Task: Apply the "Repeat" command to create a rhythmic stutter effect on a percussion track.
Action: Mouse moved to (108, 18)
Screenshot: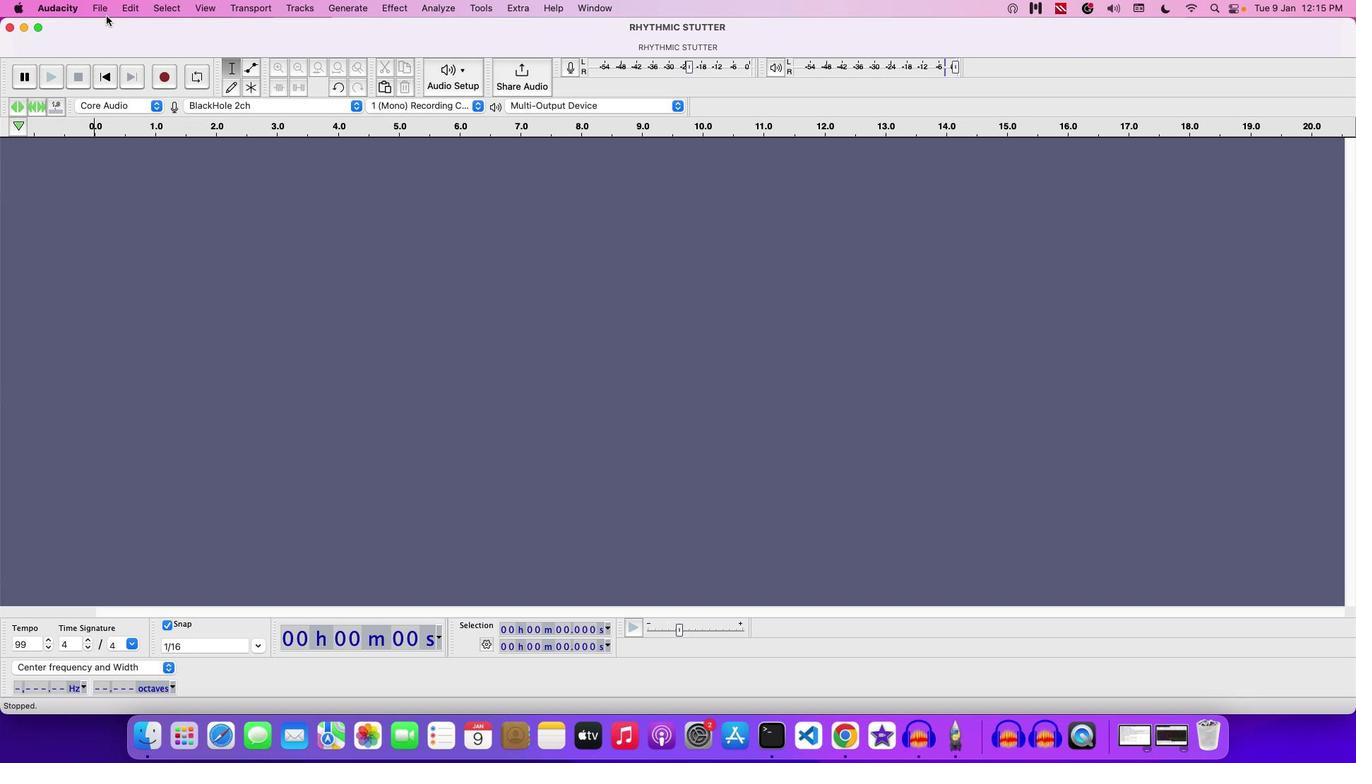 
Action: Mouse pressed left at (108, 18)
Screenshot: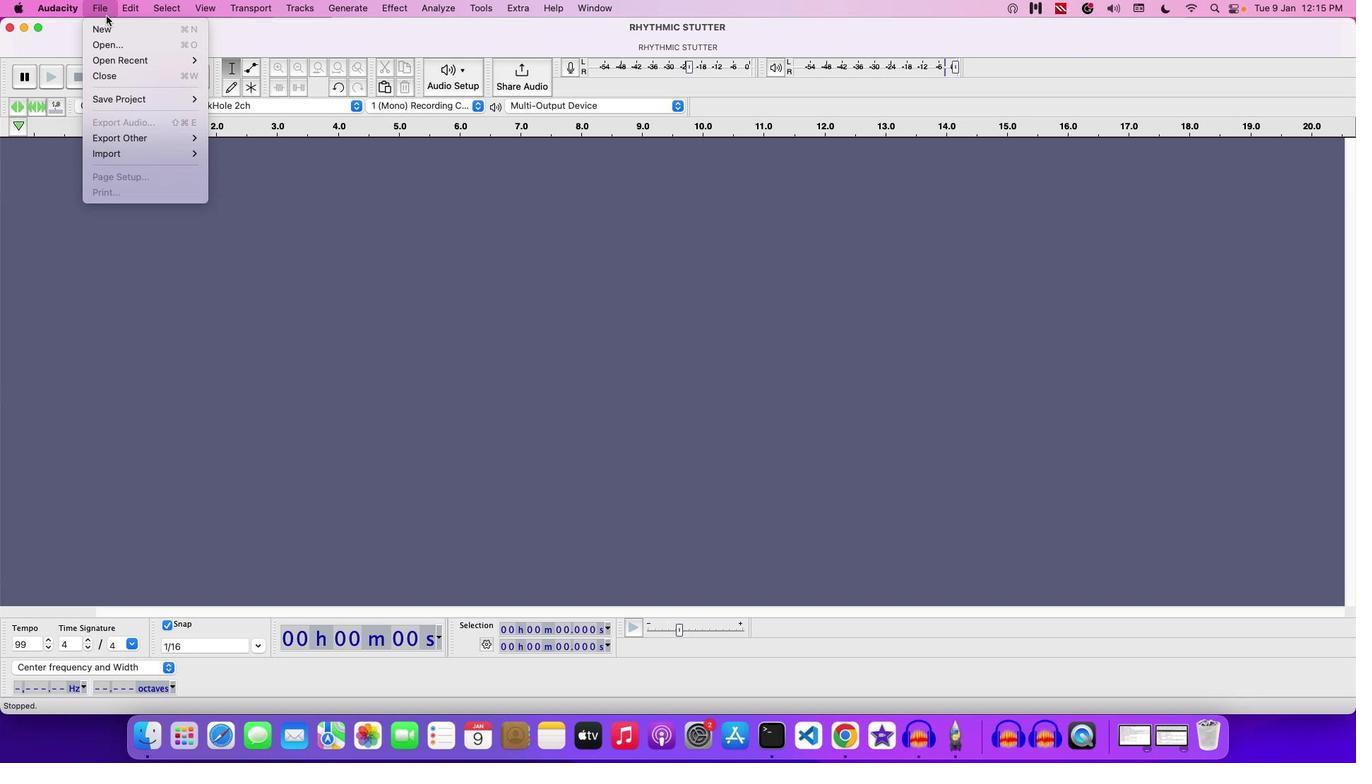 
Action: Mouse moved to (124, 52)
Screenshot: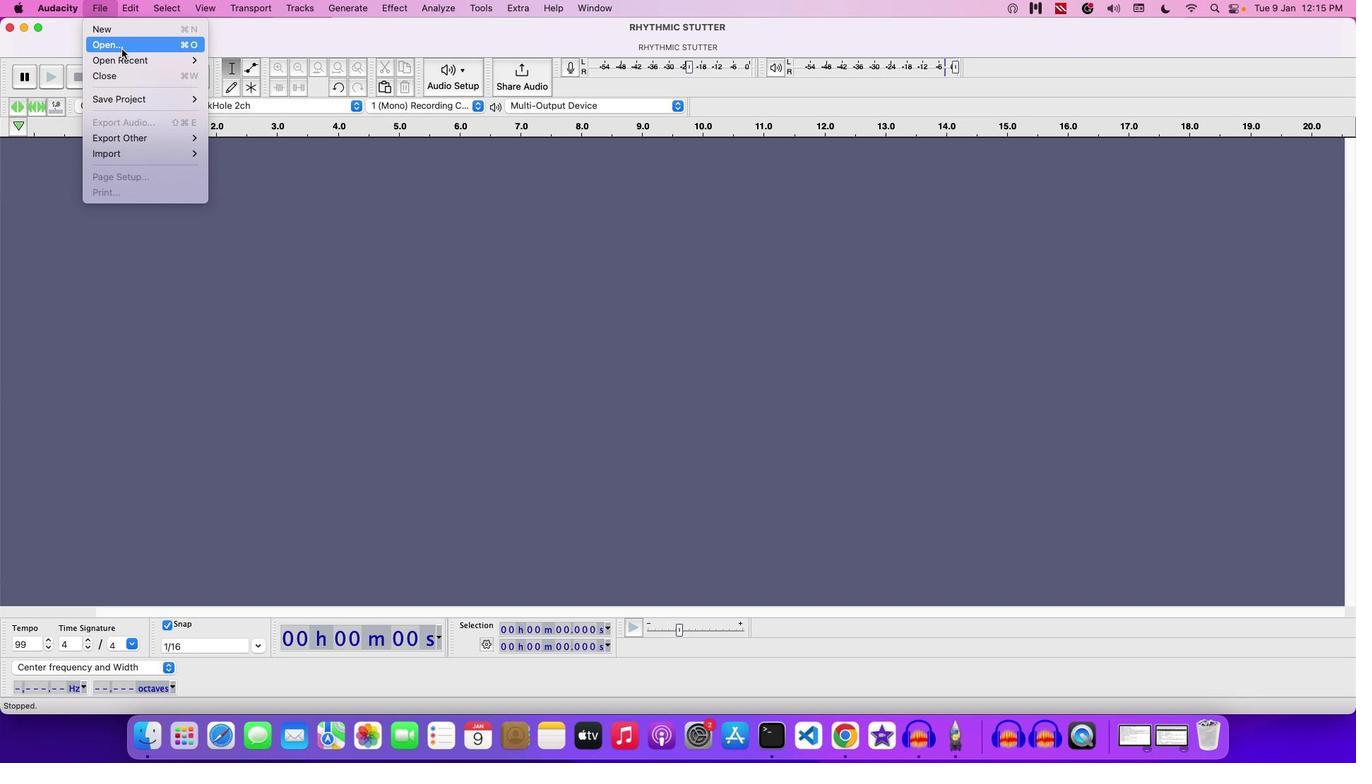 
Action: Mouse pressed left at (124, 52)
Screenshot: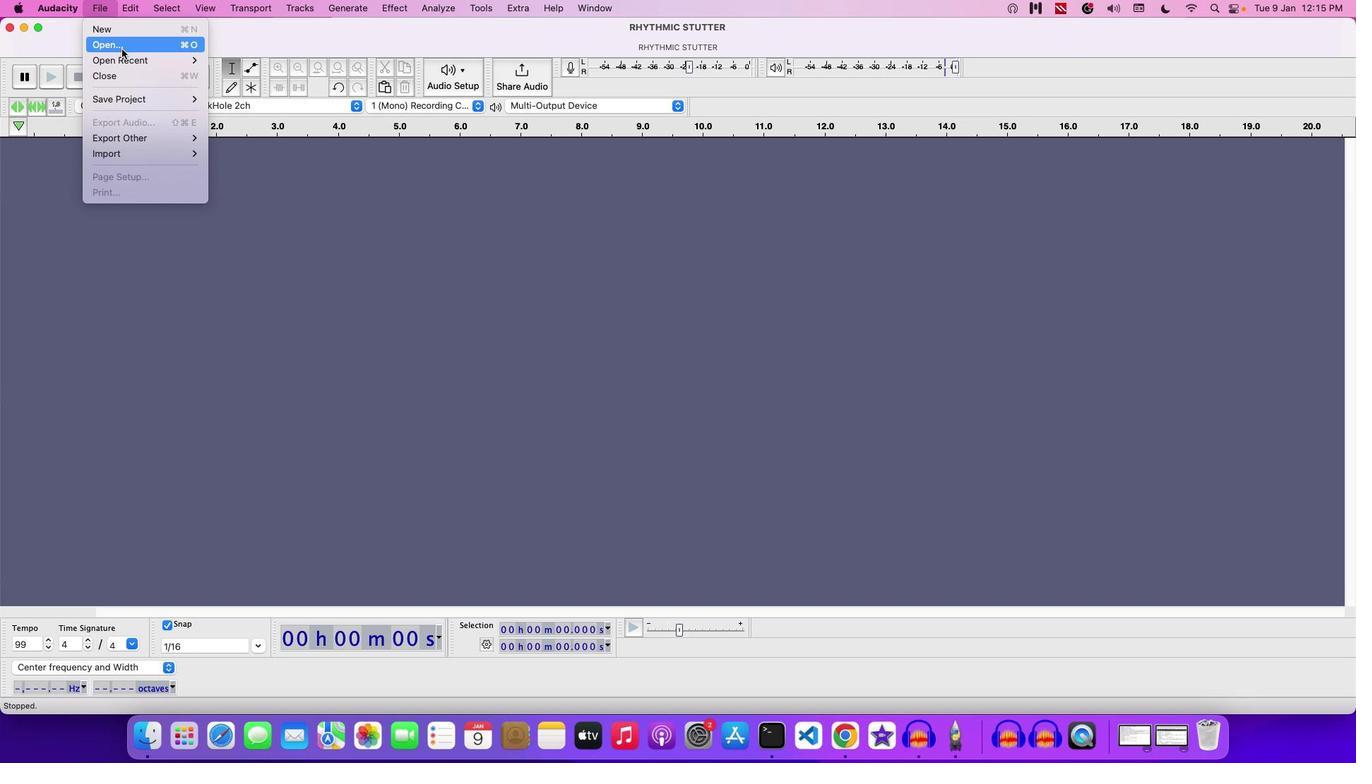 
Action: Mouse moved to (712, 146)
Screenshot: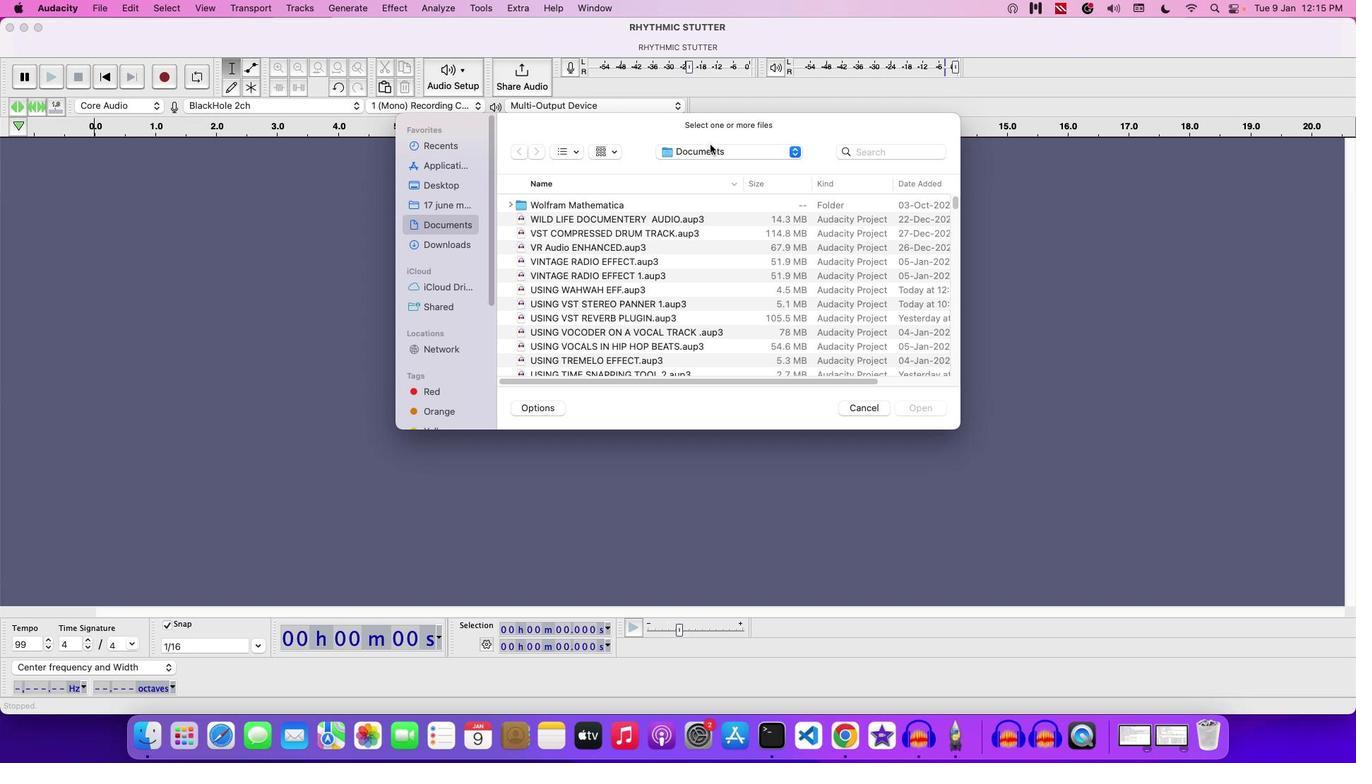 
Action: Mouse pressed left at (712, 146)
Screenshot: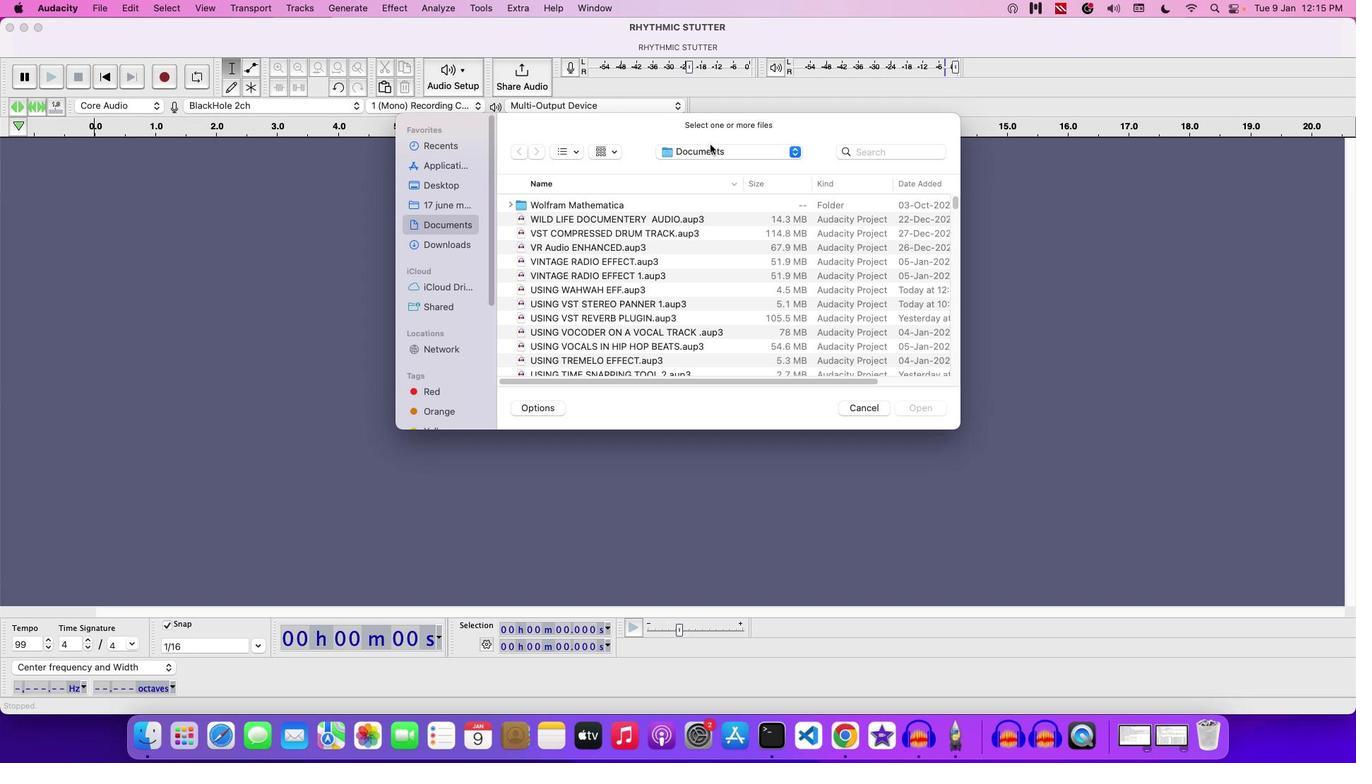 
Action: Mouse moved to (710, 158)
Screenshot: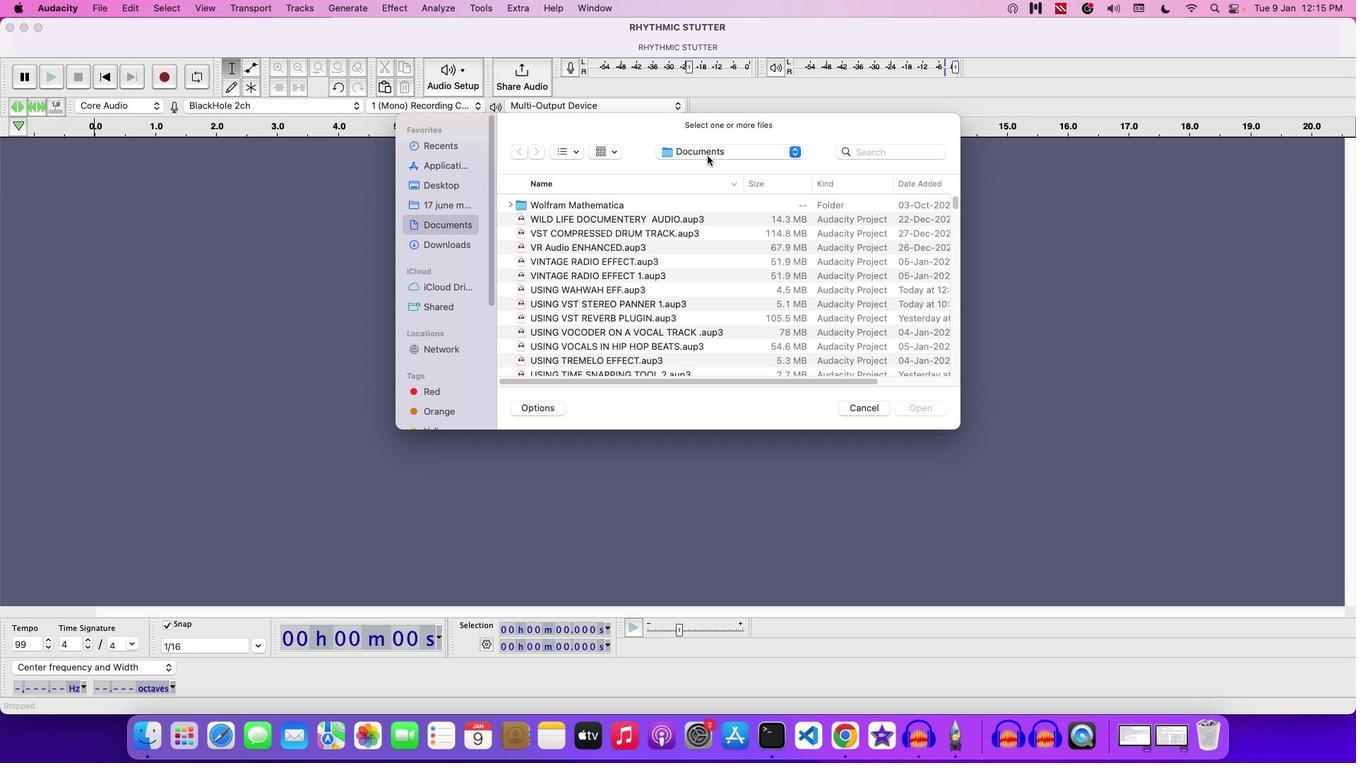 
Action: Mouse pressed left at (710, 158)
Screenshot: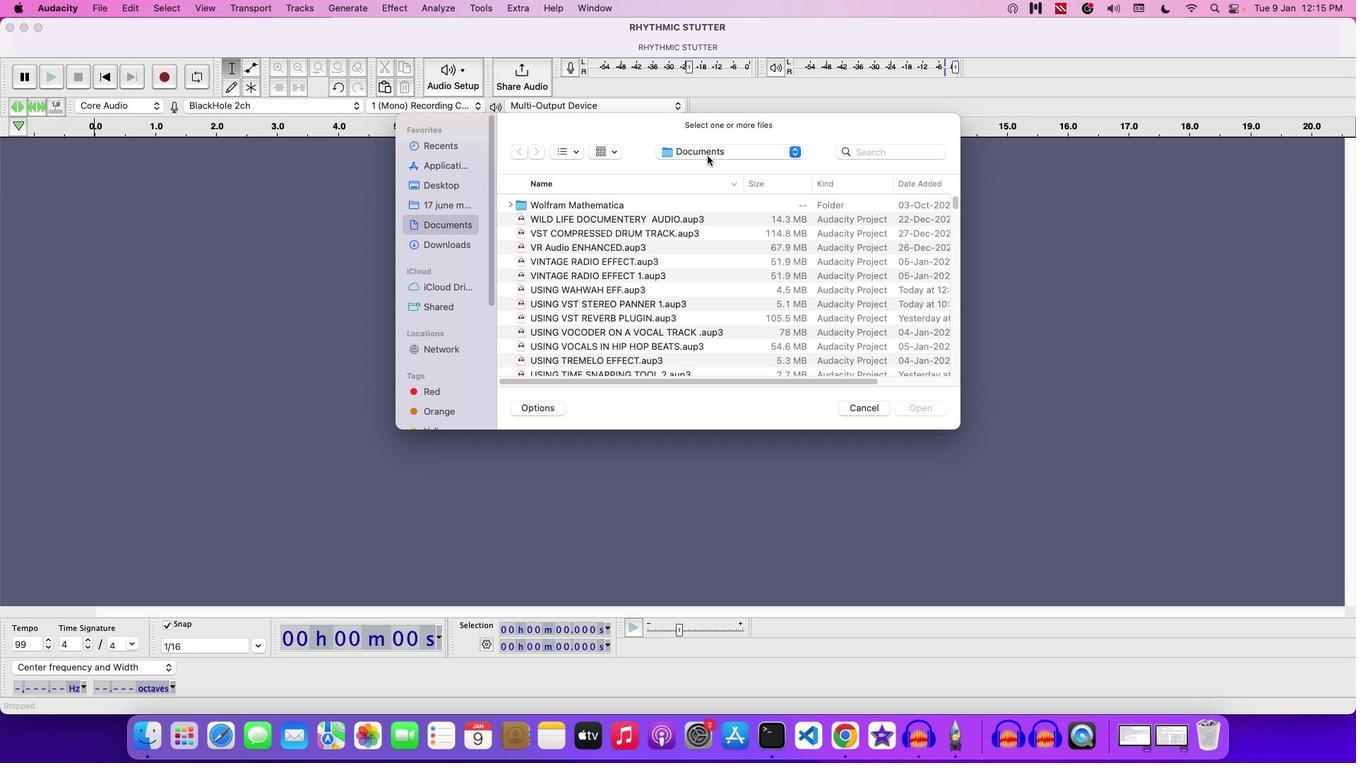 
Action: Mouse moved to (712, 263)
Screenshot: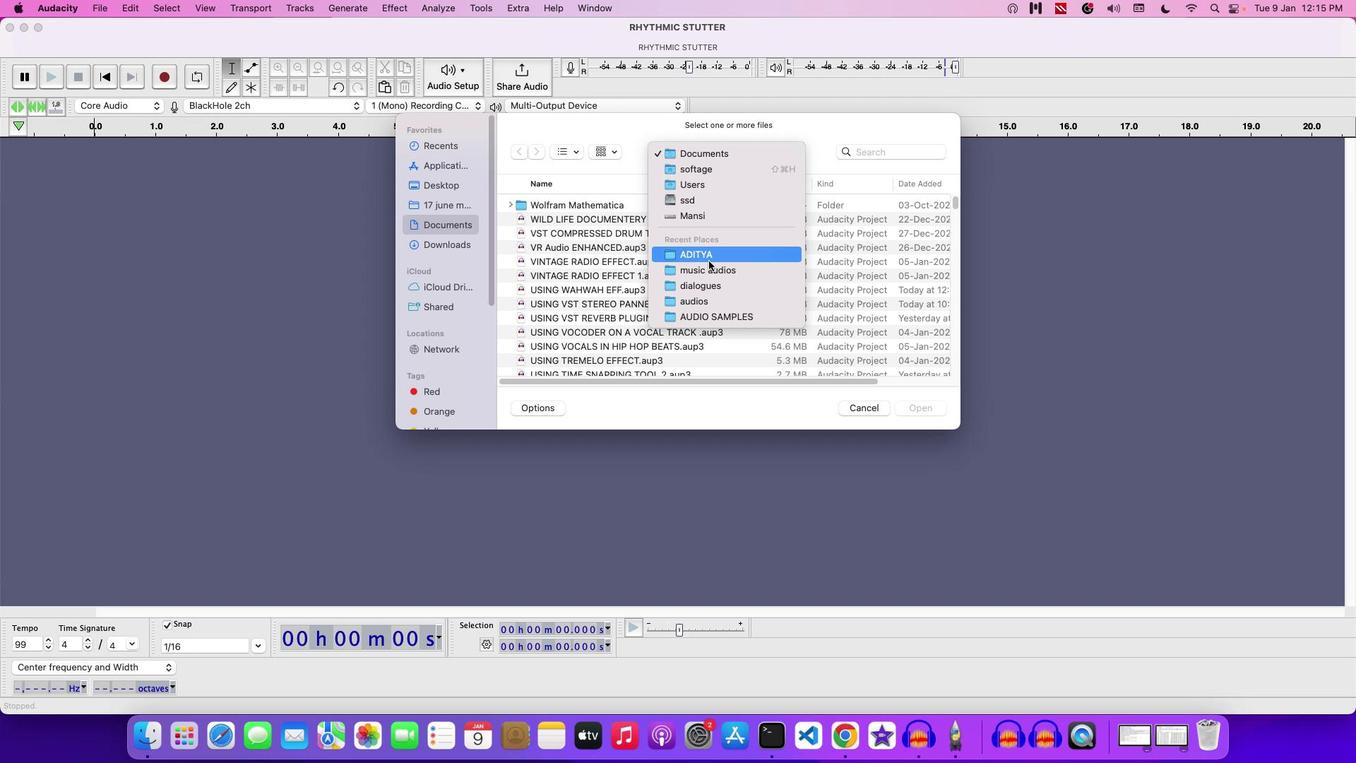 
Action: Mouse pressed left at (712, 263)
Screenshot: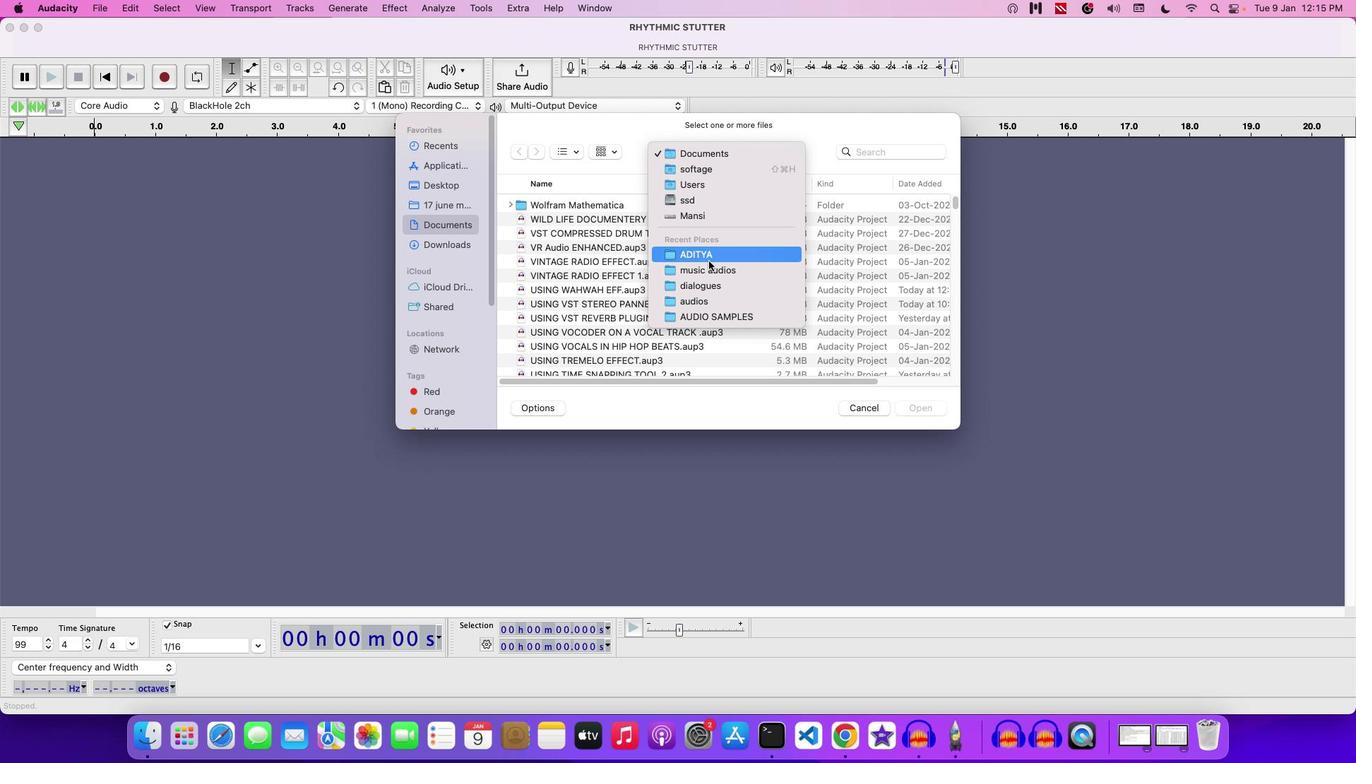 
Action: Mouse moved to (654, 305)
Screenshot: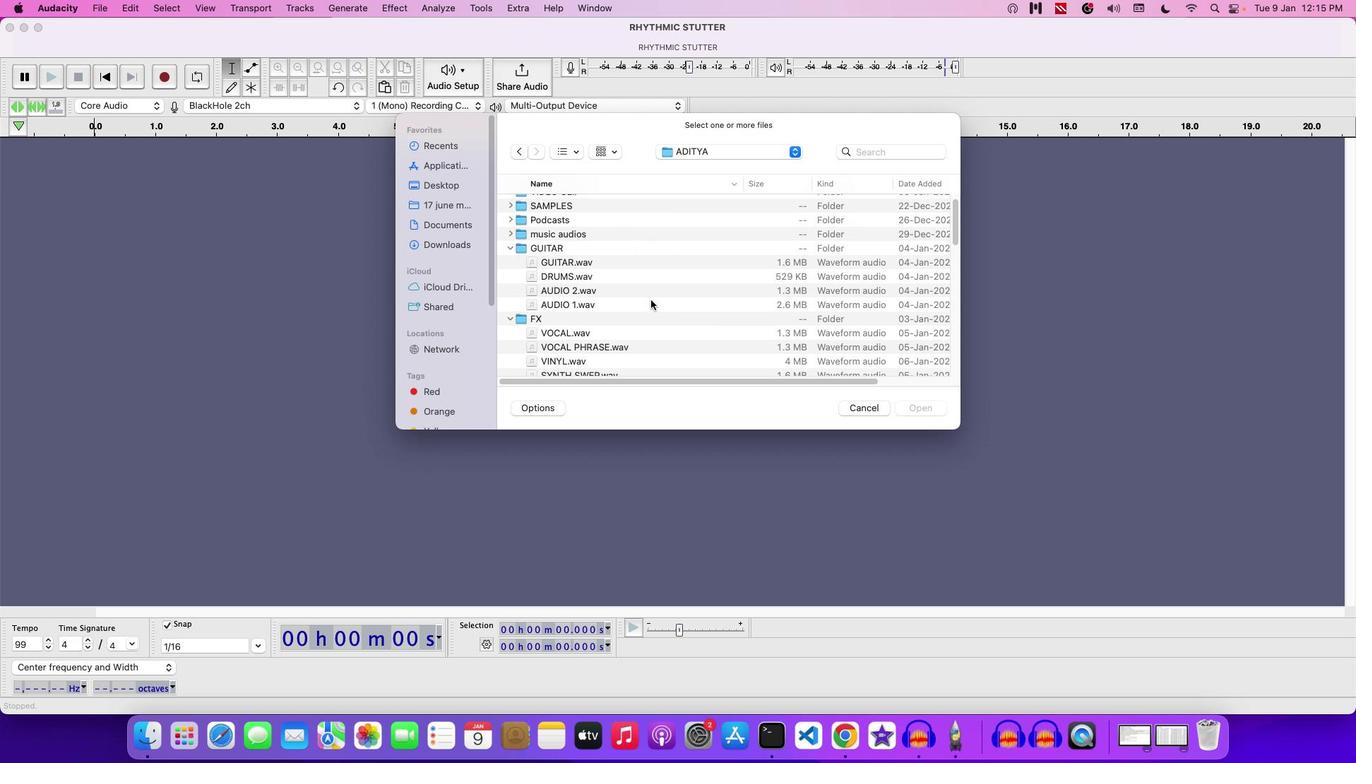 
Action: Mouse scrolled (654, 305) with delta (2, 2)
Screenshot: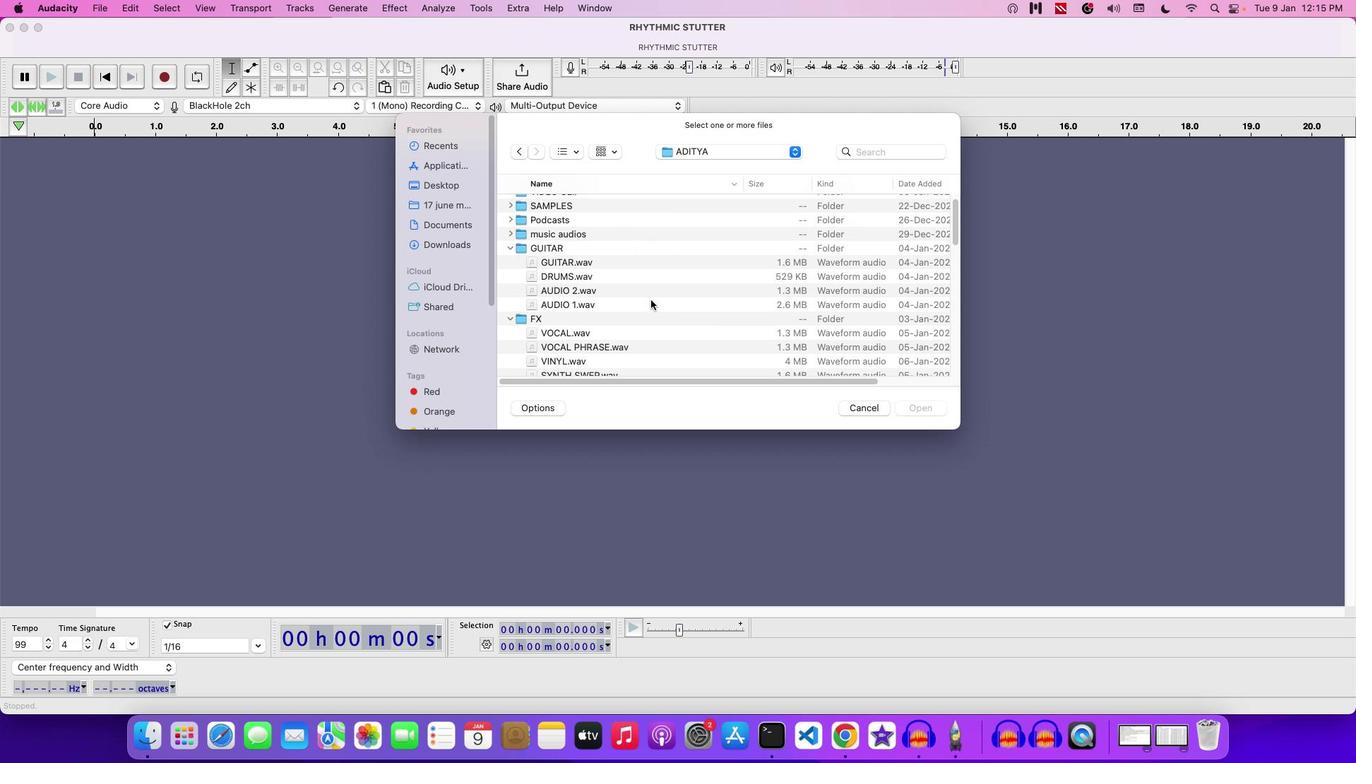 
Action: Mouse moved to (654, 303)
Screenshot: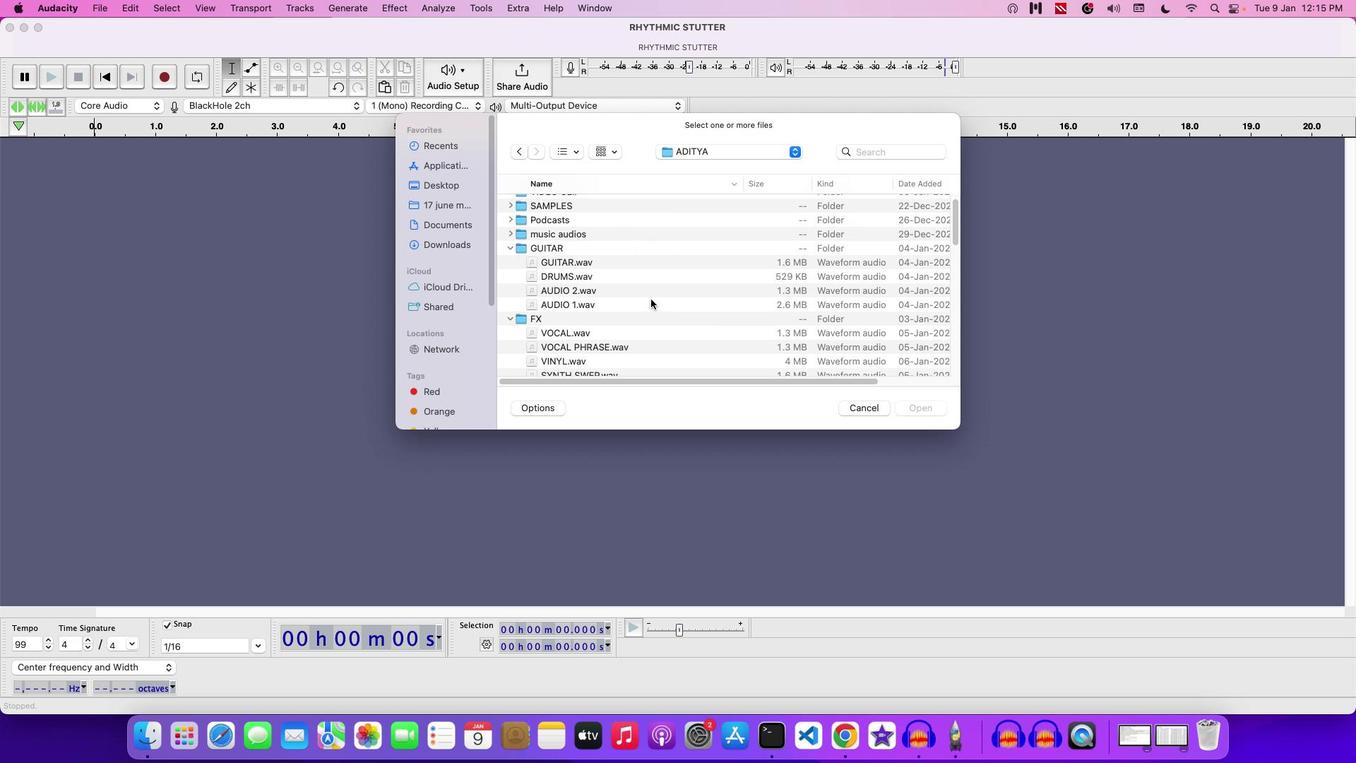 
Action: Mouse scrolled (654, 303) with delta (2, 2)
Screenshot: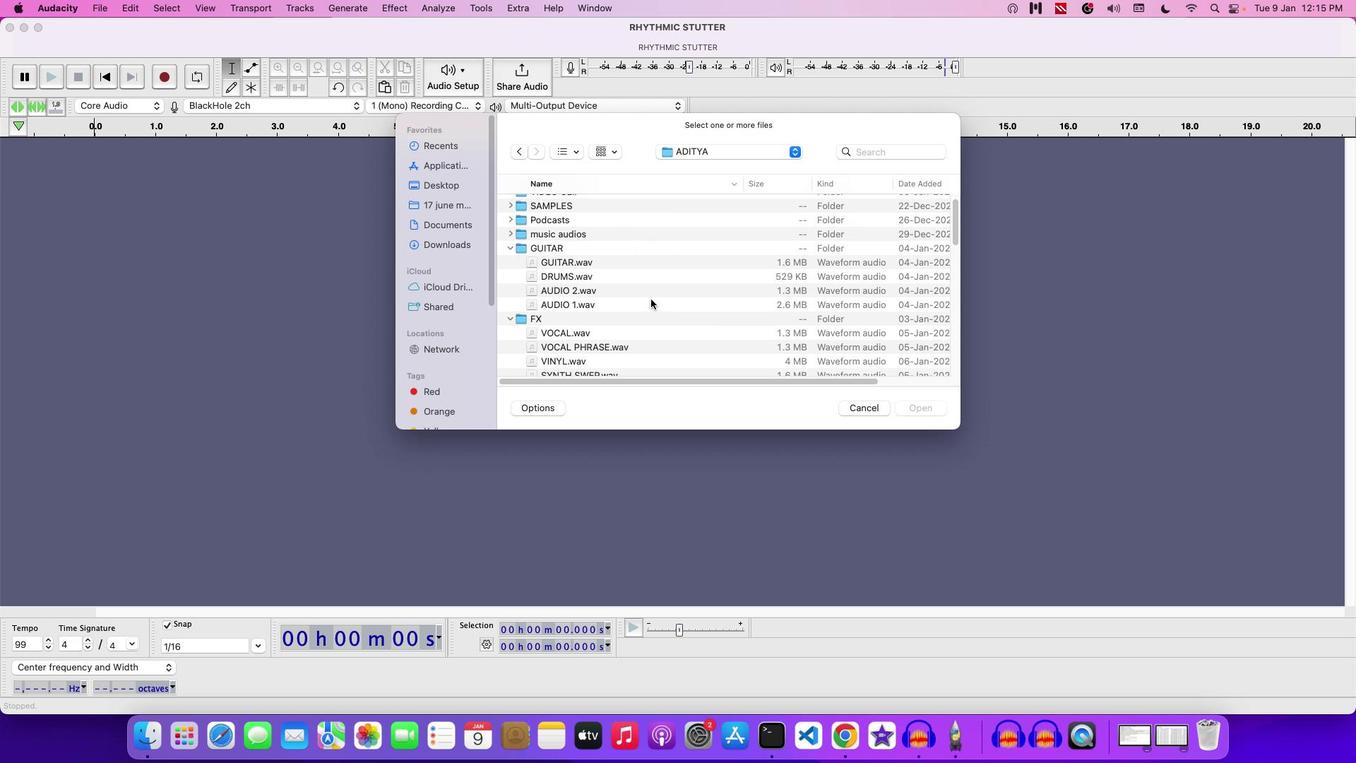 
Action: Mouse moved to (654, 302)
Screenshot: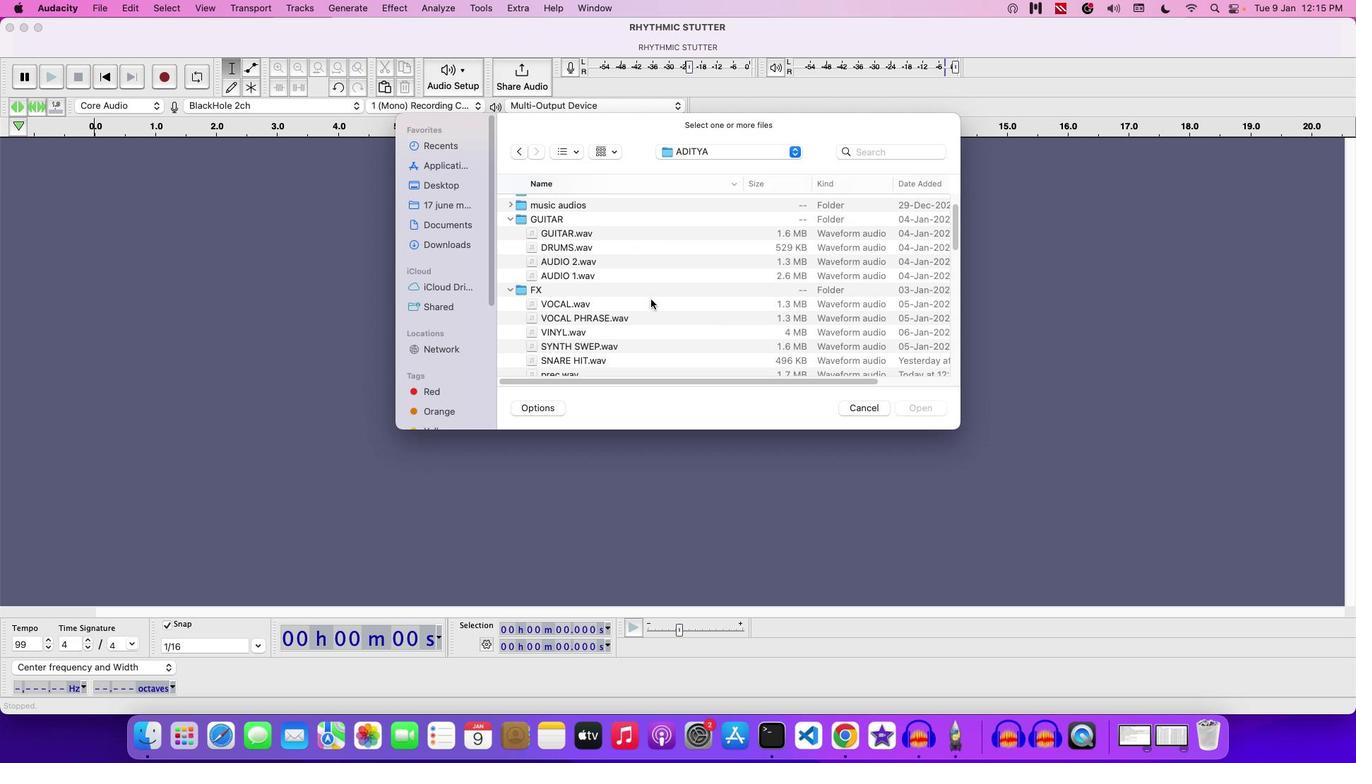 
Action: Mouse scrolled (654, 302) with delta (2, 1)
Screenshot: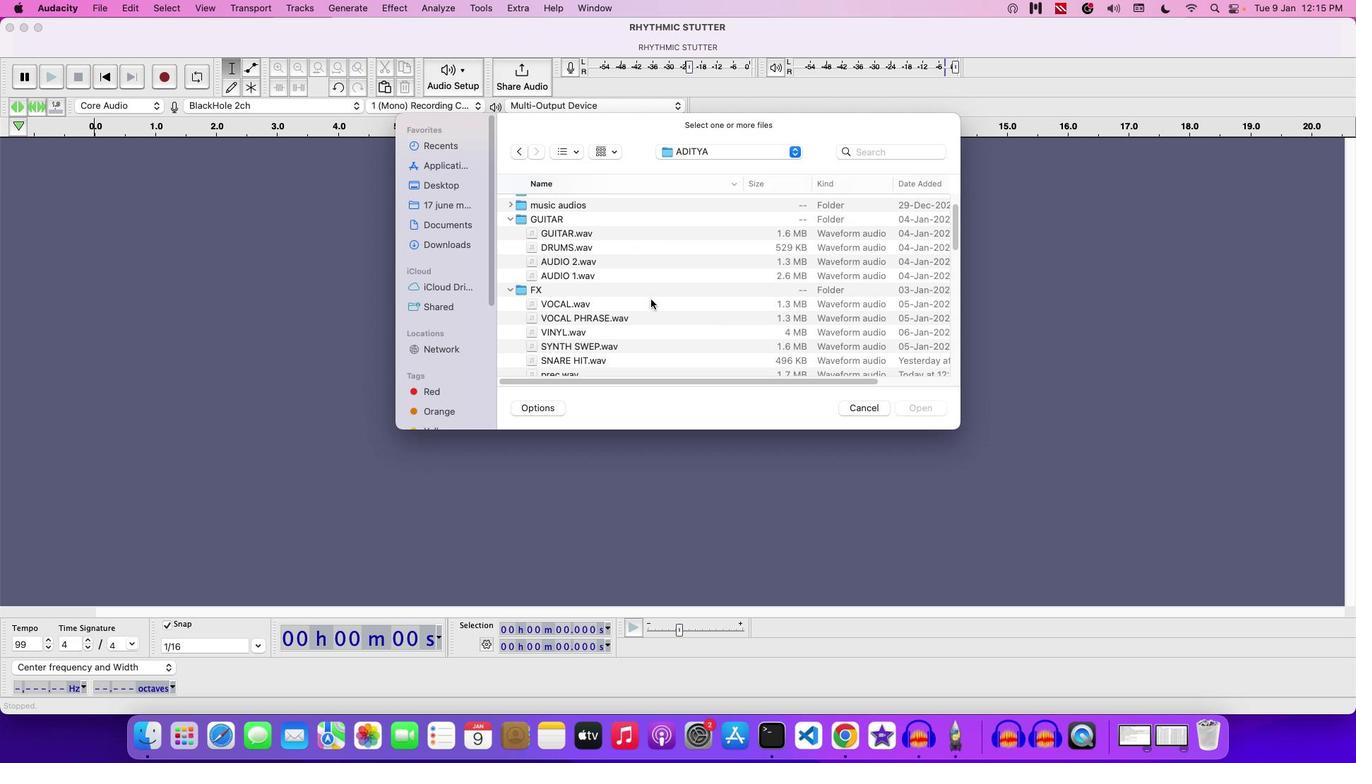 
Action: Mouse scrolled (654, 302) with delta (2, 1)
Screenshot: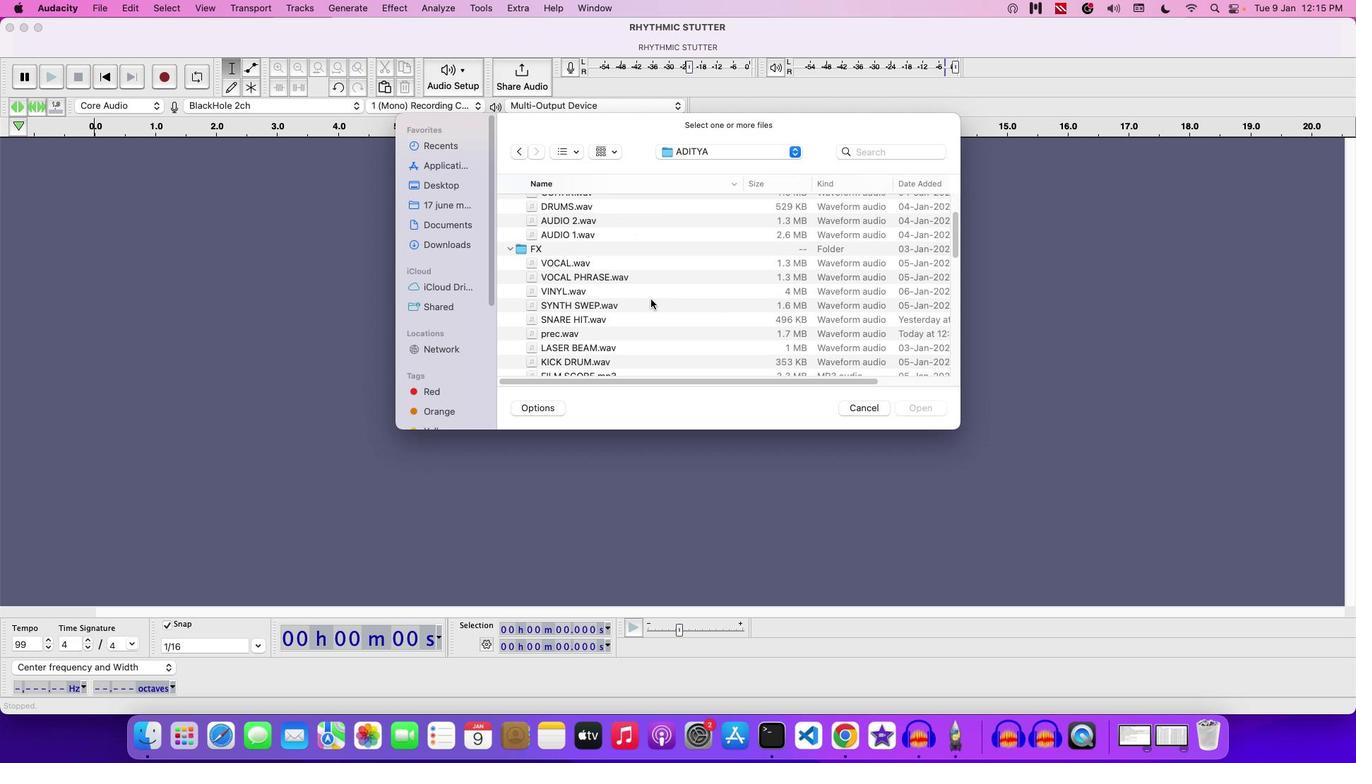 
Action: Mouse moved to (655, 300)
Screenshot: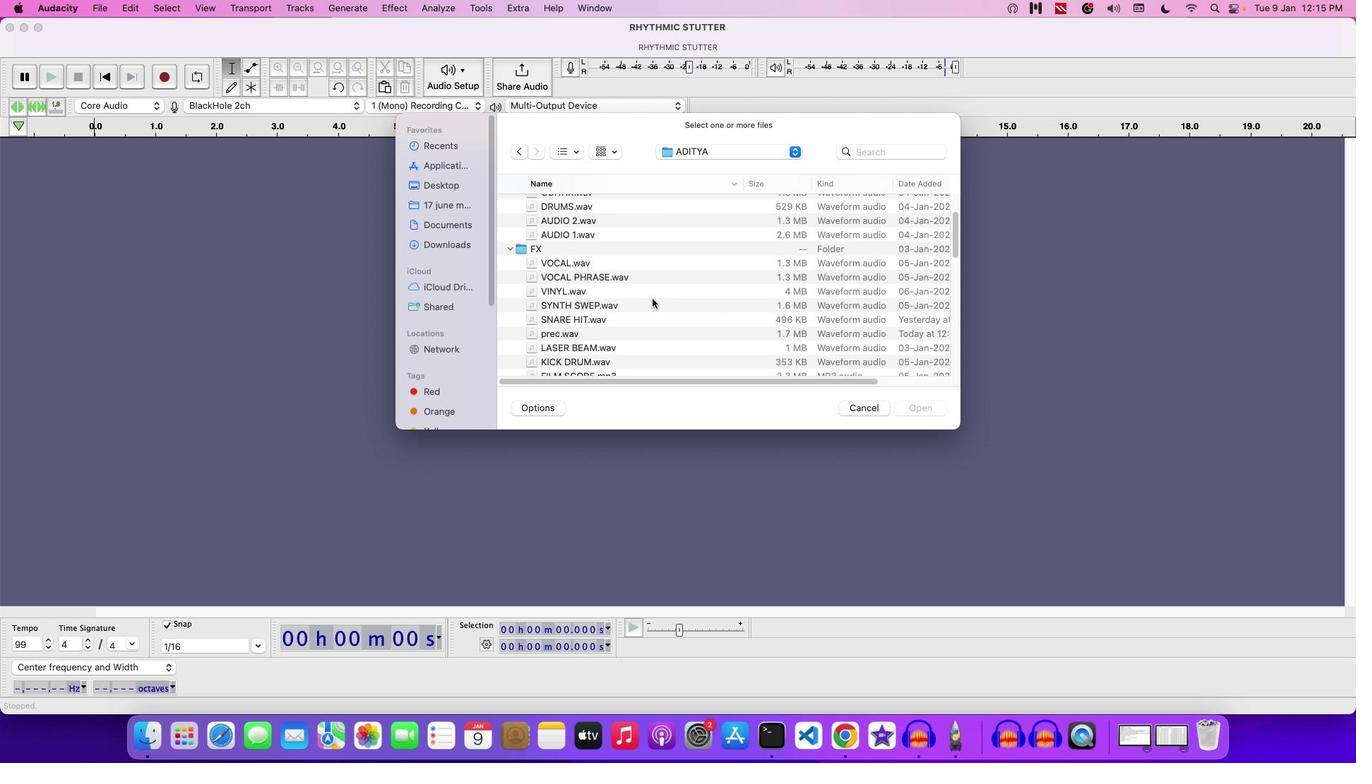 
Action: Mouse scrolled (655, 300) with delta (2, 2)
Screenshot: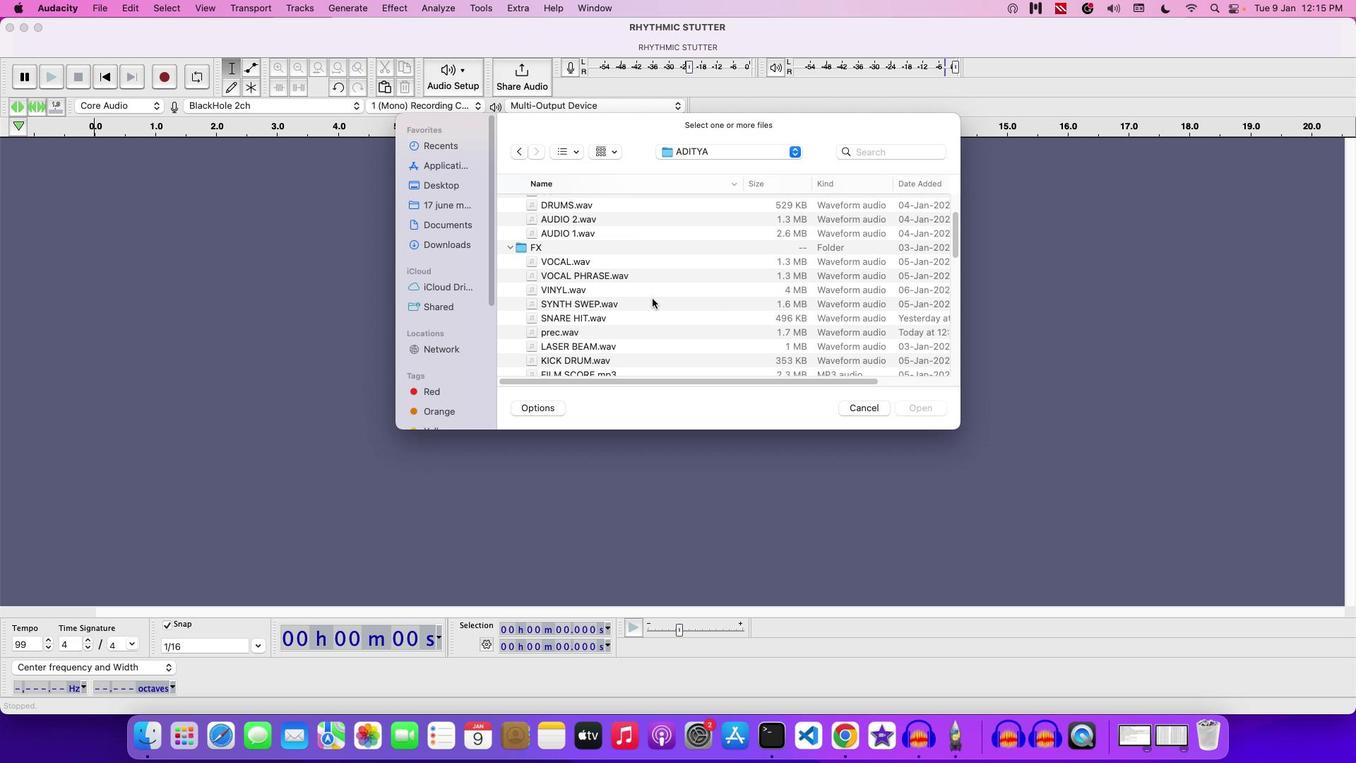
Action: Mouse scrolled (655, 300) with delta (2, 2)
Screenshot: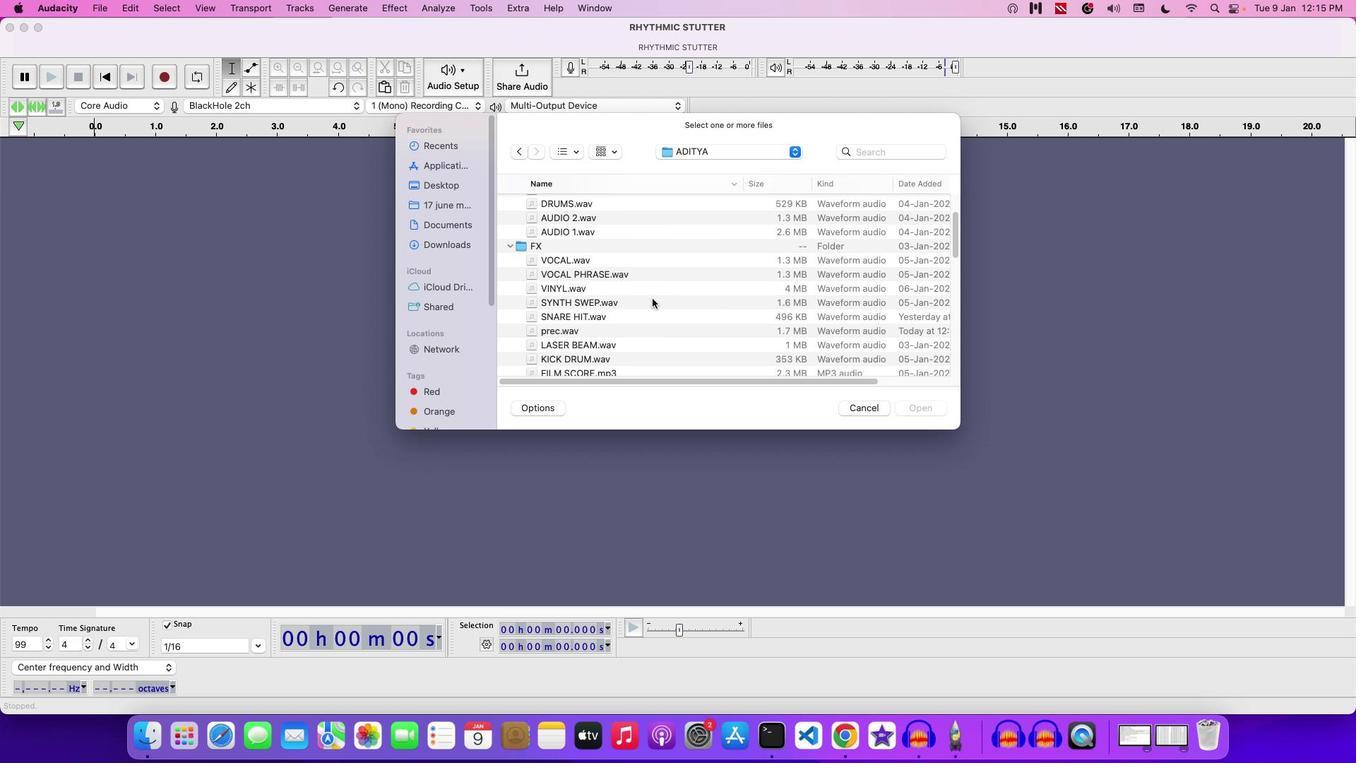 
Action: Mouse scrolled (655, 300) with delta (2, 2)
Screenshot: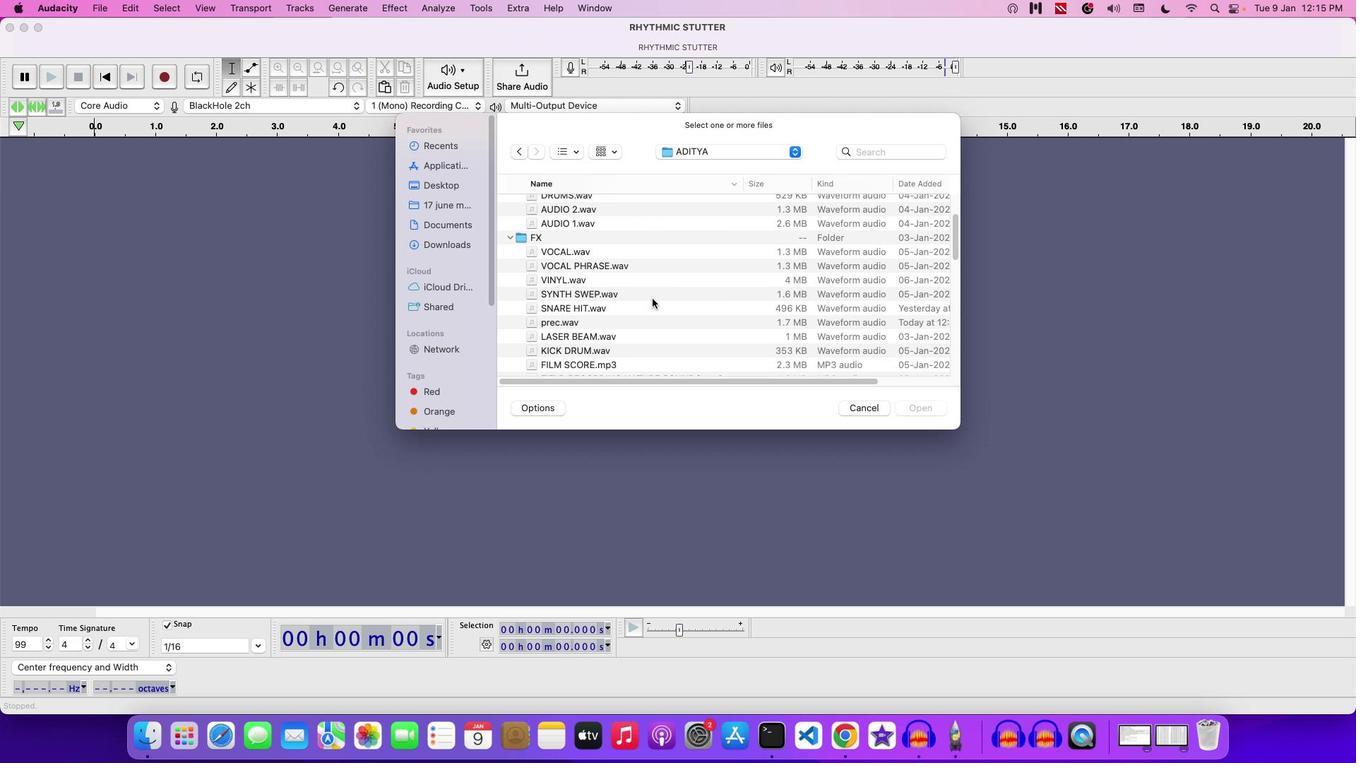 
Action: Mouse scrolled (655, 300) with delta (2, 2)
Screenshot: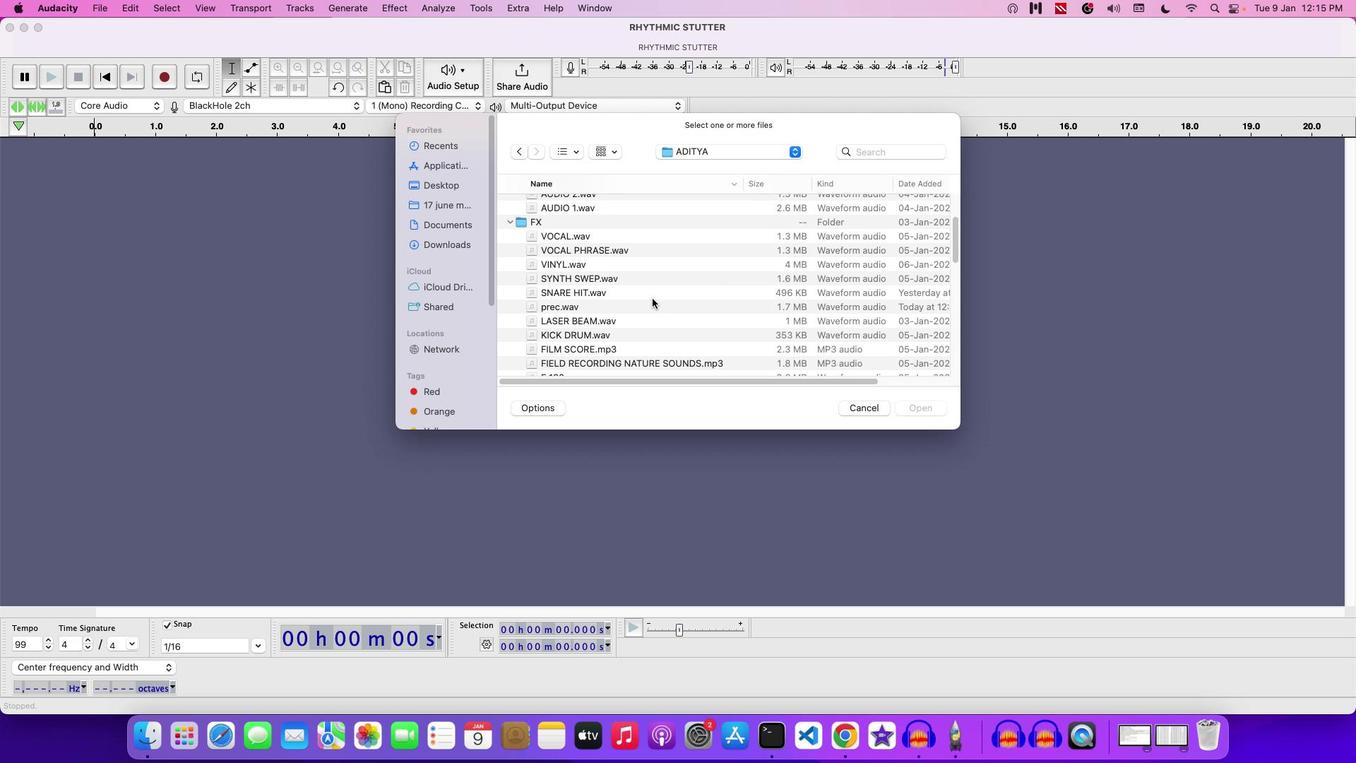 
Action: Mouse scrolled (655, 300) with delta (2, 2)
Screenshot: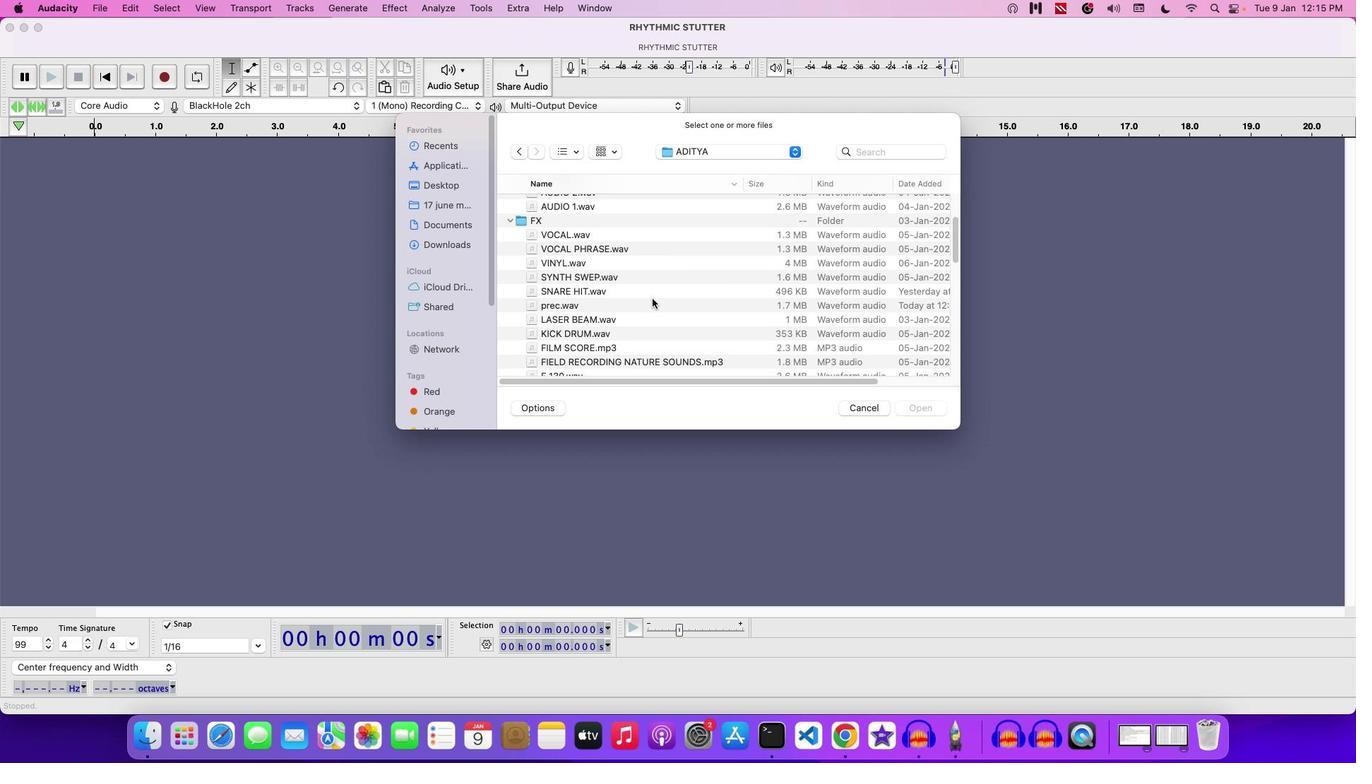
Action: Mouse scrolled (655, 300) with delta (2, 2)
Screenshot: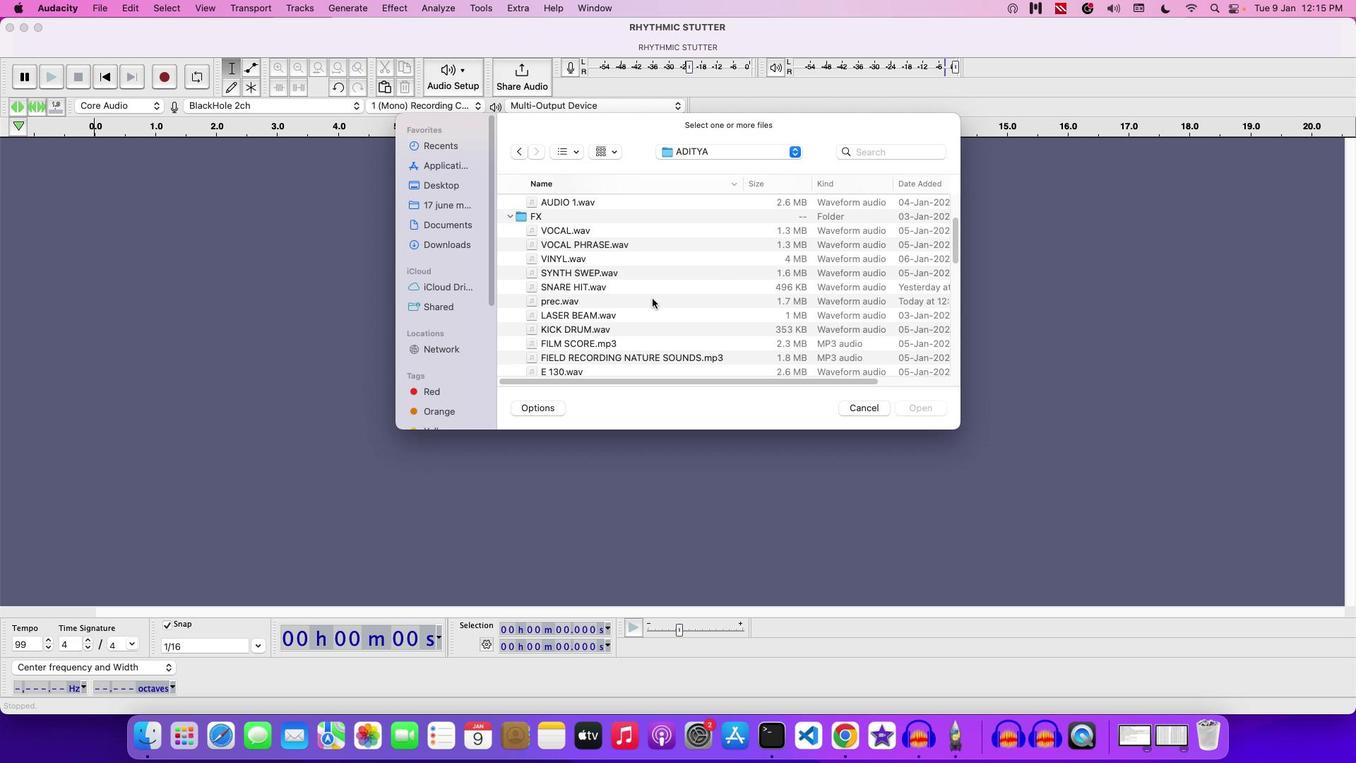 
Action: Mouse moved to (647, 303)
Screenshot: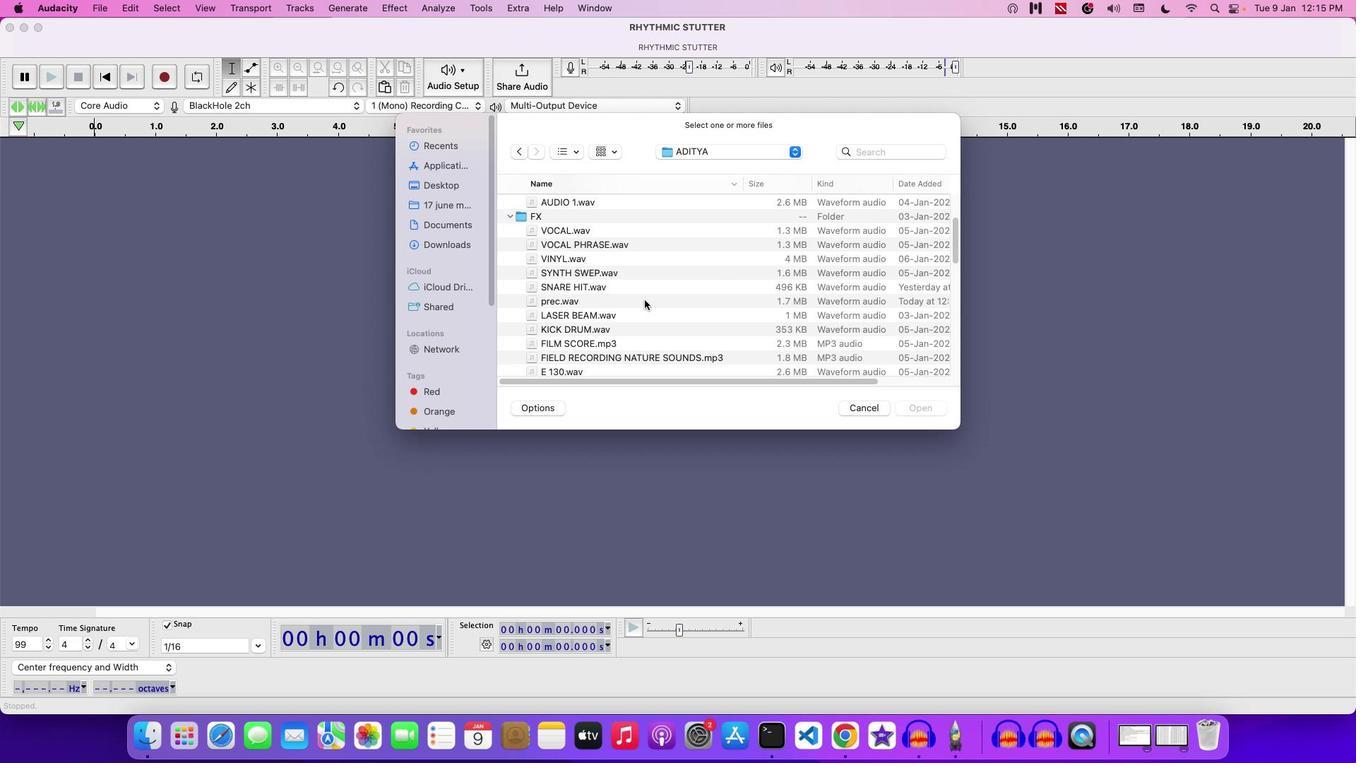 
Action: Mouse pressed left at (647, 303)
Screenshot: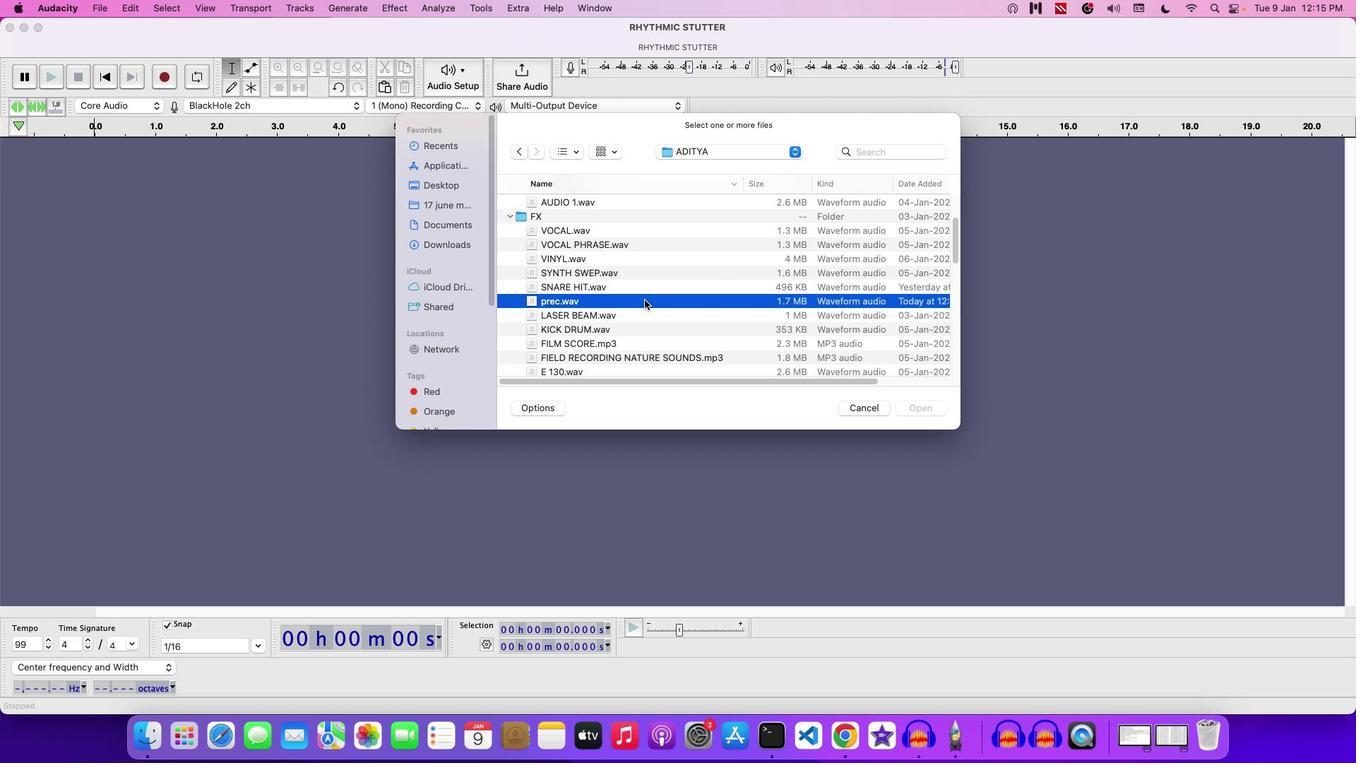 
Action: Mouse moved to (670, 302)
Screenshot: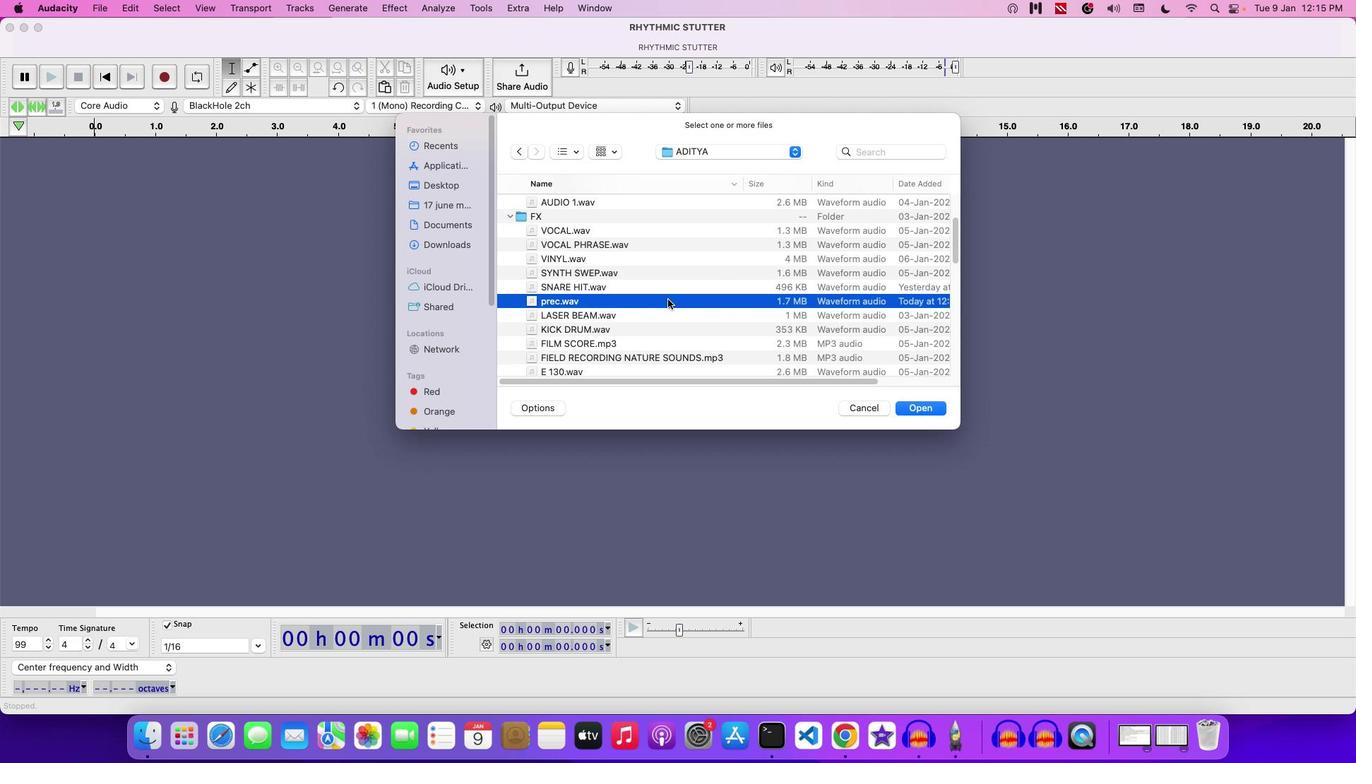 
Action: Mouse pressed left at (670, 302)
Screenshot: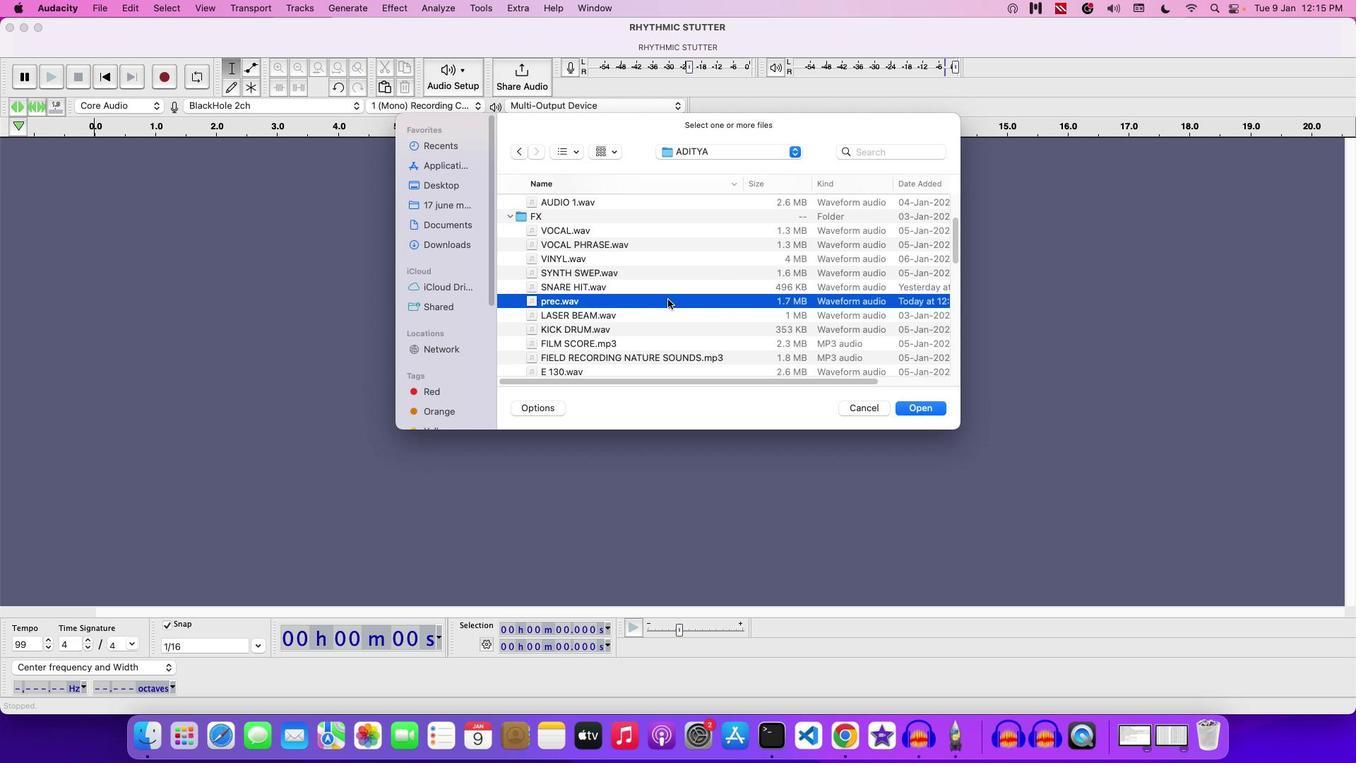 
Action: Mouse moved to (874, 411)
Screenshot: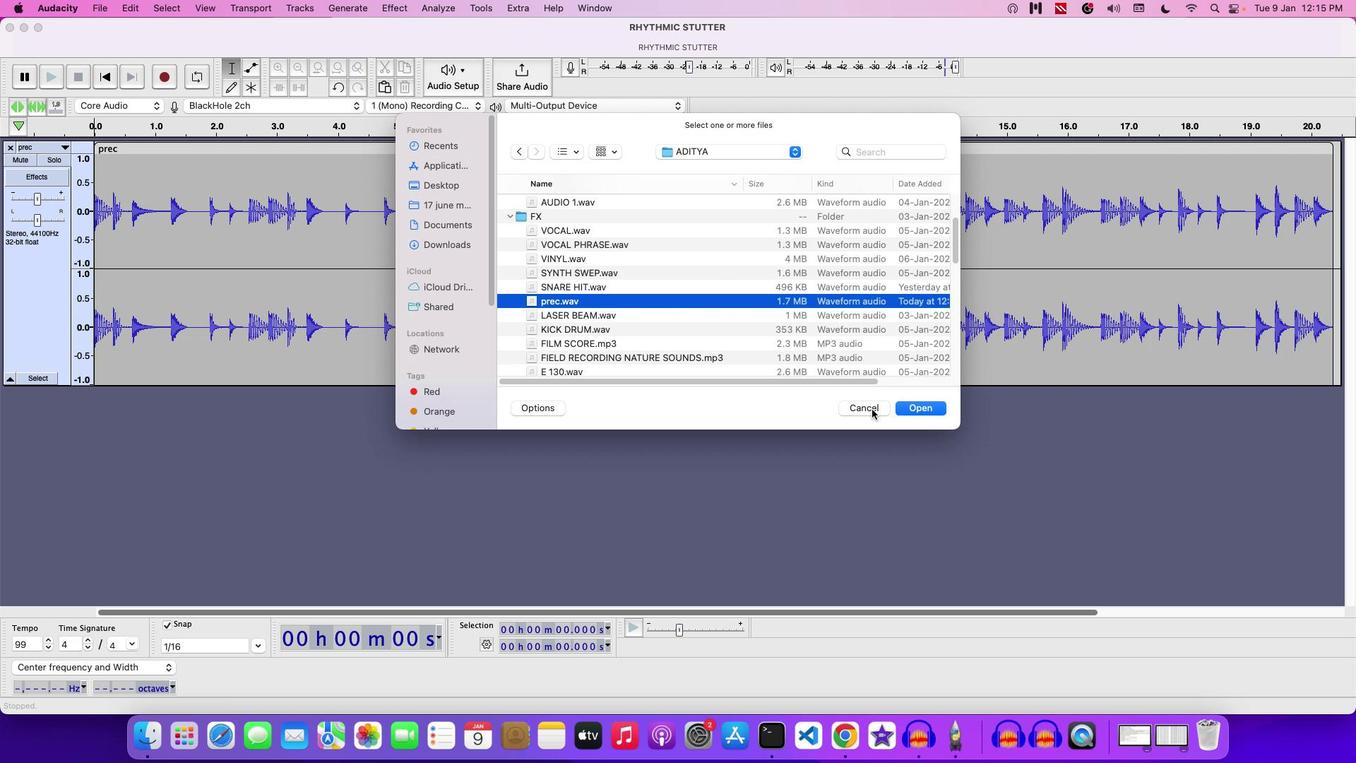 
Action: Mouse pressed left at (874, 411)
Screenshot: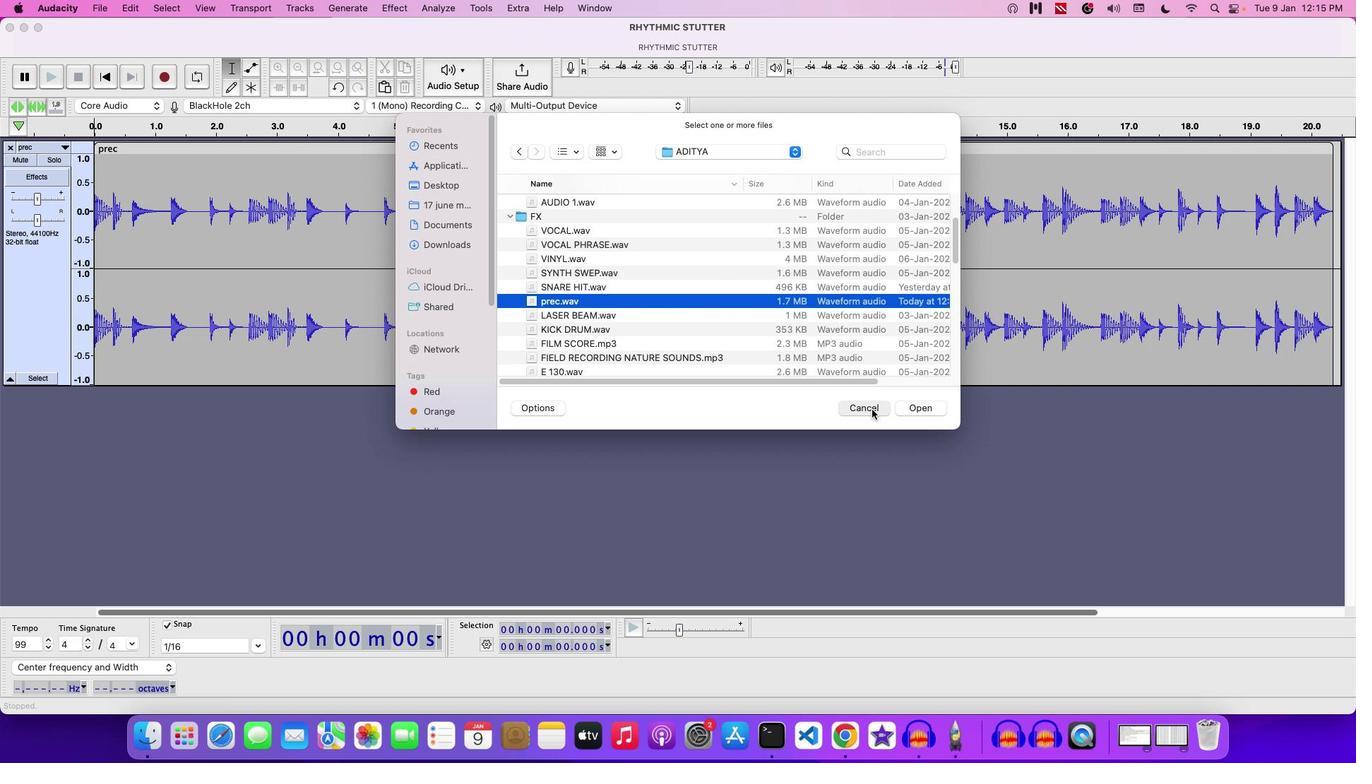 
Action: Mouse moved to (50, 75)
Screenshot: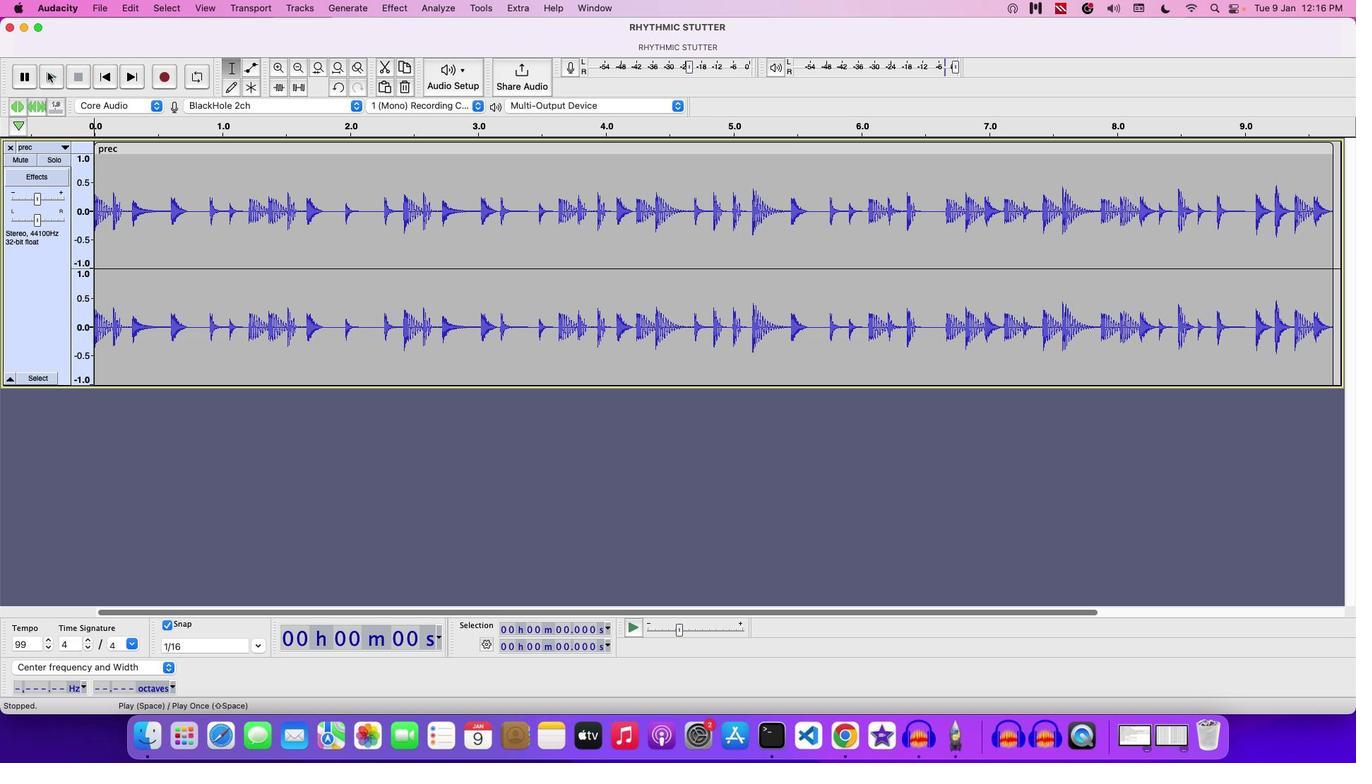 
Action: Mouse pressed left at (50, 75)
Screenshot: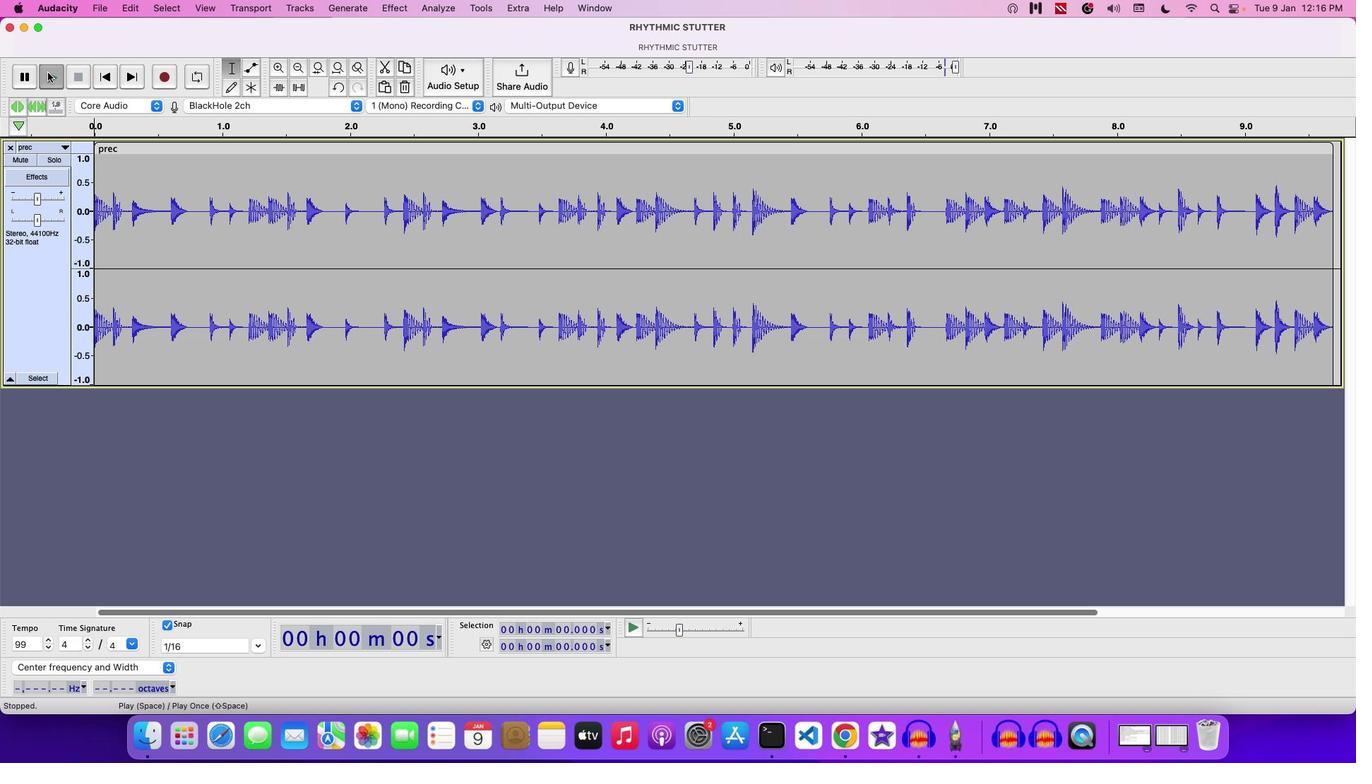 
Action: Mouse moved to (42, 200)
Screenshot: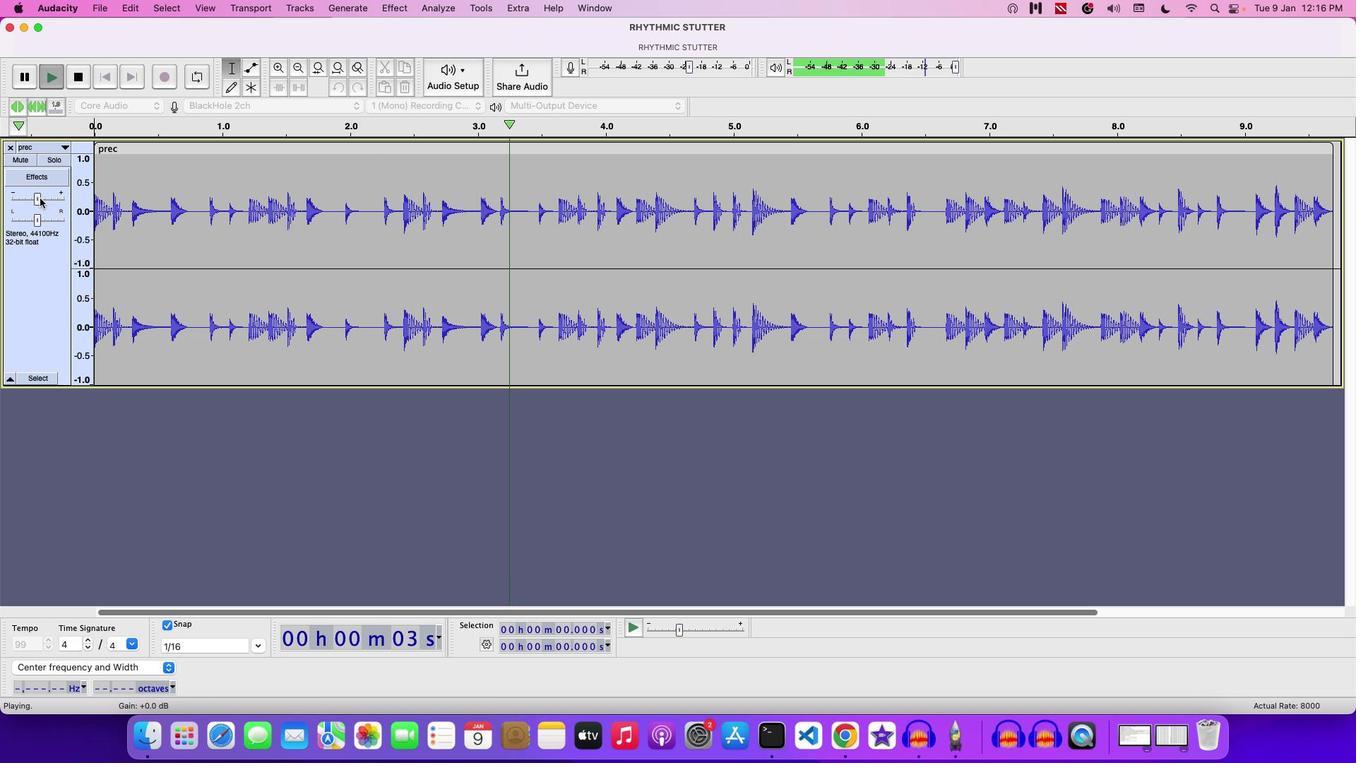 
Action: Mouse pressed left at (42, 200)
Screenshot: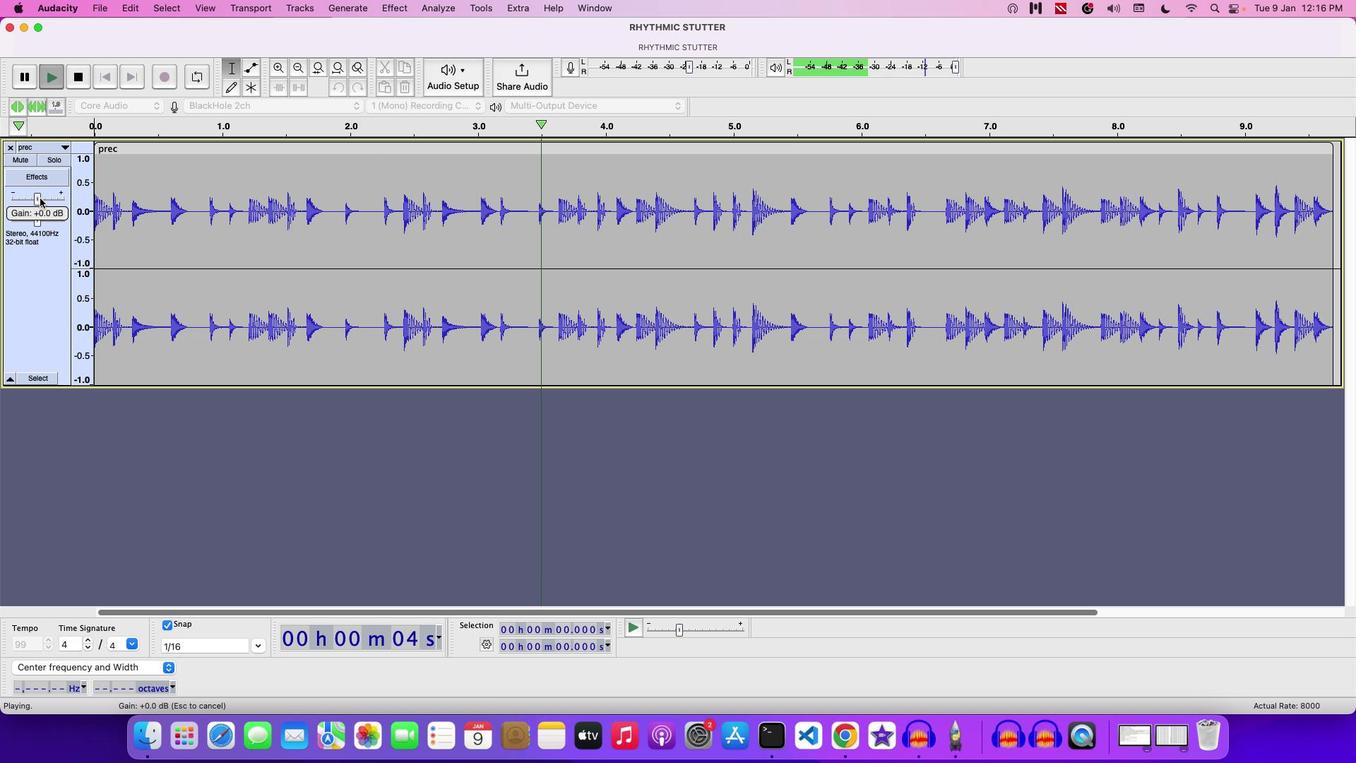 
Action: Mouse moved to (948, 235)
Screenshot: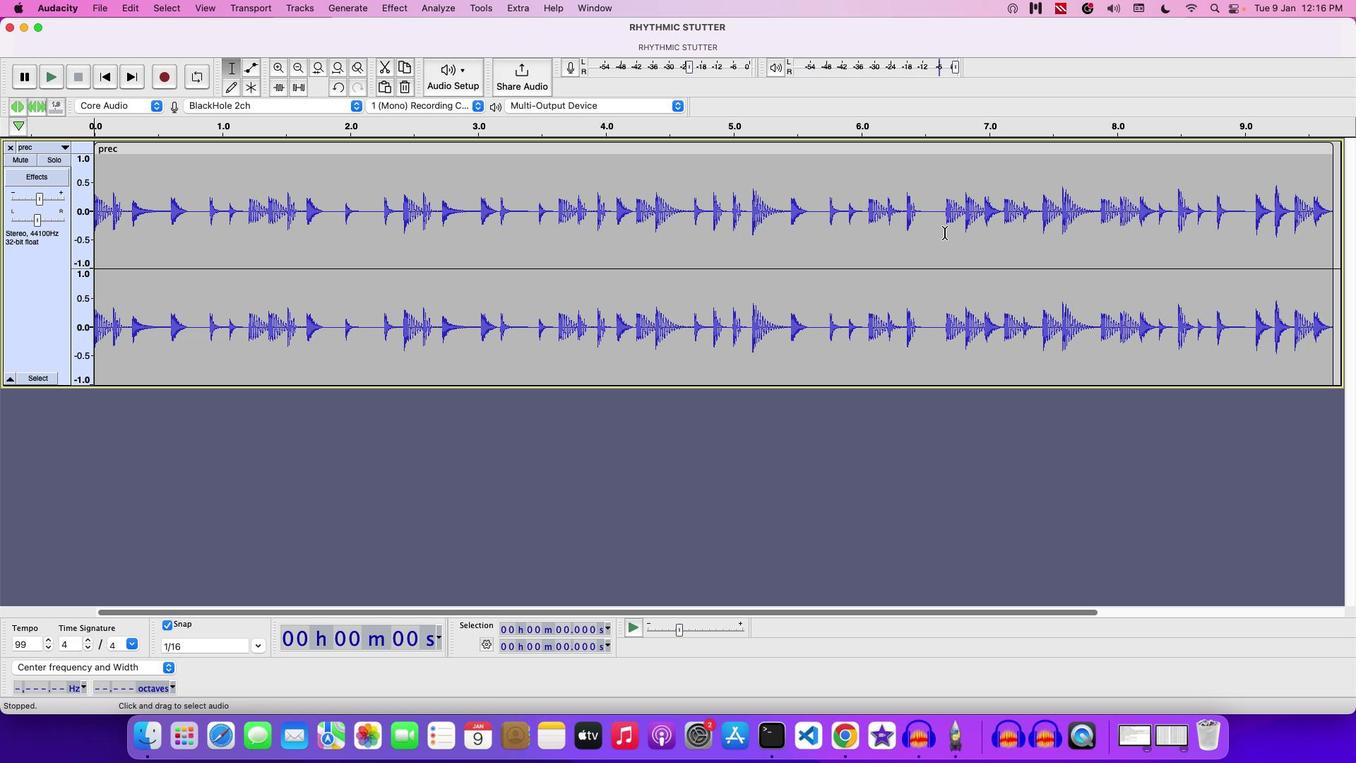 
Action: Mouse pressed left at (948, 235)
Screenshot: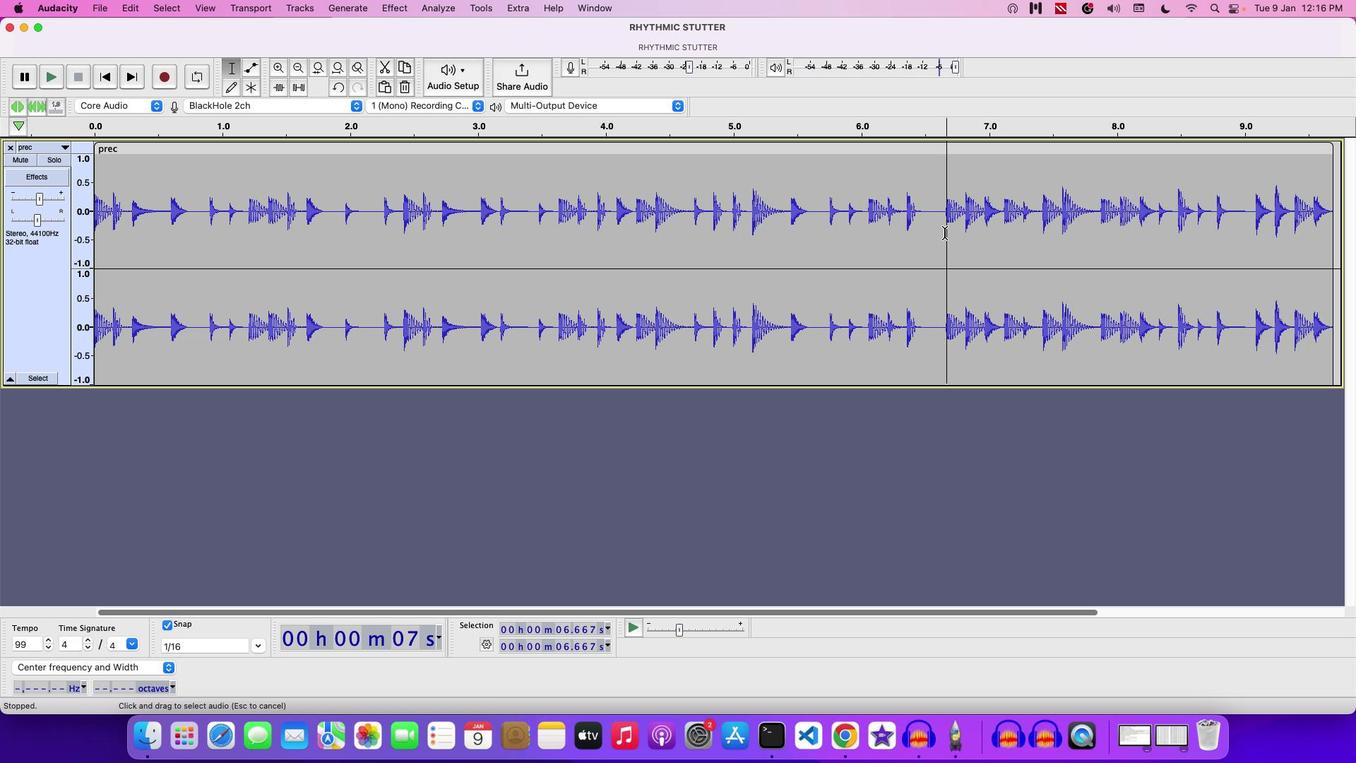 
Action: Mouse moved to (994, 271)
Screenshot: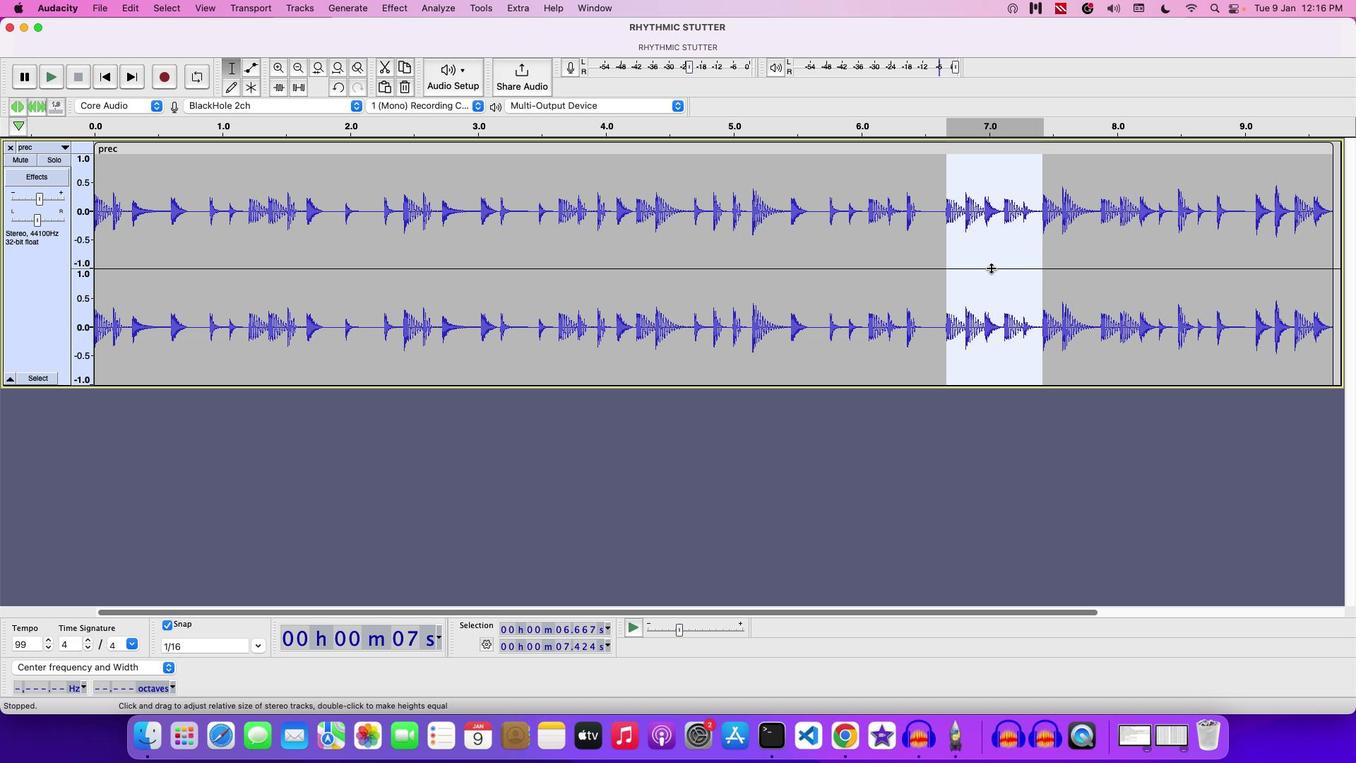 
Action: Key pressed Key.space
Screenshot: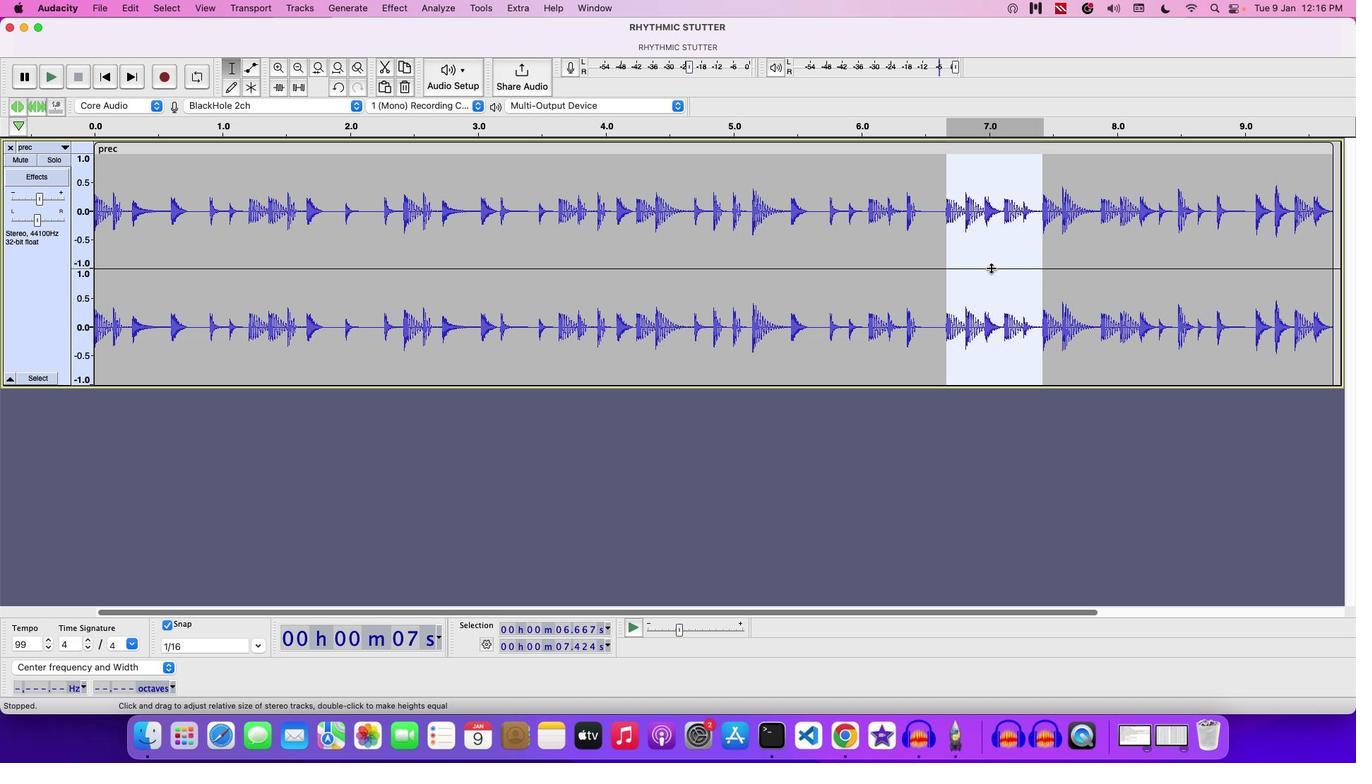 
Action: Mouse moved to (994, 271)
Screenshot: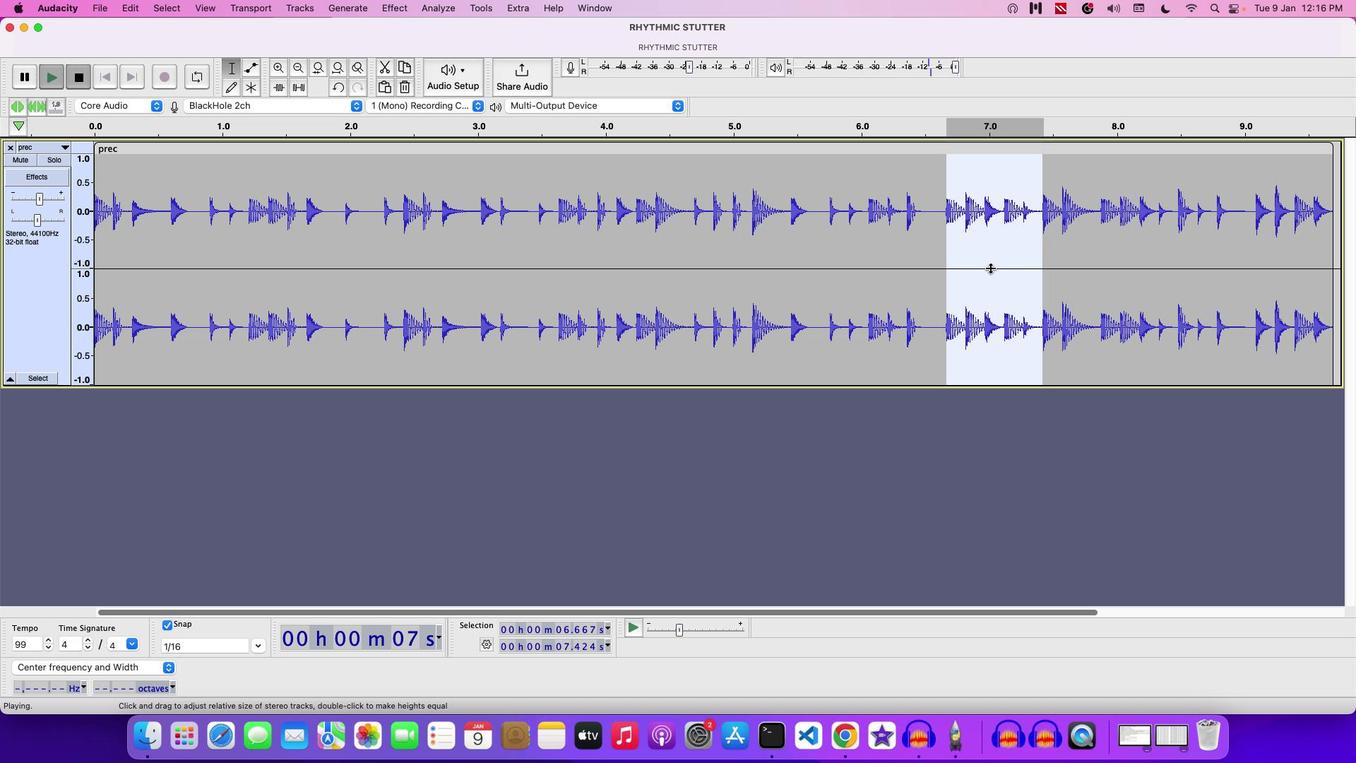 
Action: Key pressed Key.space
Screenshot: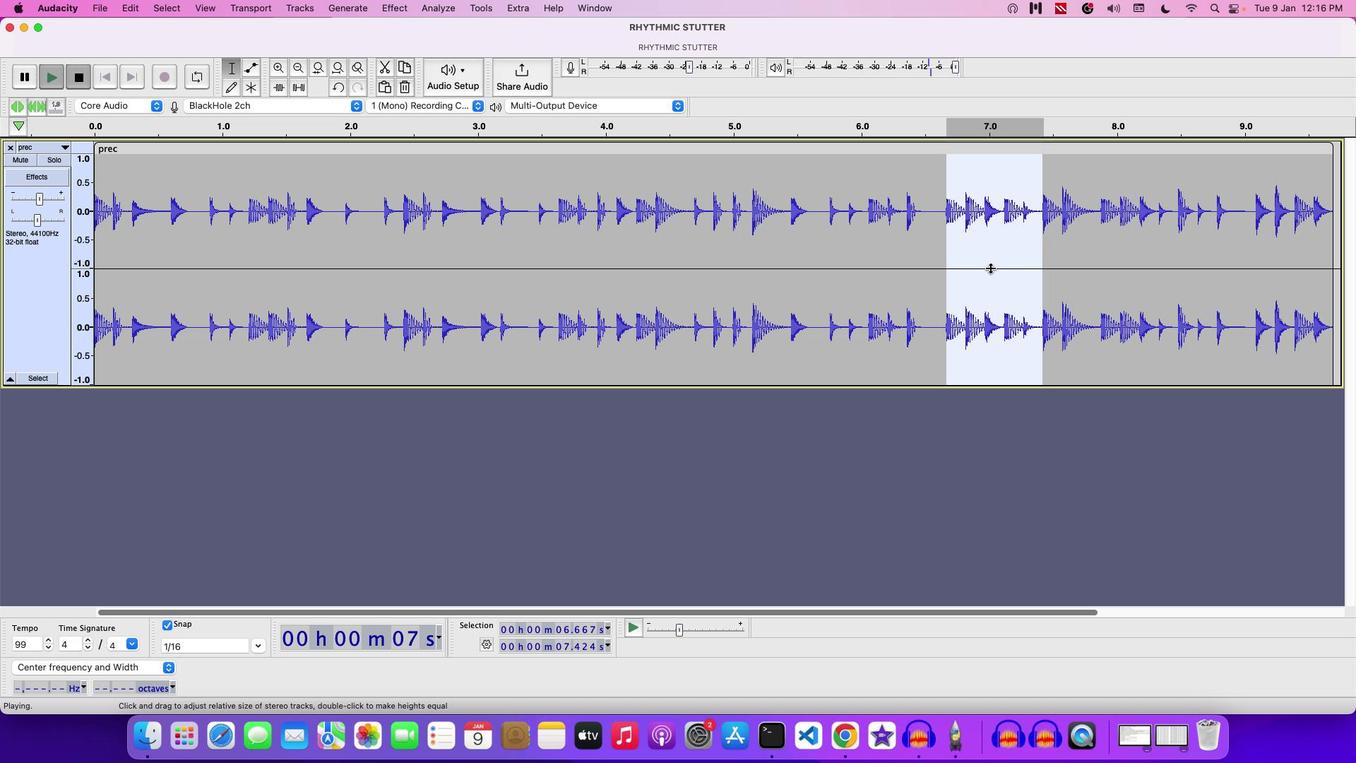 
Action: Mouse moved to (1046, 243)
Screenshot: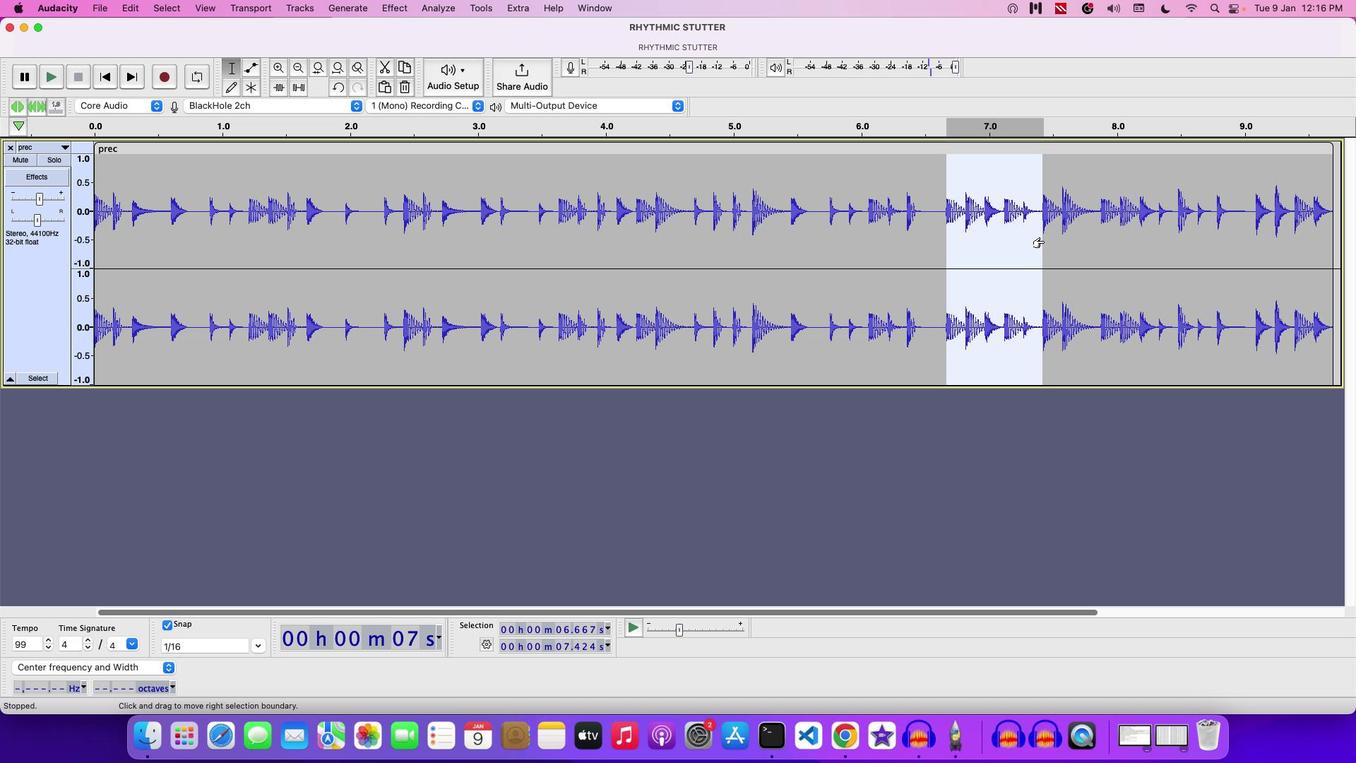 
Action: Mouse pressed left at (1046, 243)
Screenshot: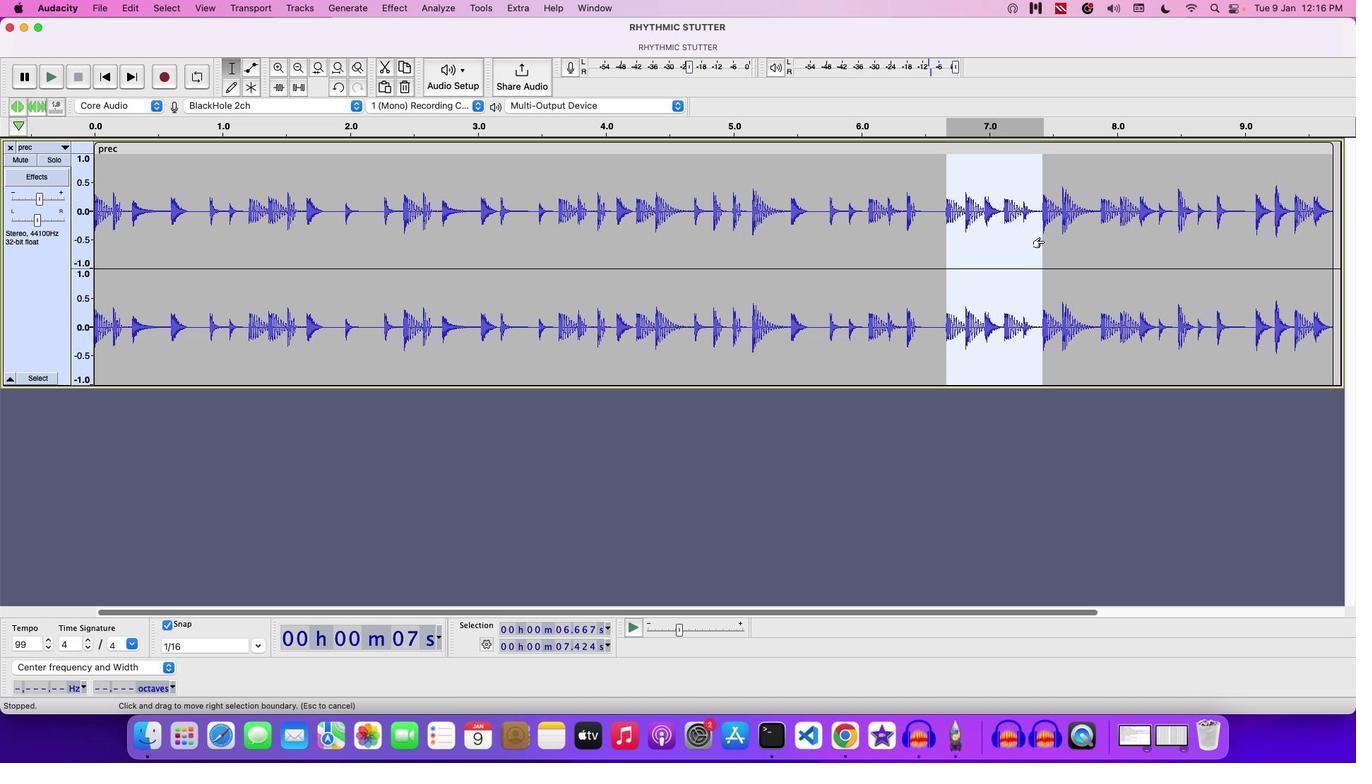 
Action: Mouse moved to (1028, 247)
Screenshot: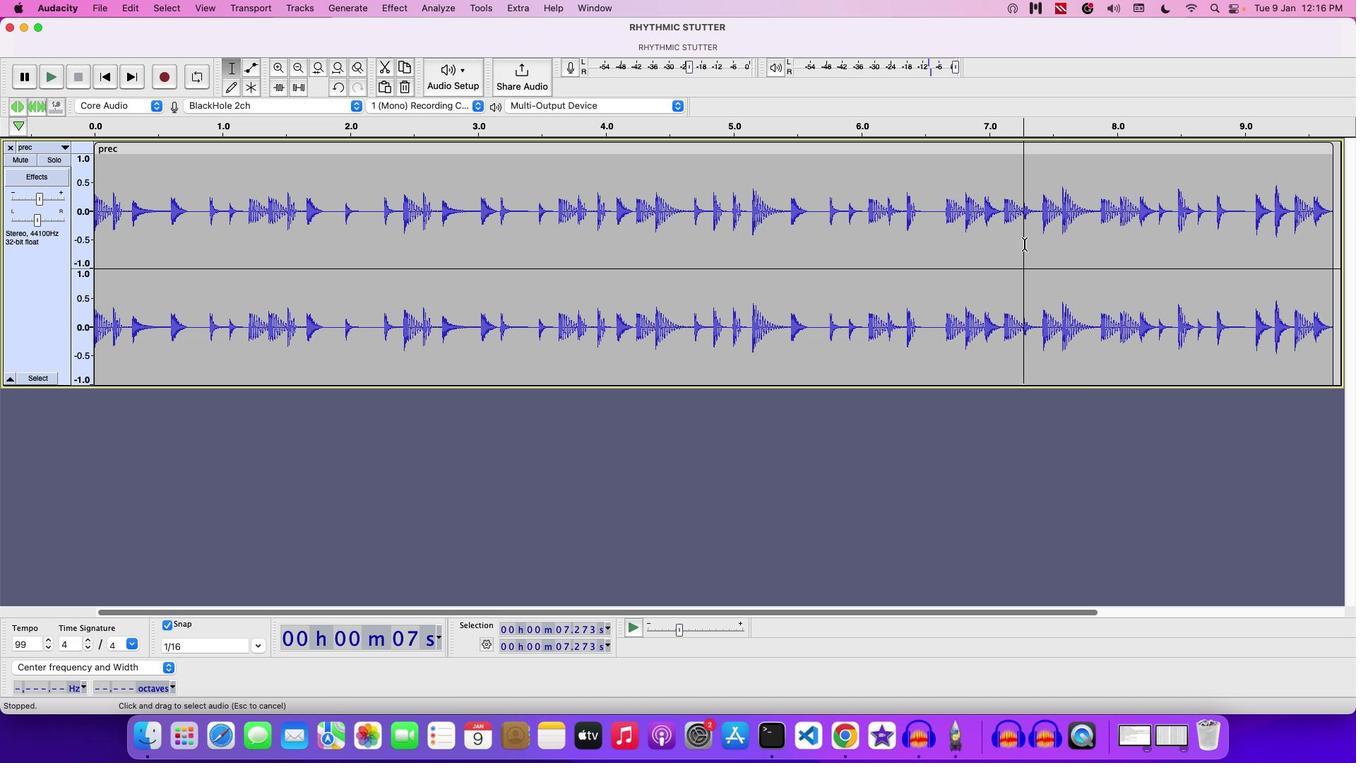 
Action: Mouse pressed left at (1028, 247)
Screenshot: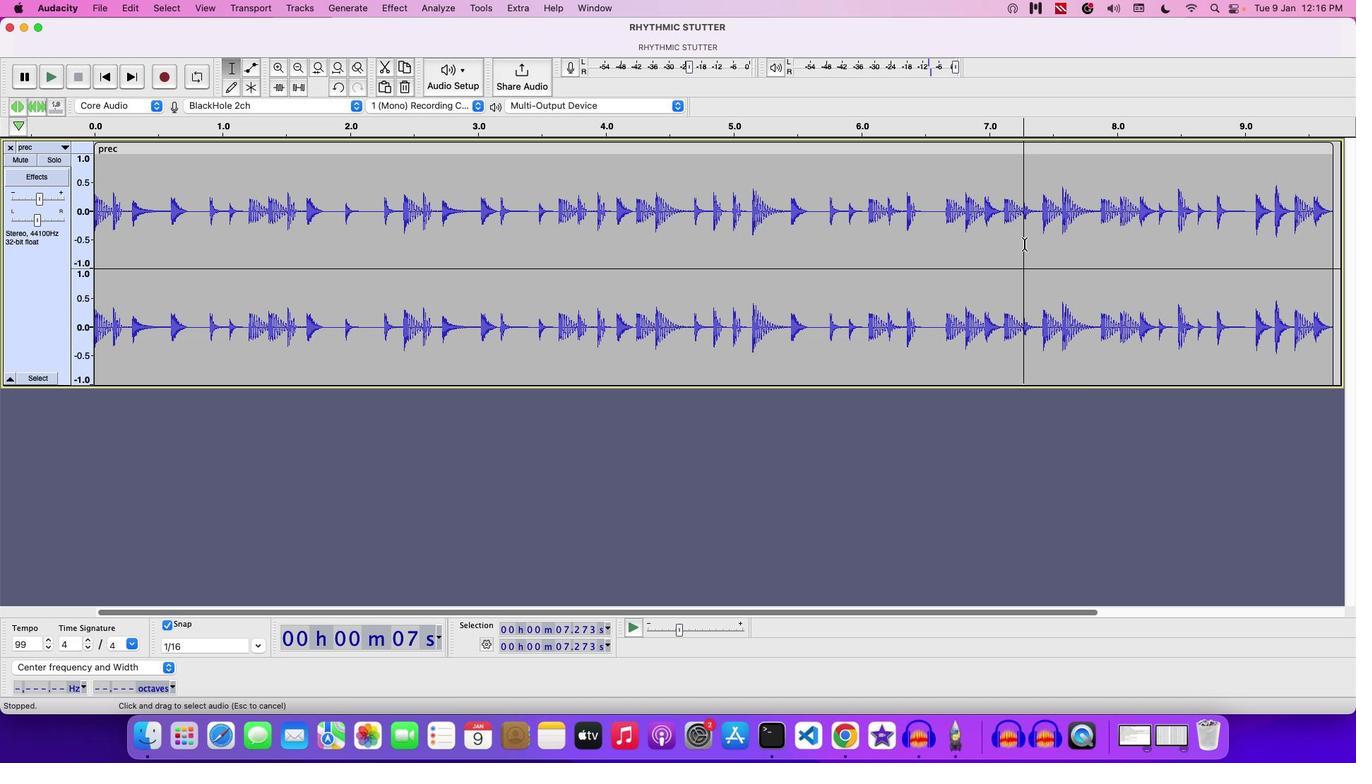 
Action: Mouse moved to (1037, 248)
Screenshot: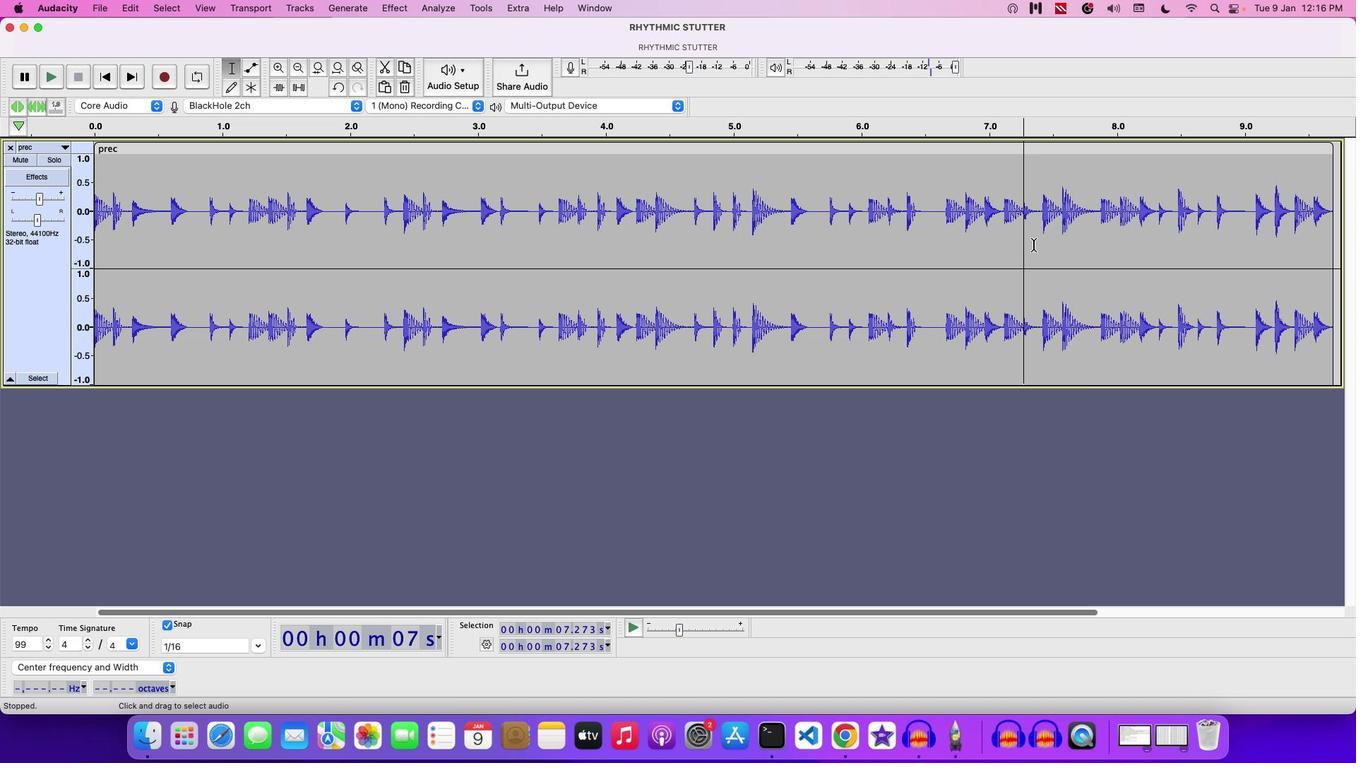 
Action: Mouse pressed left at (1037, 248)
Screenshot: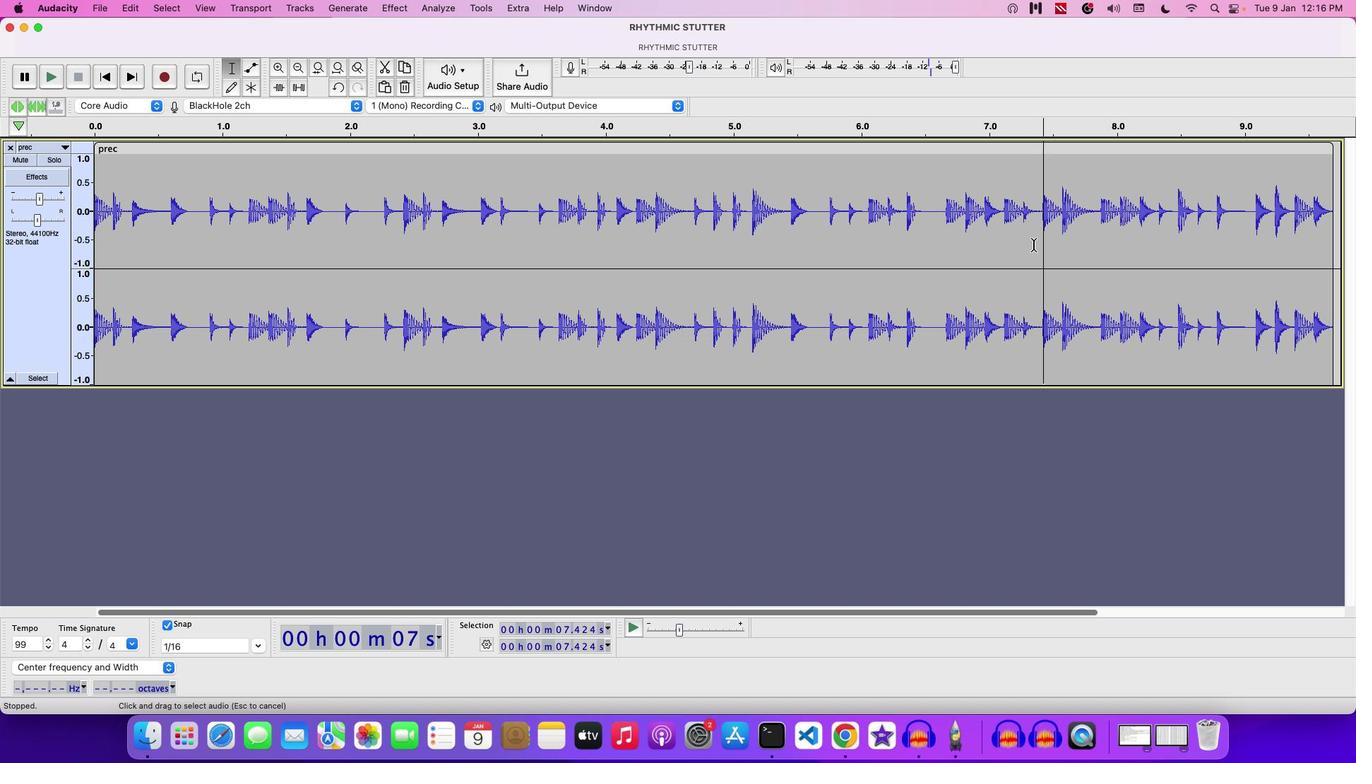 
Action: Mouse moved to (1081, 238)
Screenshot: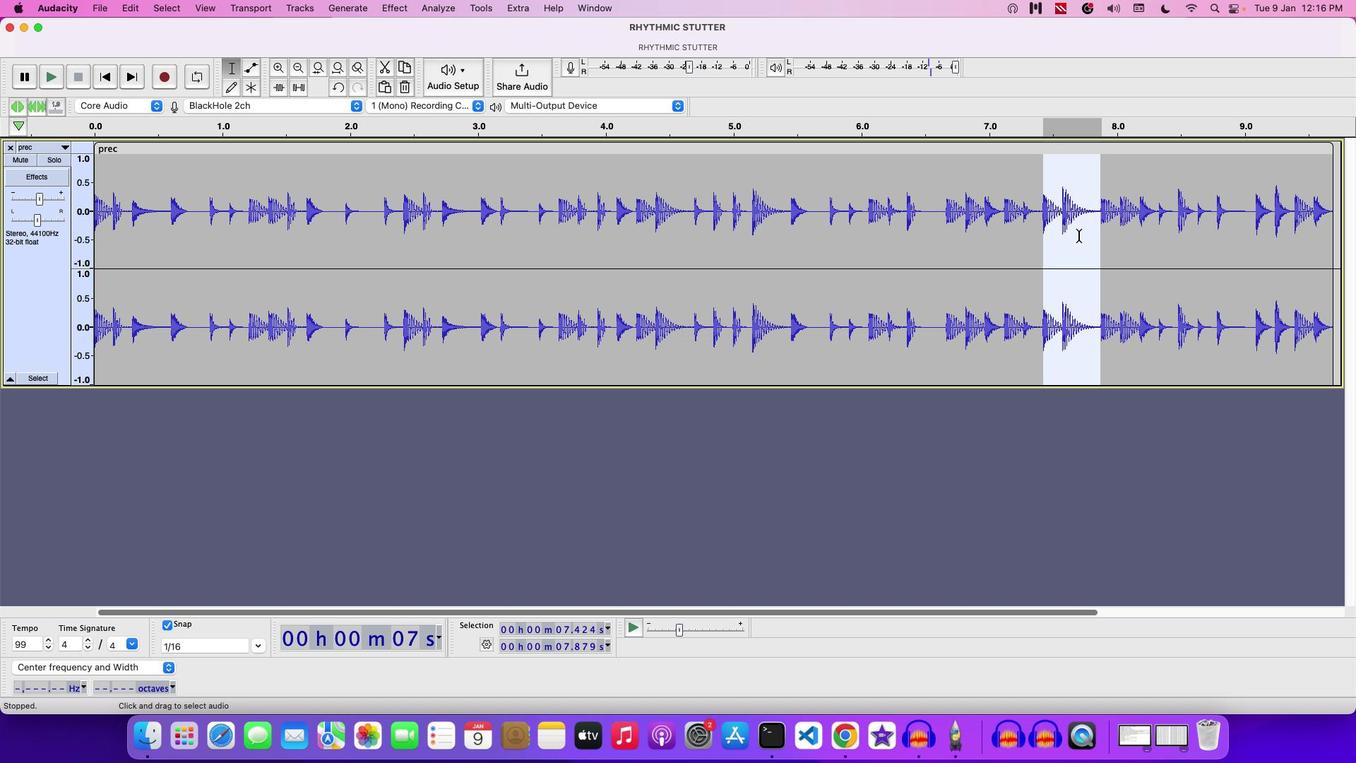 
Action: Key pressed Key.spaceKey.spaceKey.spaceKey.spaceKey.space
Screenshot: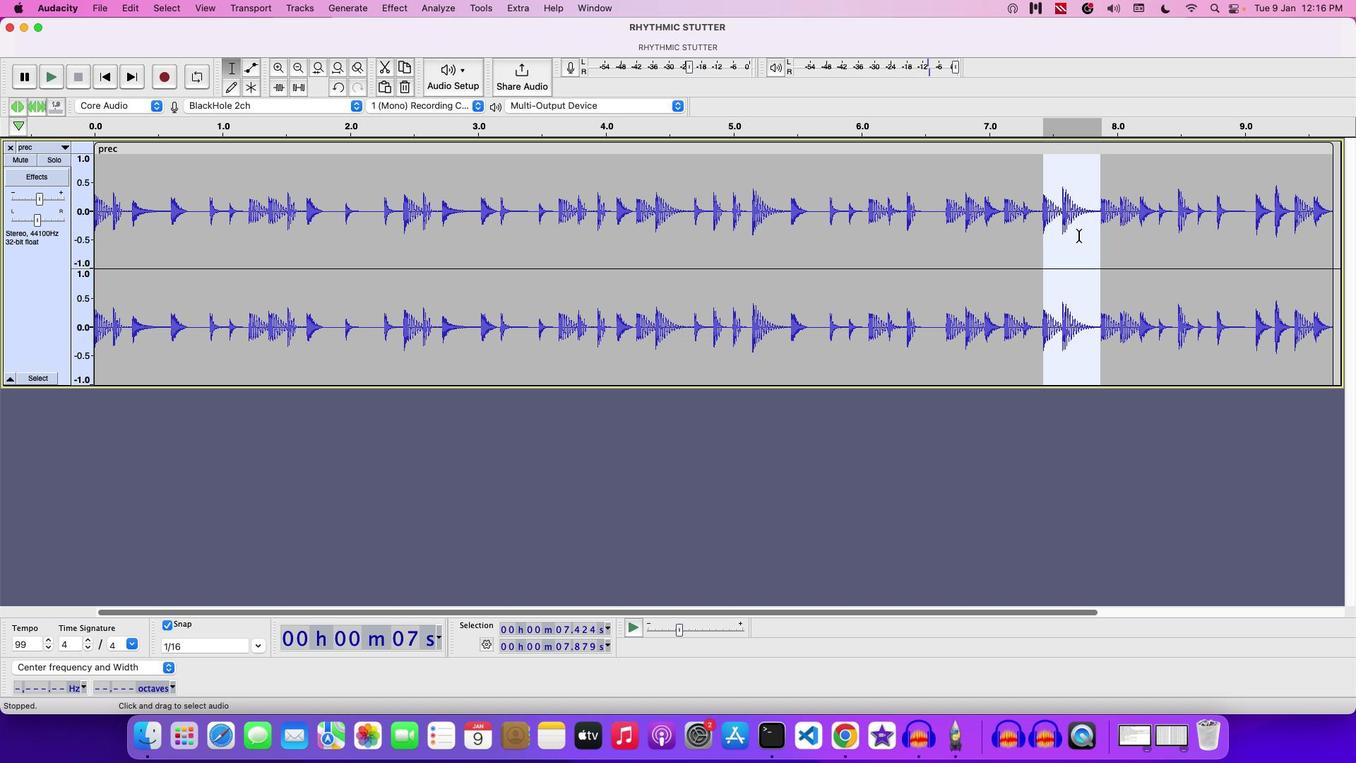 
Action: Mouse moved to (1339, 150)
Screenshot: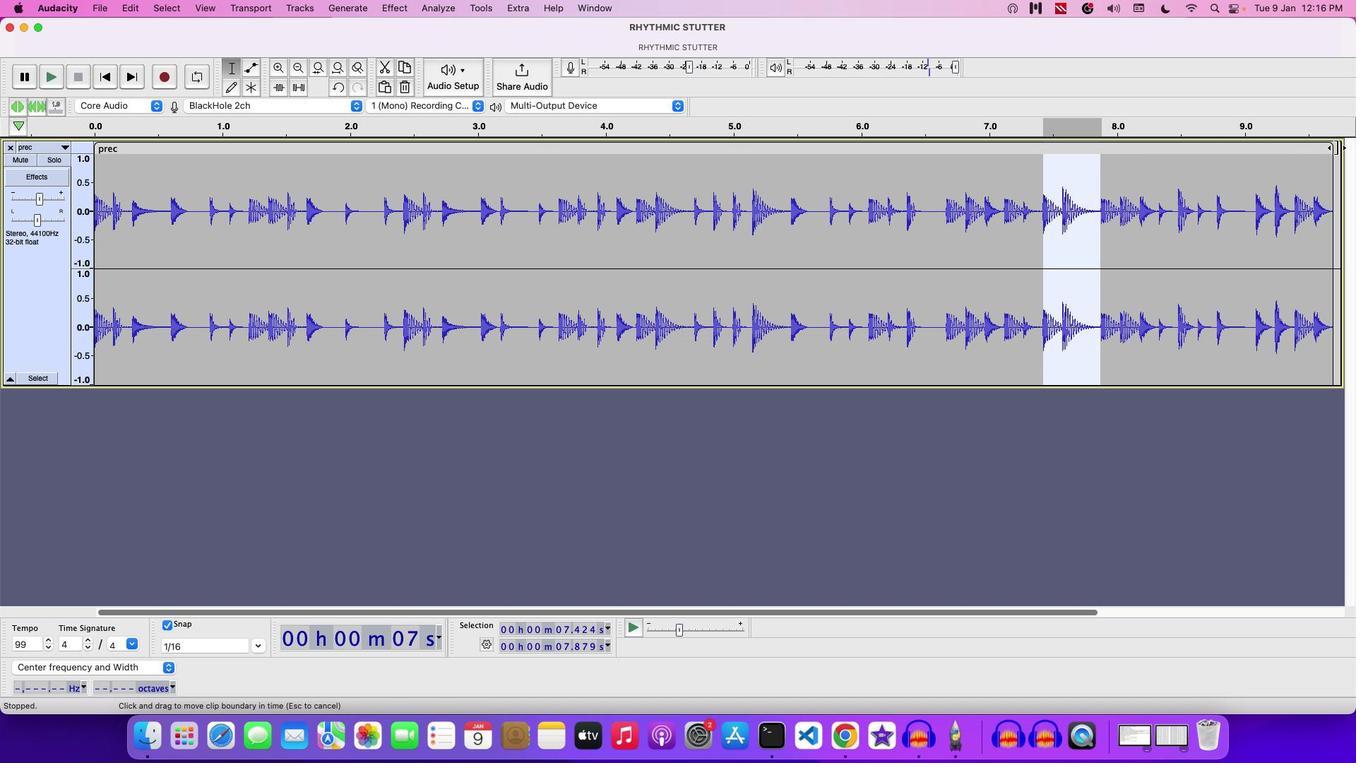 
Action: Mouse pressed left at (1339, 150)
Screenshot: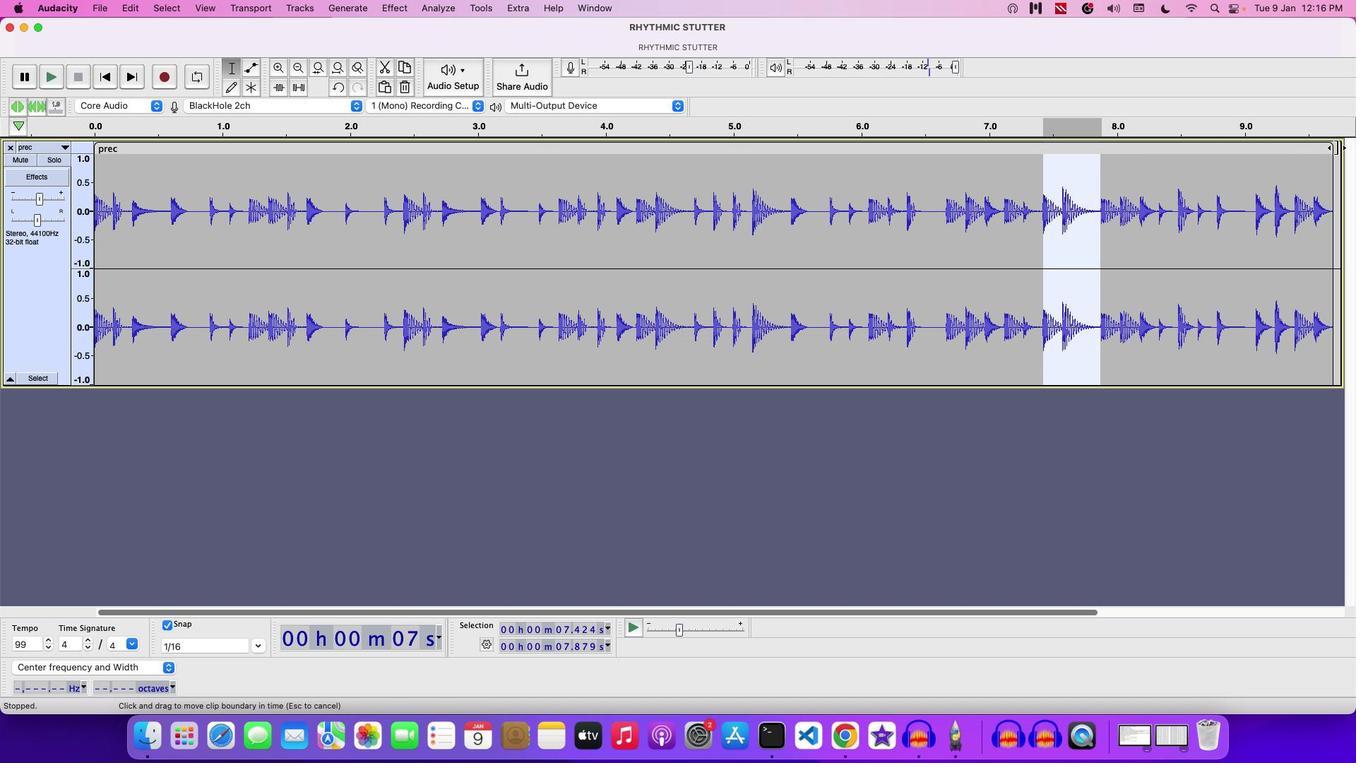 
Action: Mouse moved to (98, 149)
Screenshot: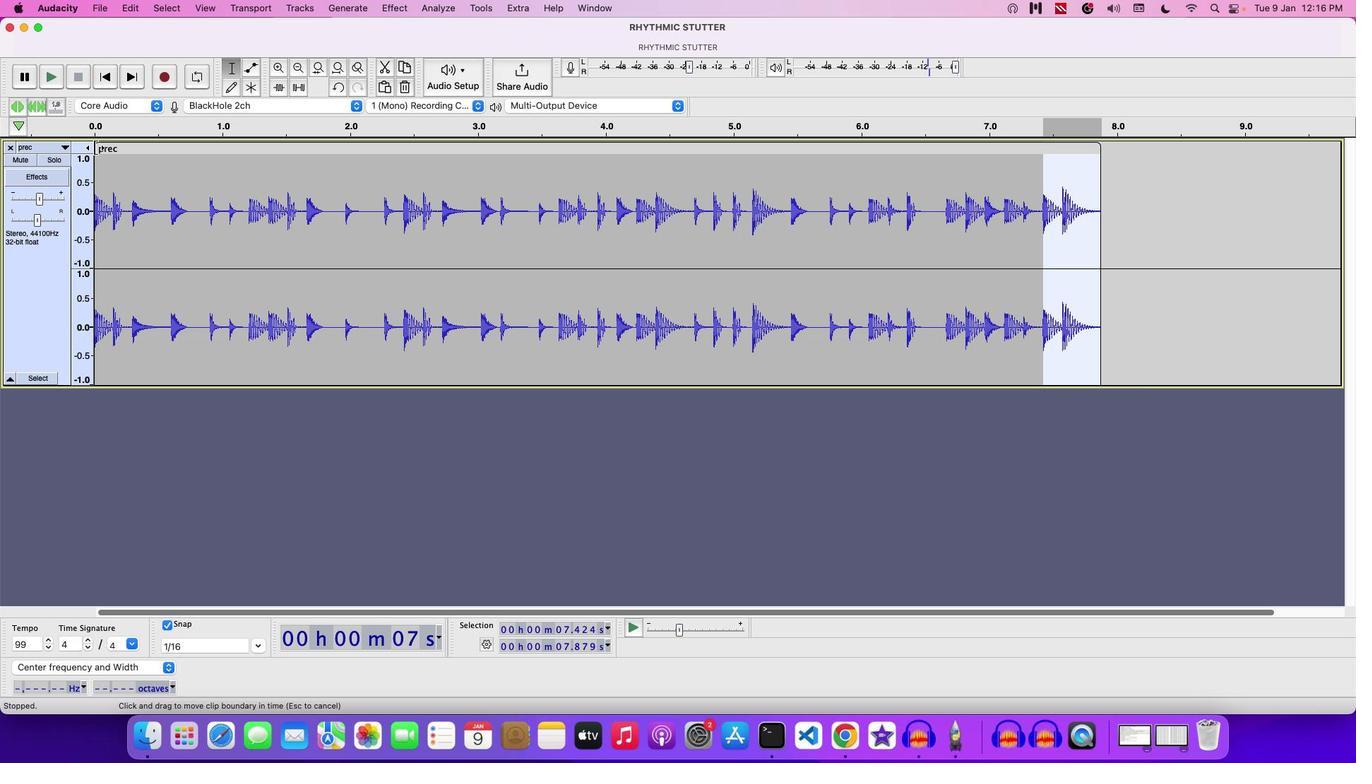 
Action: Mouse pressed left at (98, 149)
Screenshot: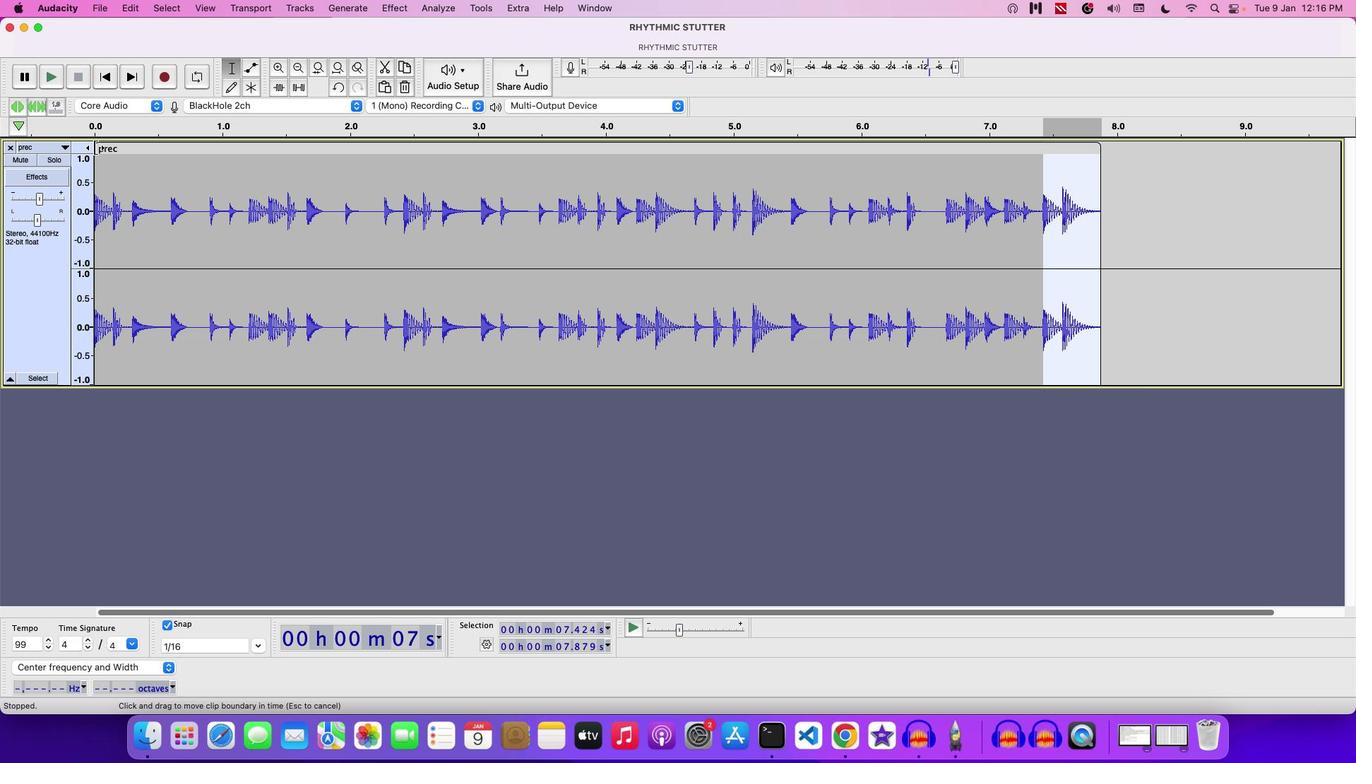 
Action: Mouse moved to (1068, 152)
Screenshot: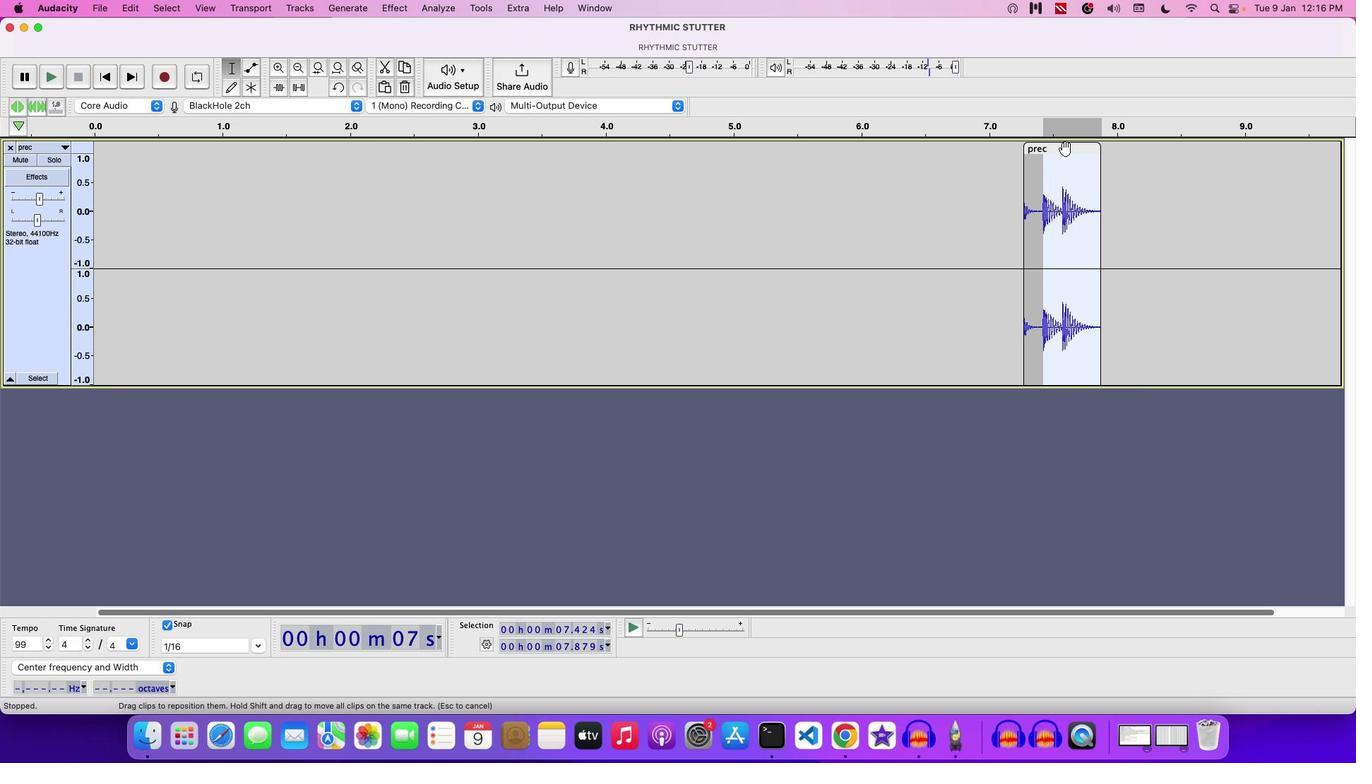 
Action: Mouse pressed left at (1068, 152)
Screenshot: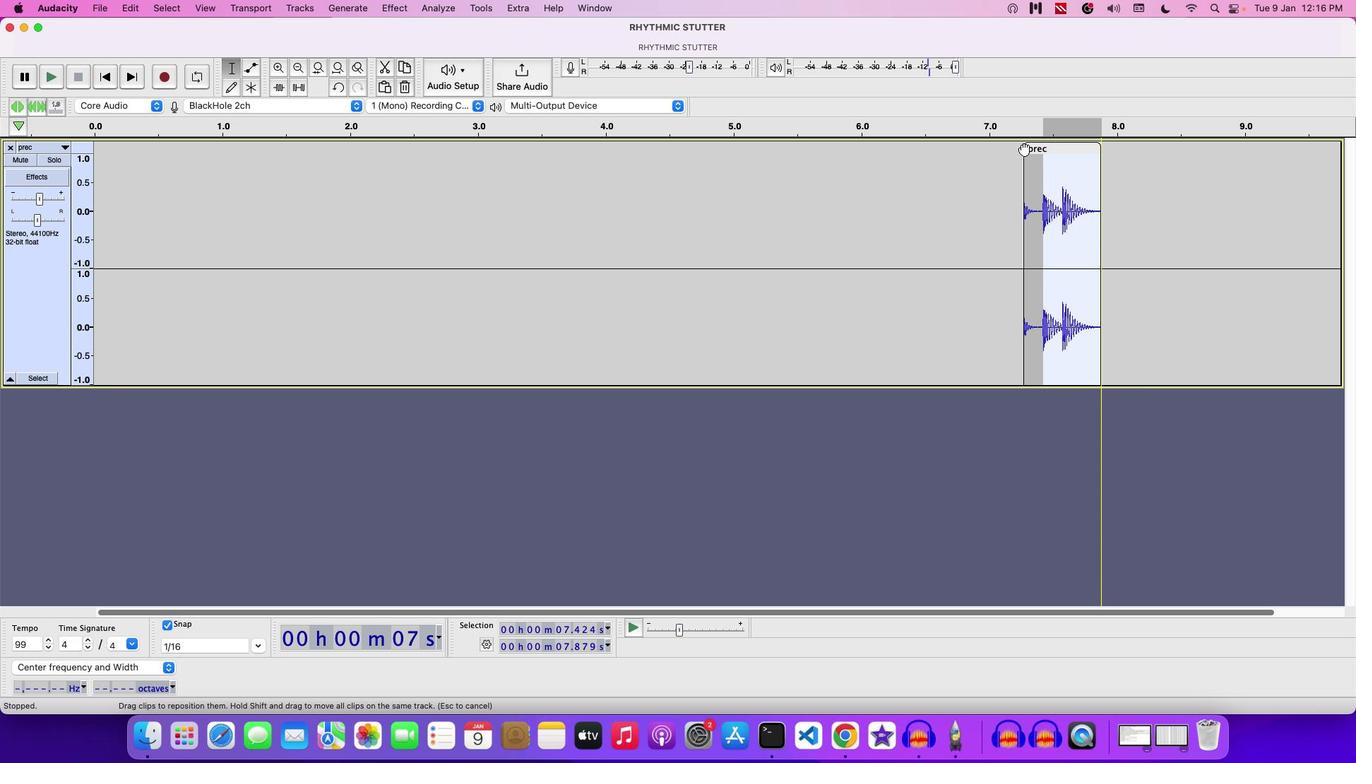 
Action: Mouse moved to (280, 67)
Screenshot: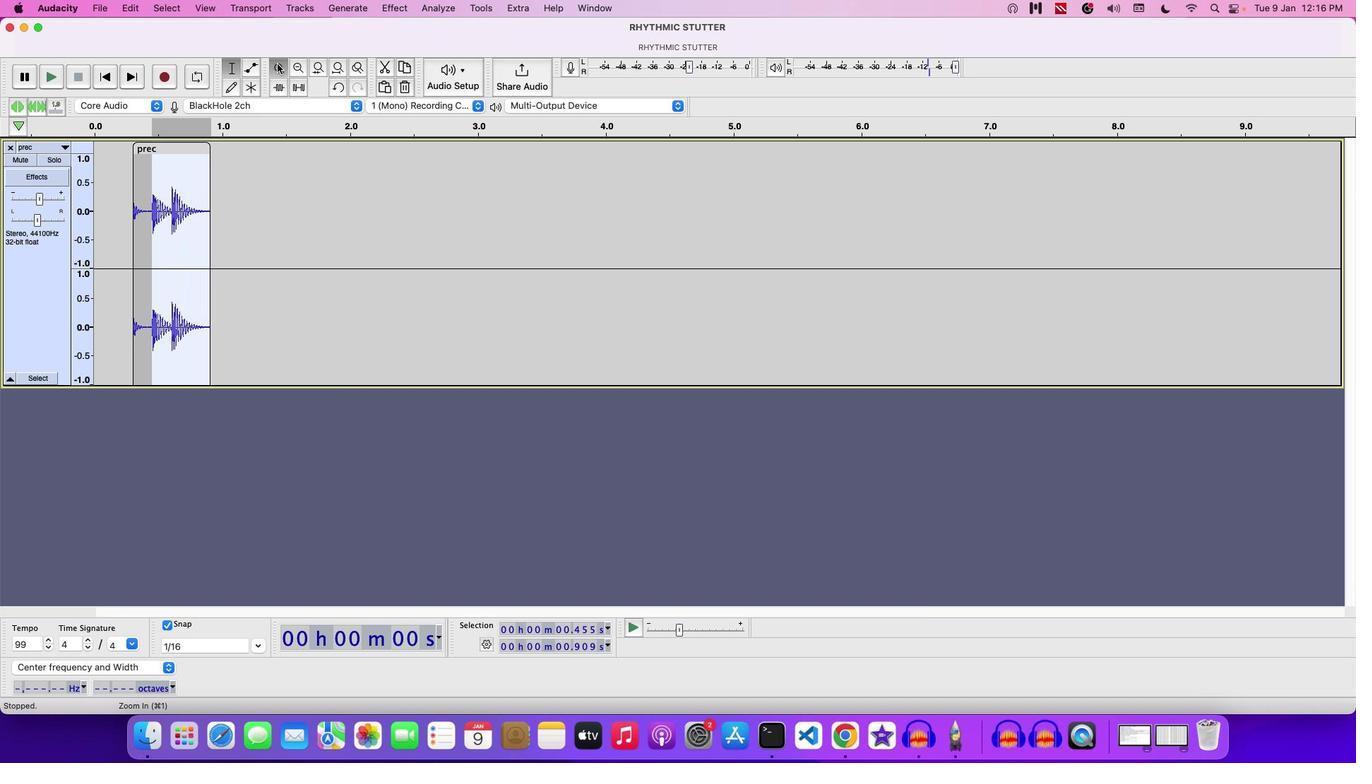 
Action: Mouse pressed left at (280, 67)
Screenshot: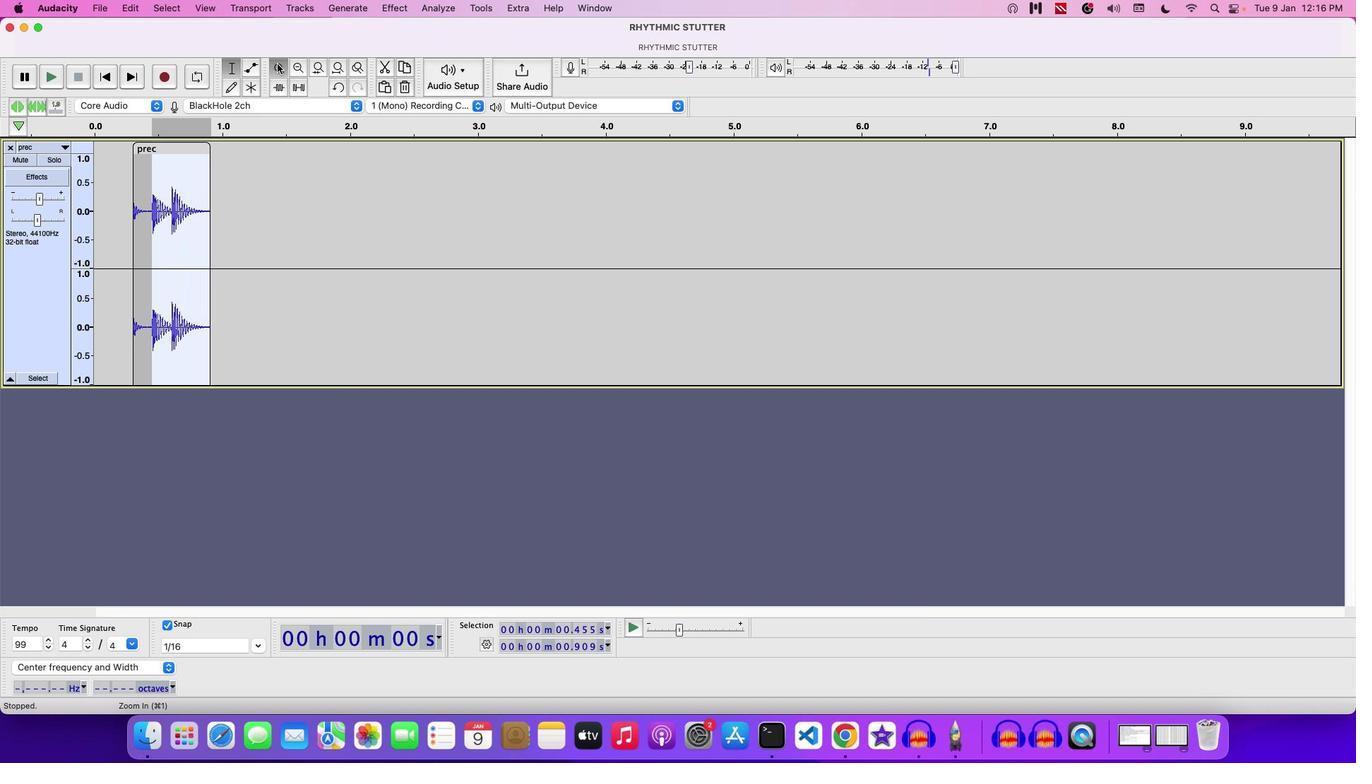 
Action: Mouse pressed left at (280, 67)
Screenshot: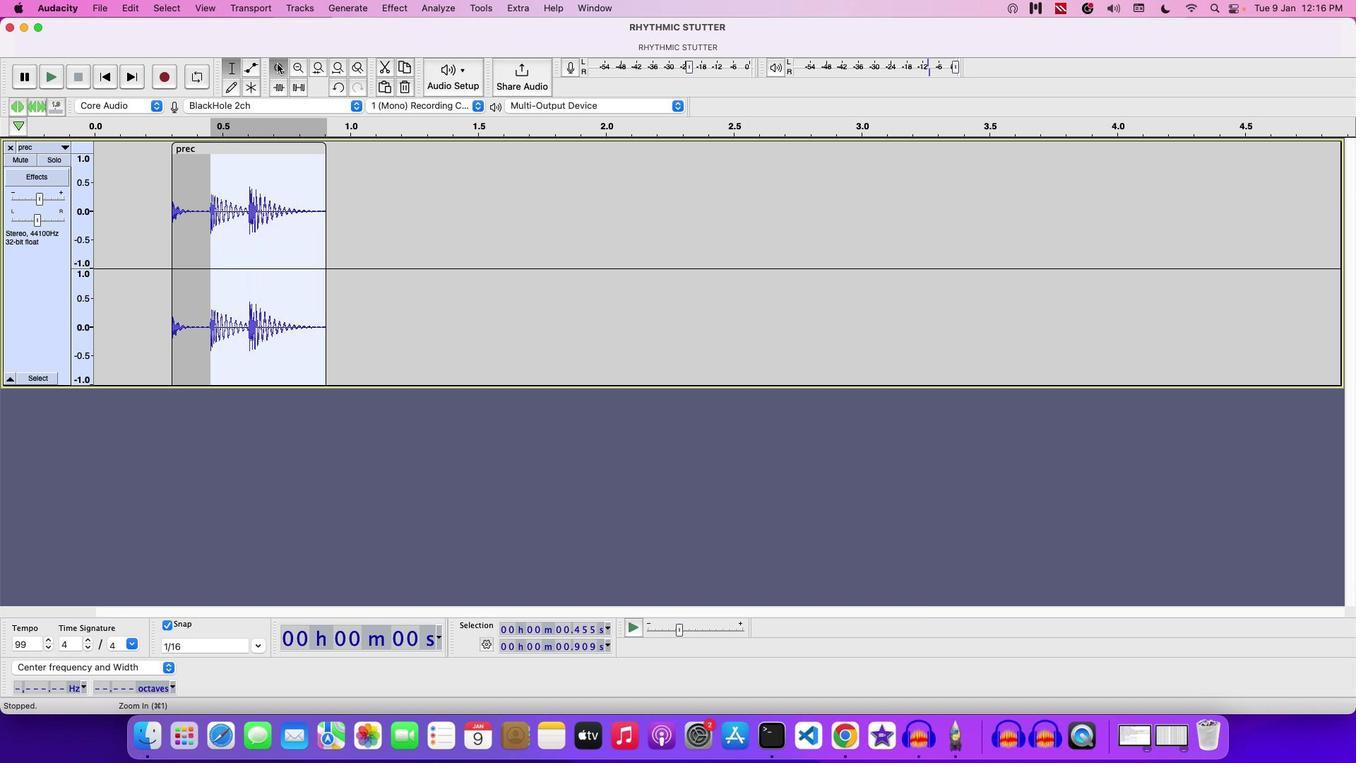 
Action: Mouse pressed left at (280, 67)
Screenshot: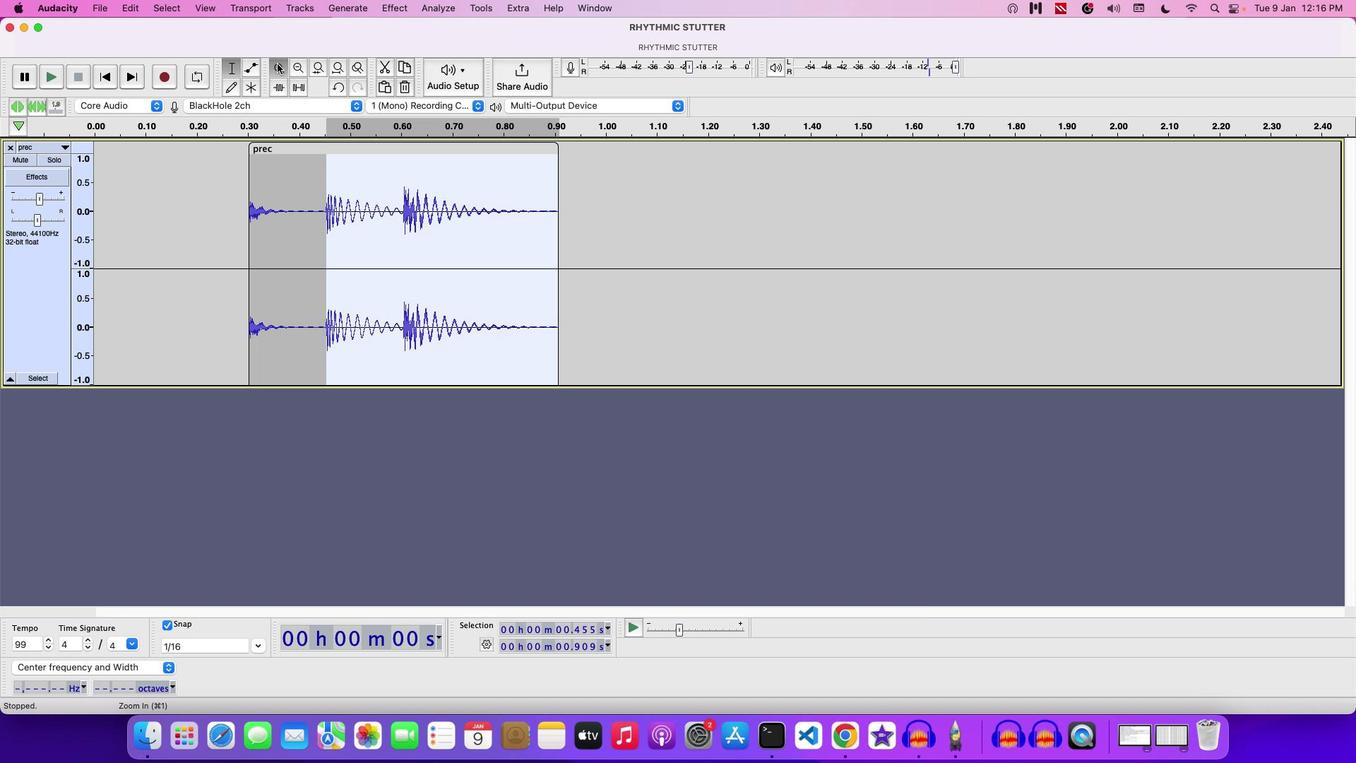 
Action: Mouse moved to (406, 165)
Screenshot: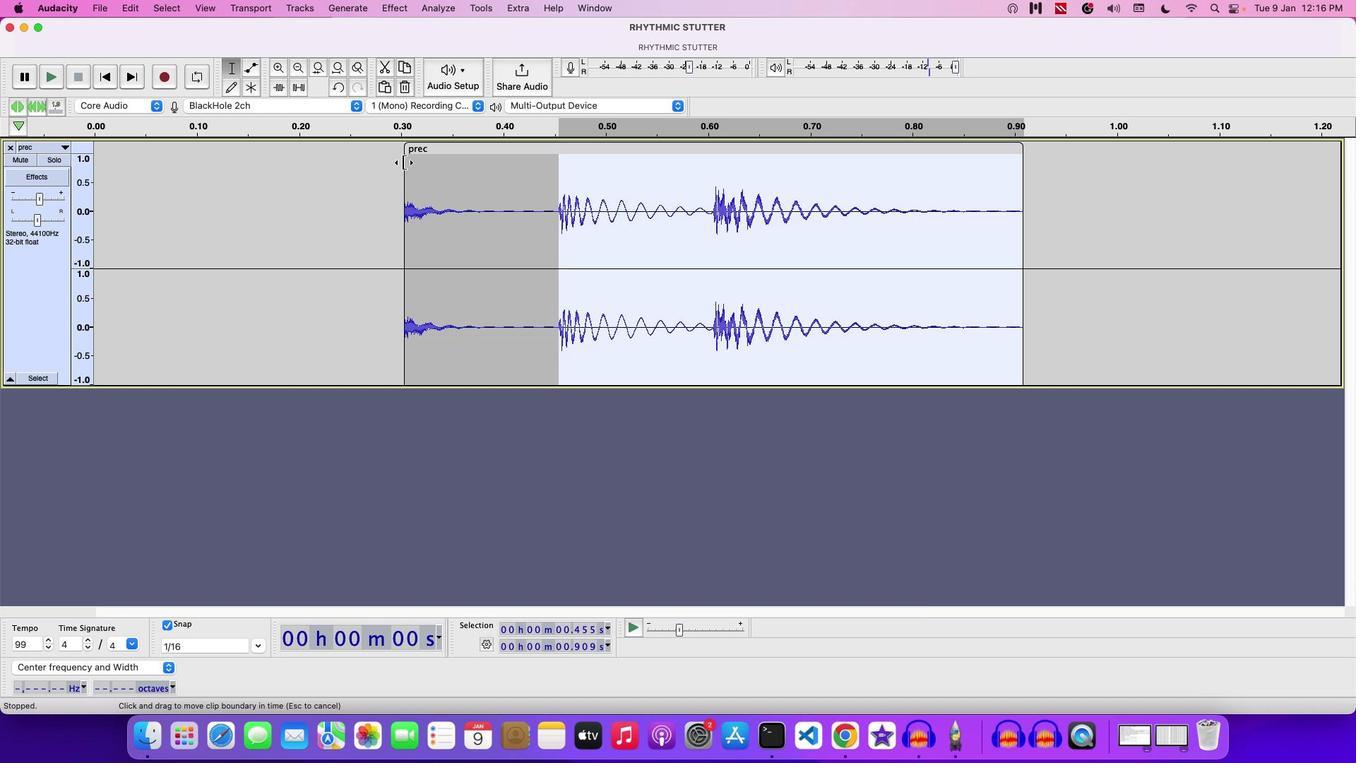 
Action: Mouse pressed left at (406, 165)
Screenshot: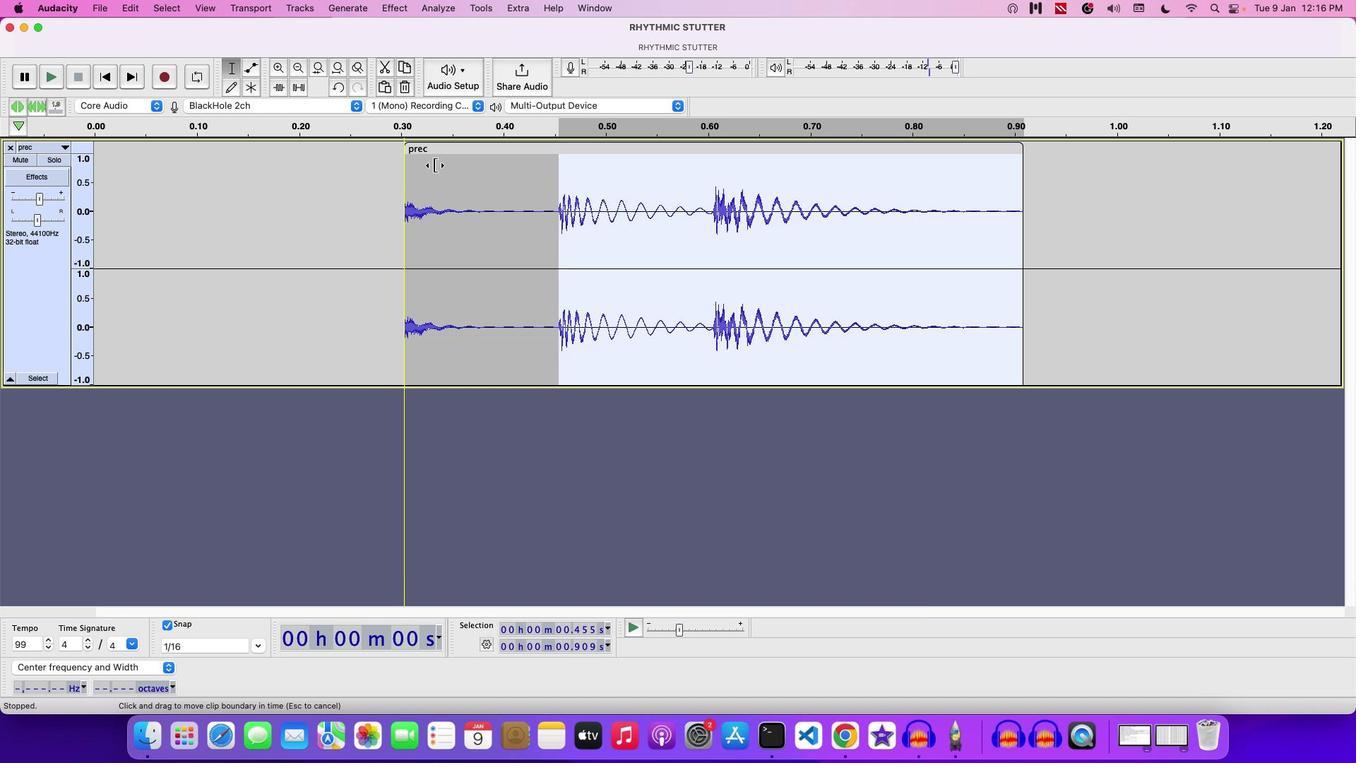 
Action: Mouse moved to (389, 138)
Screenshot: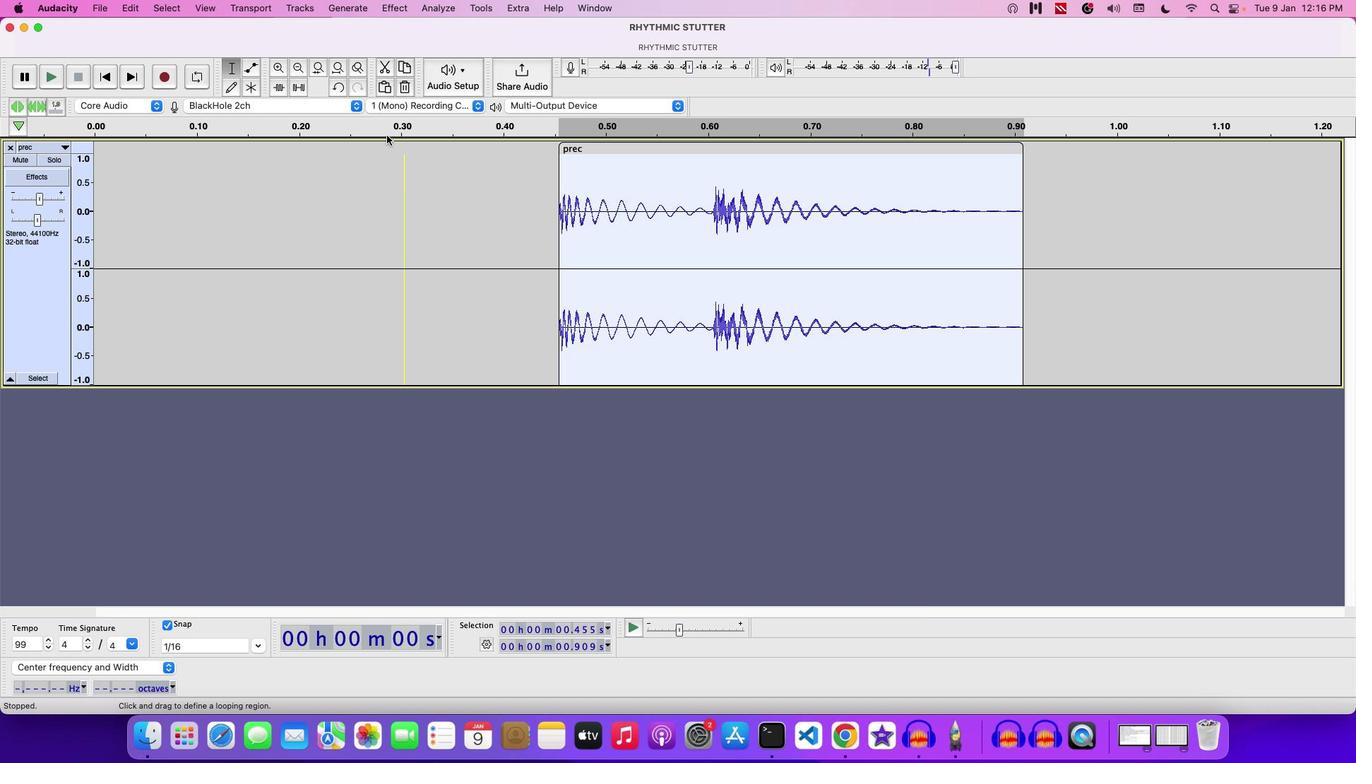 
Action: Key pressed Key.space
Screenshot: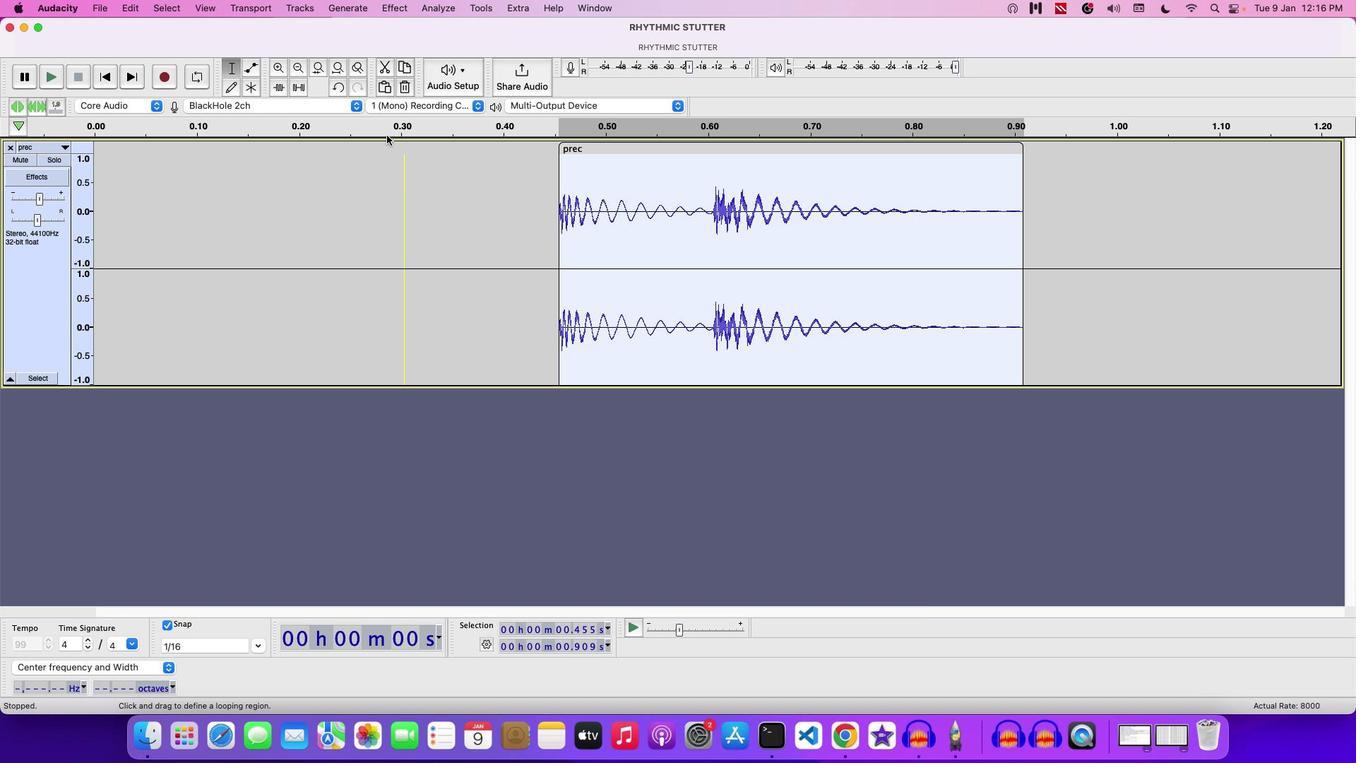 
Action: Mouse moved to (595, 151)
Screenshot: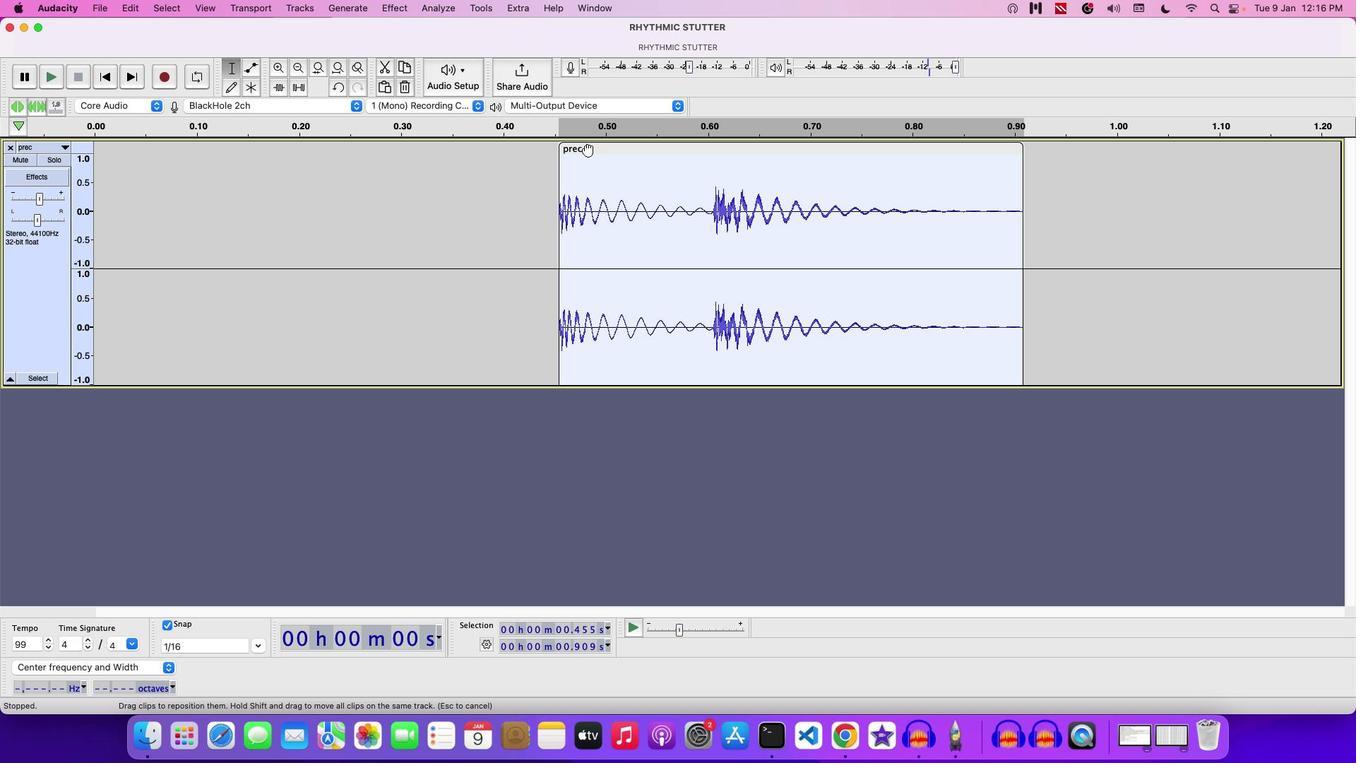 
Action: Mouse pressed left at (595, 151)
Screenshot: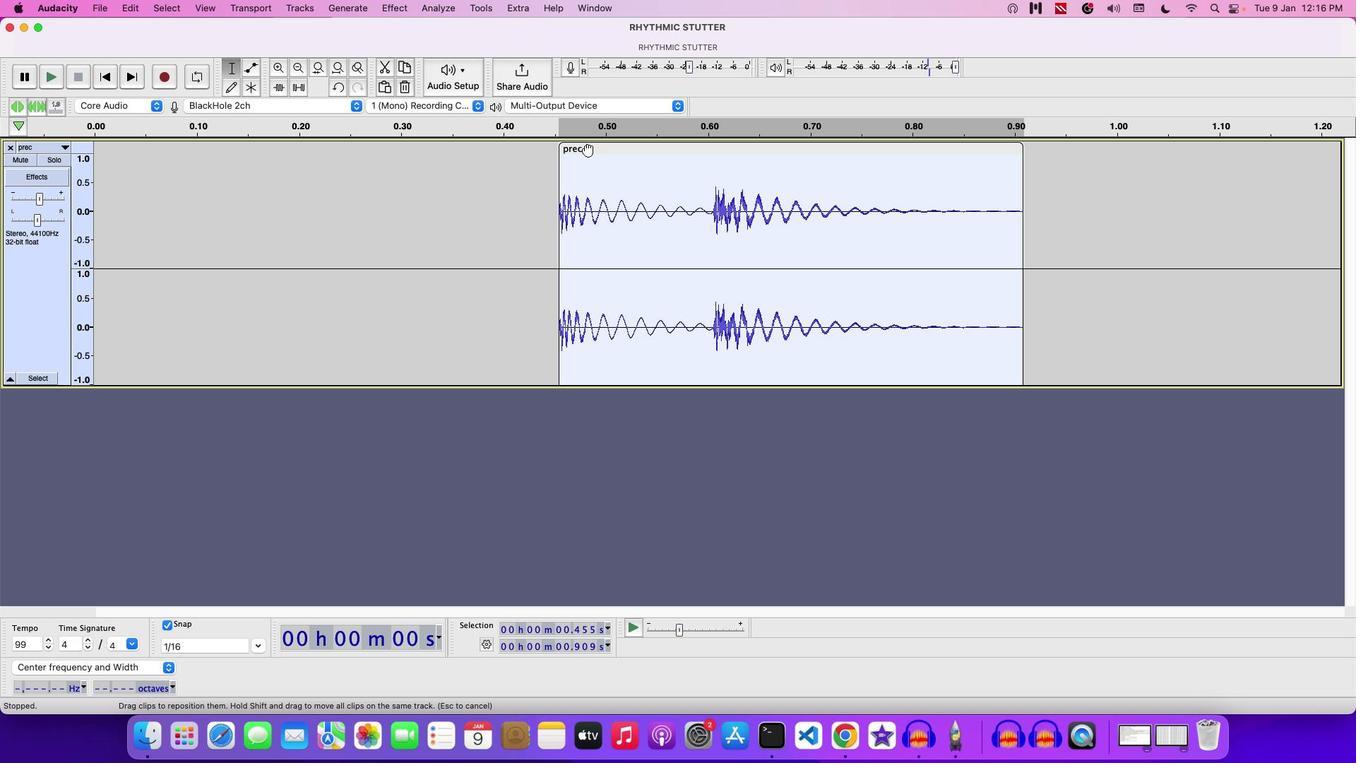 
Action: Mouse moved to (402, 9)
Screenshot: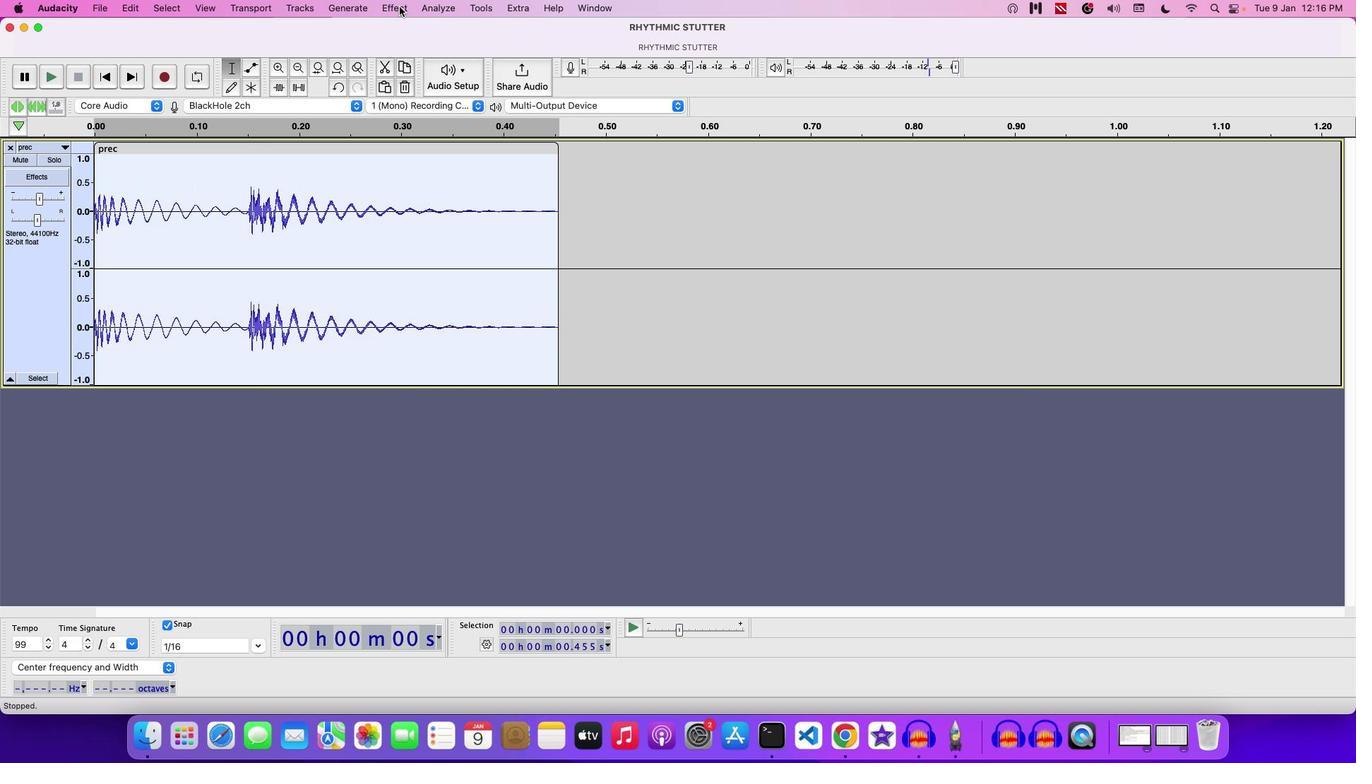
Action: Mouse pressed left at (402, 9)
Screenshot: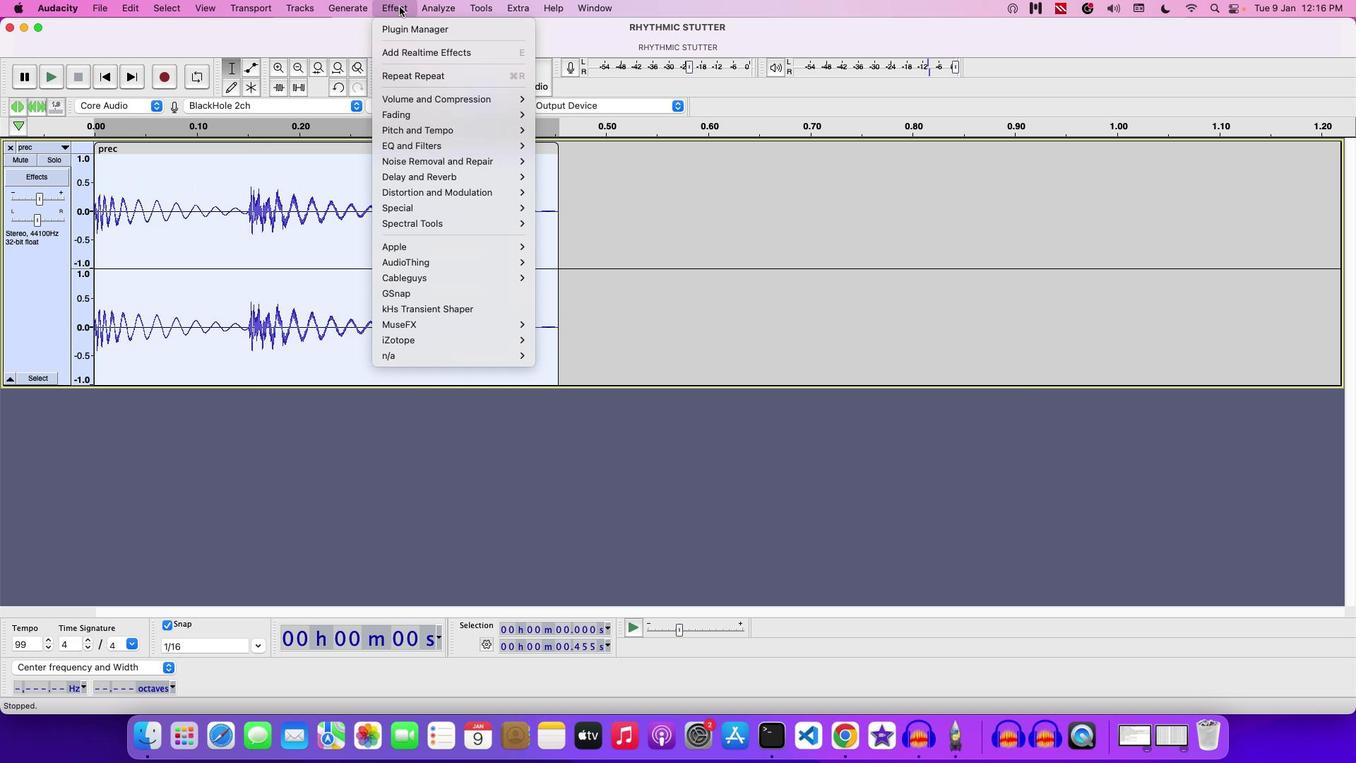 
Action: Mouse moved to (591, 232)
Screenshot: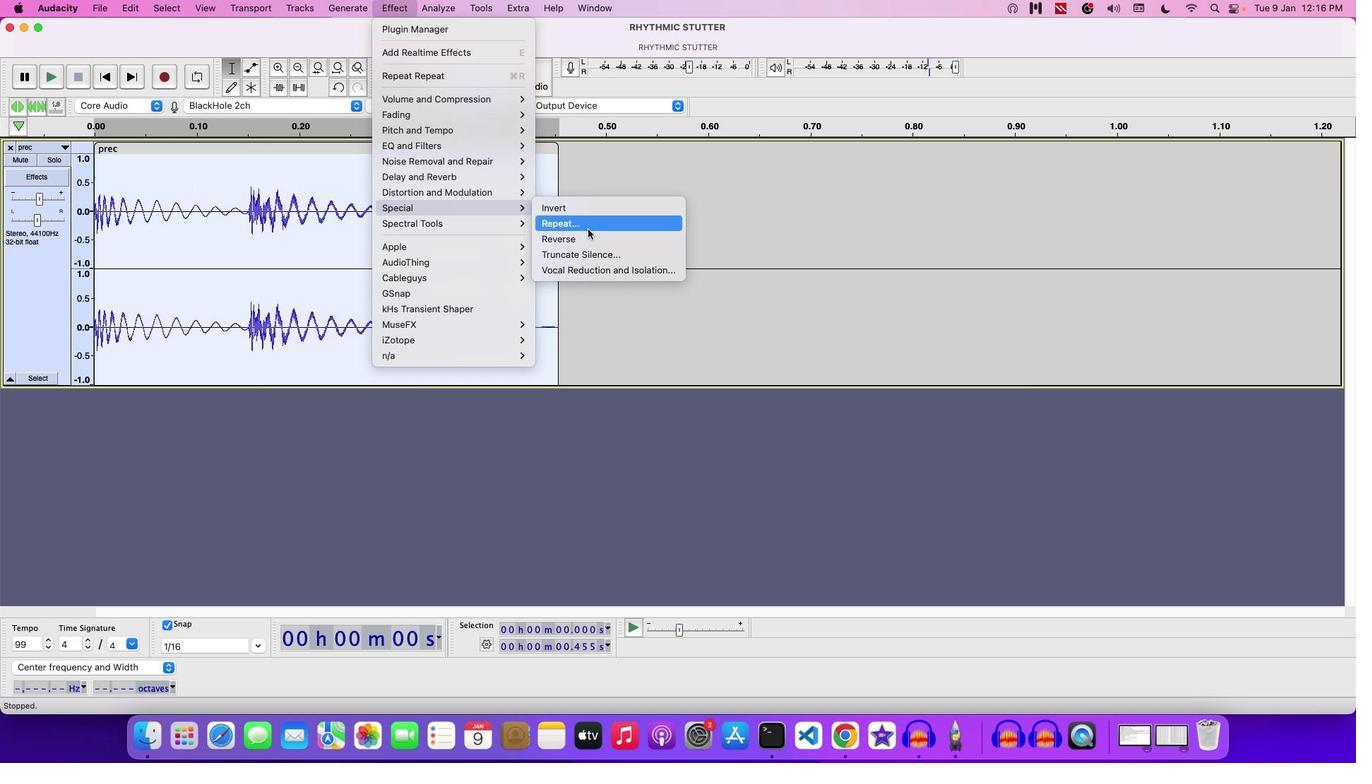 
Action: Mouse pressed left at (591, 232)
Screenshot: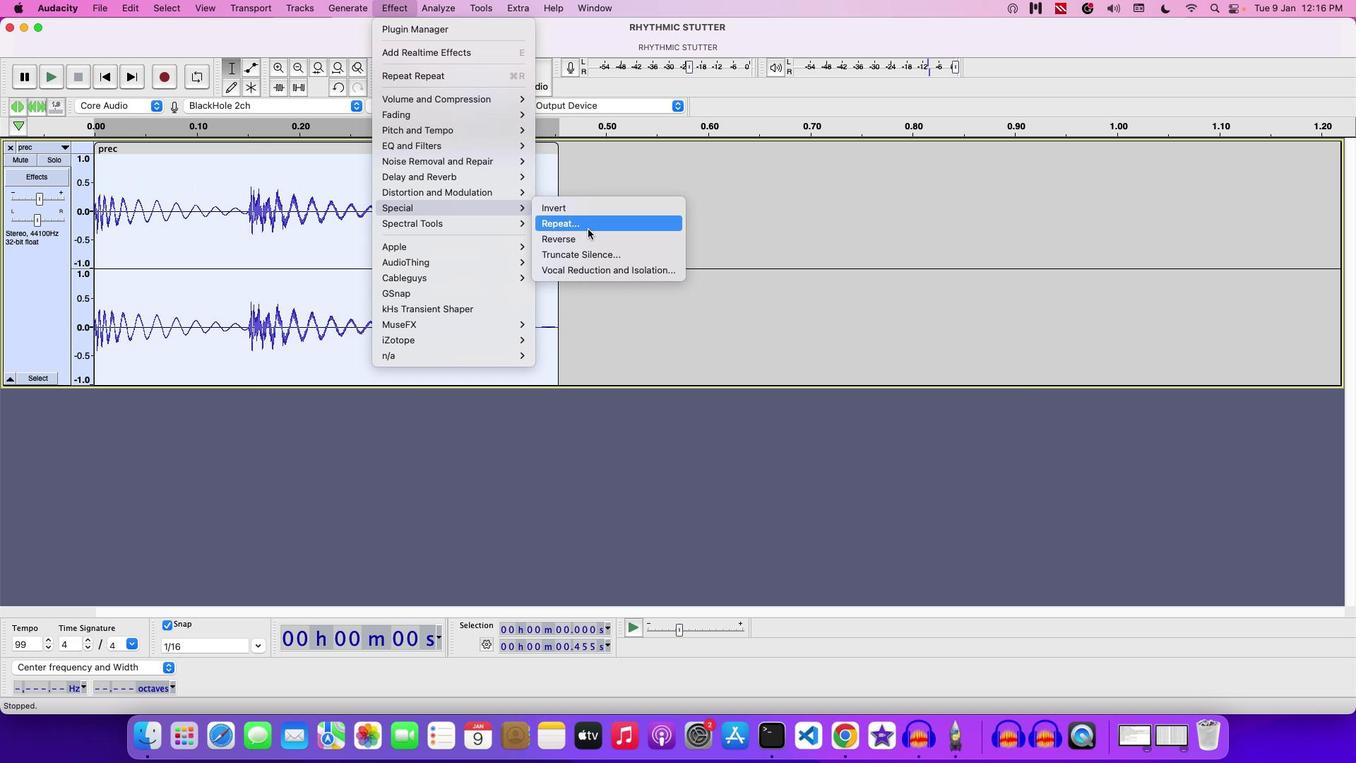 
Action: Mouse moved to (707, 337)
Screenshot: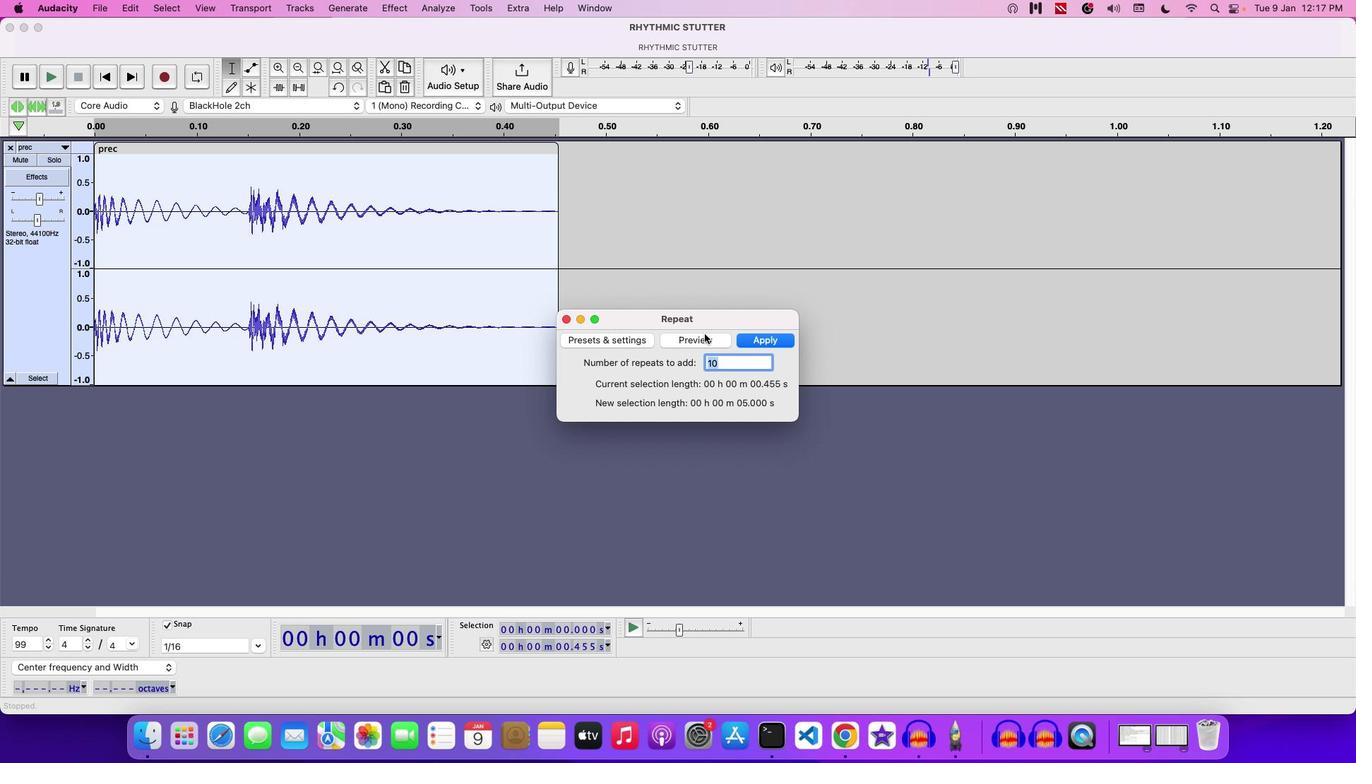 
Action: Mouse pressed left at (707, 337)
Screenshot: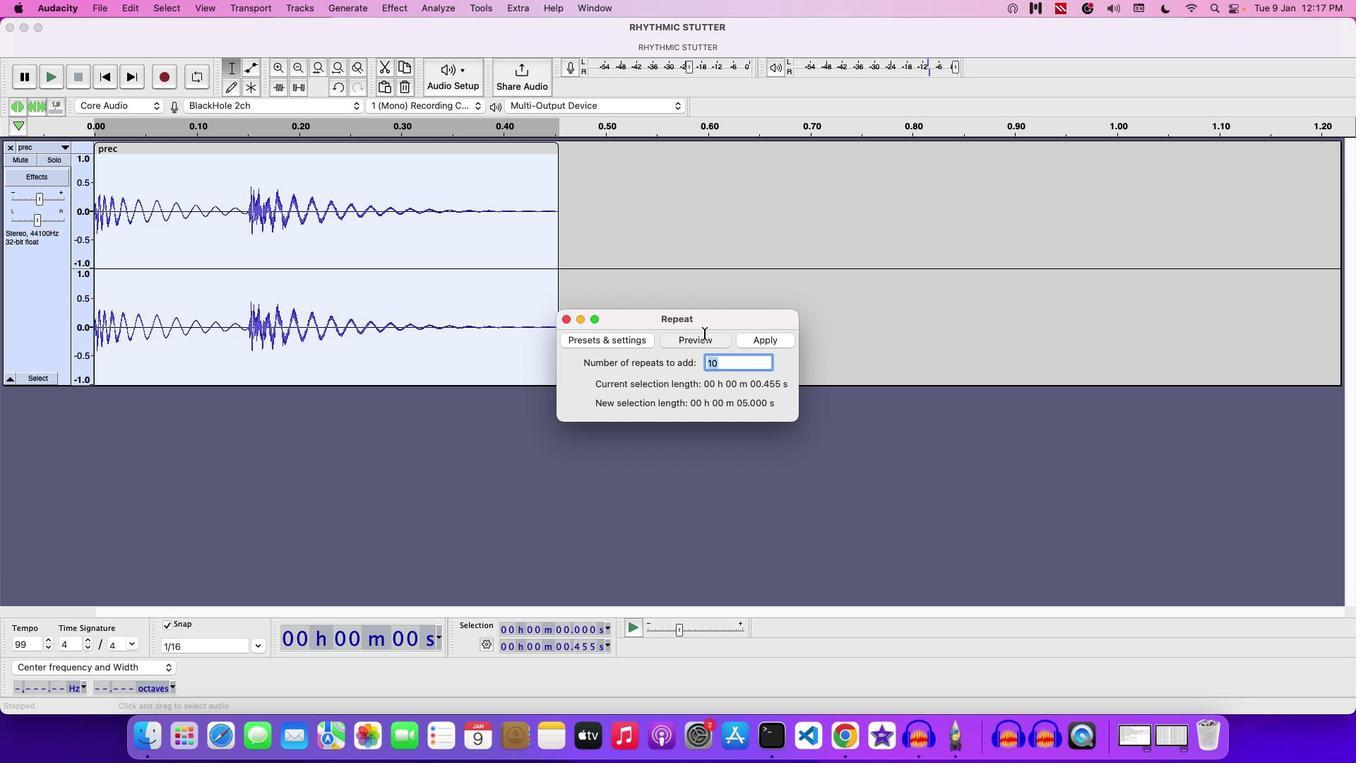 
Action: Mouse moved to (780, 343)
Screenshot: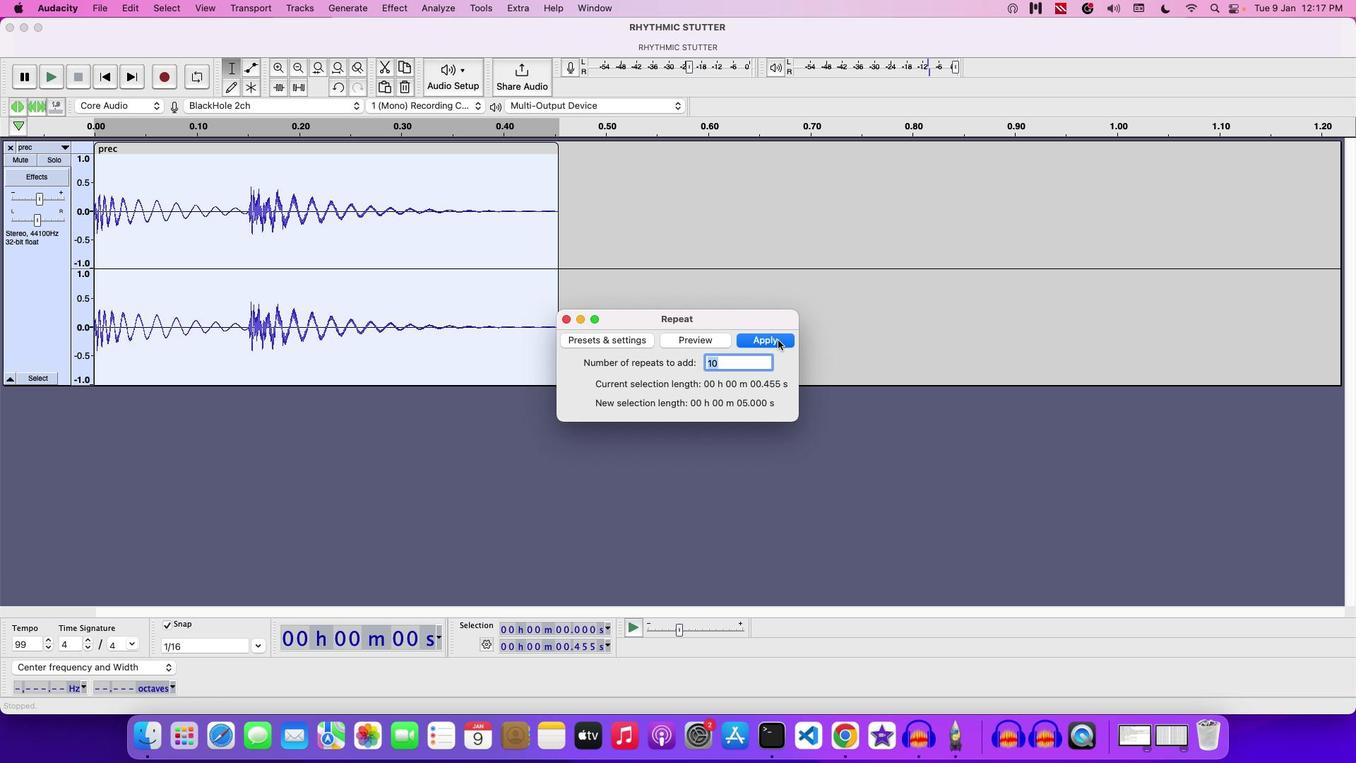 
Action: Mouse pressed left at (780, 343)
Screenshot: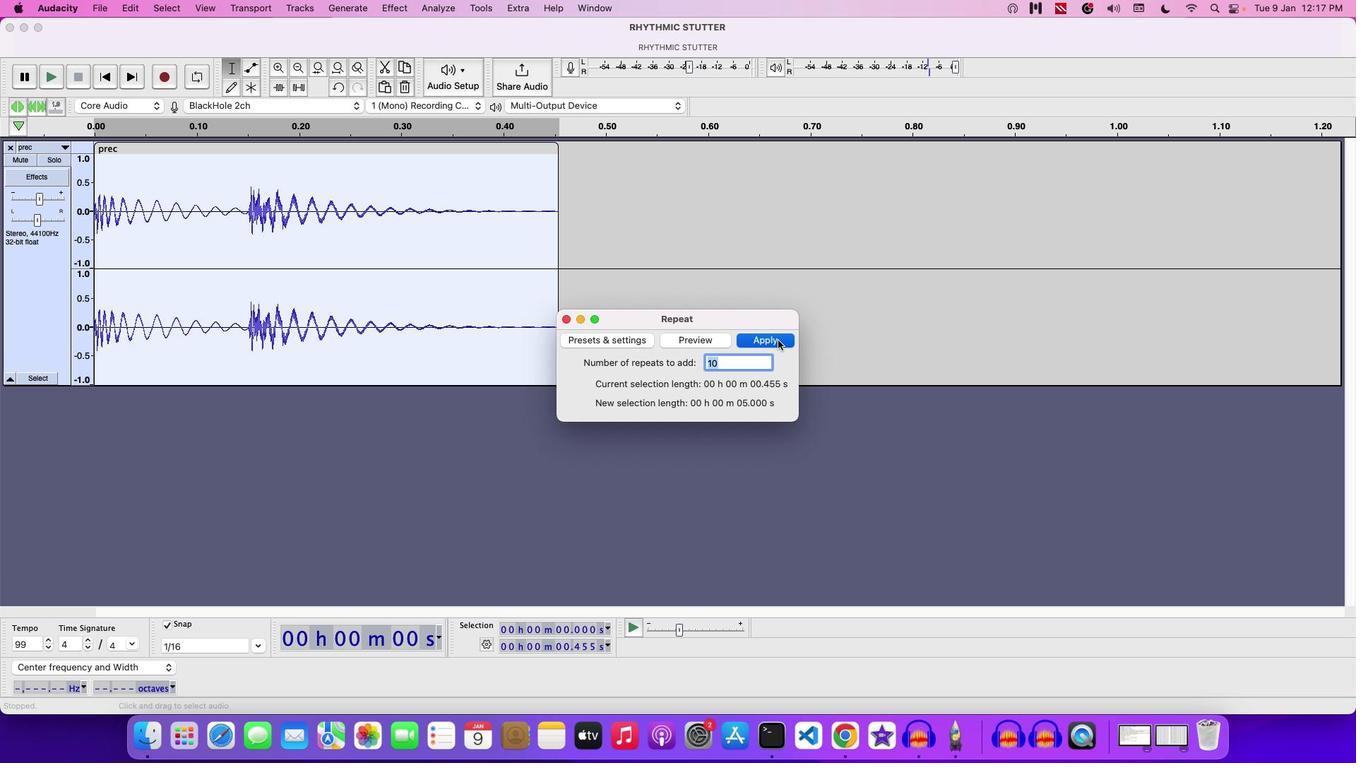 
Action: Mouse moved to (46, 199)
Screenshot: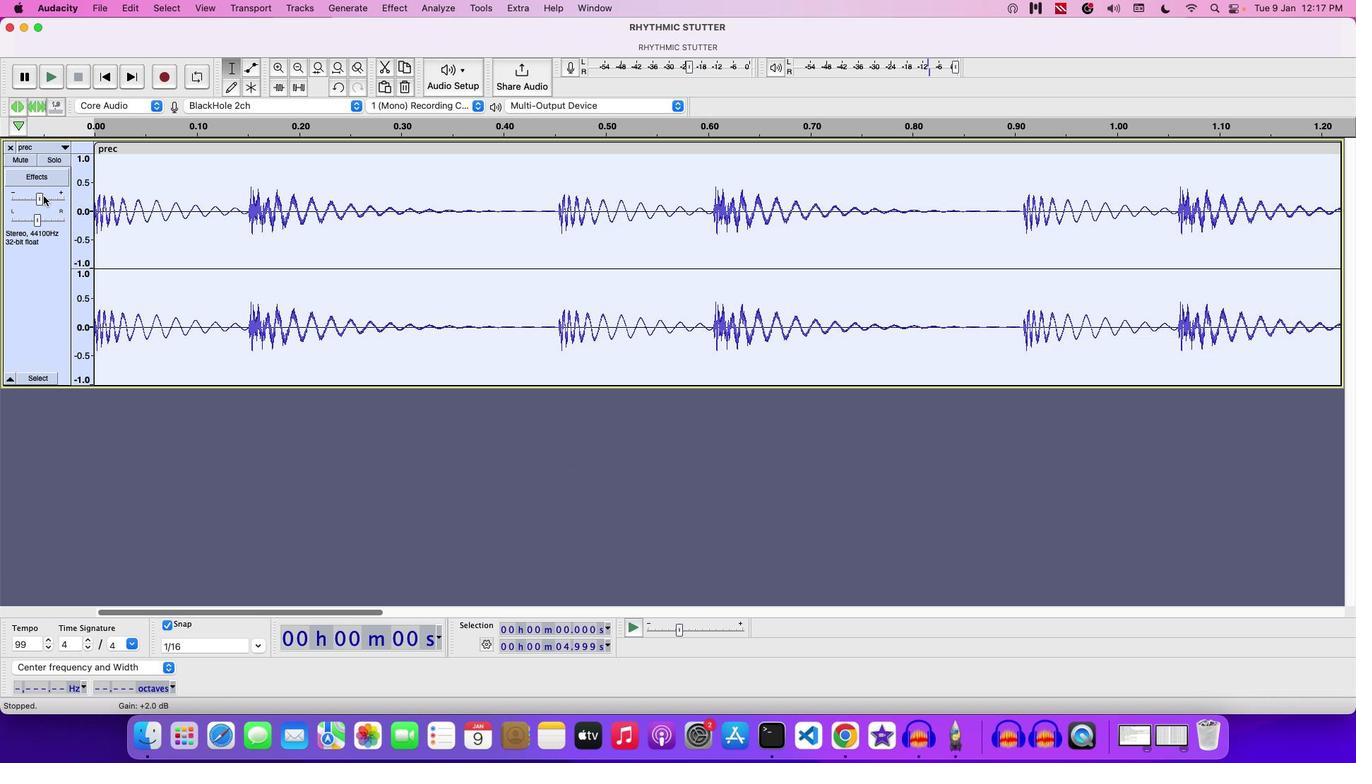 
Action: Mouse pressed left at (46, 199)
Screenshot: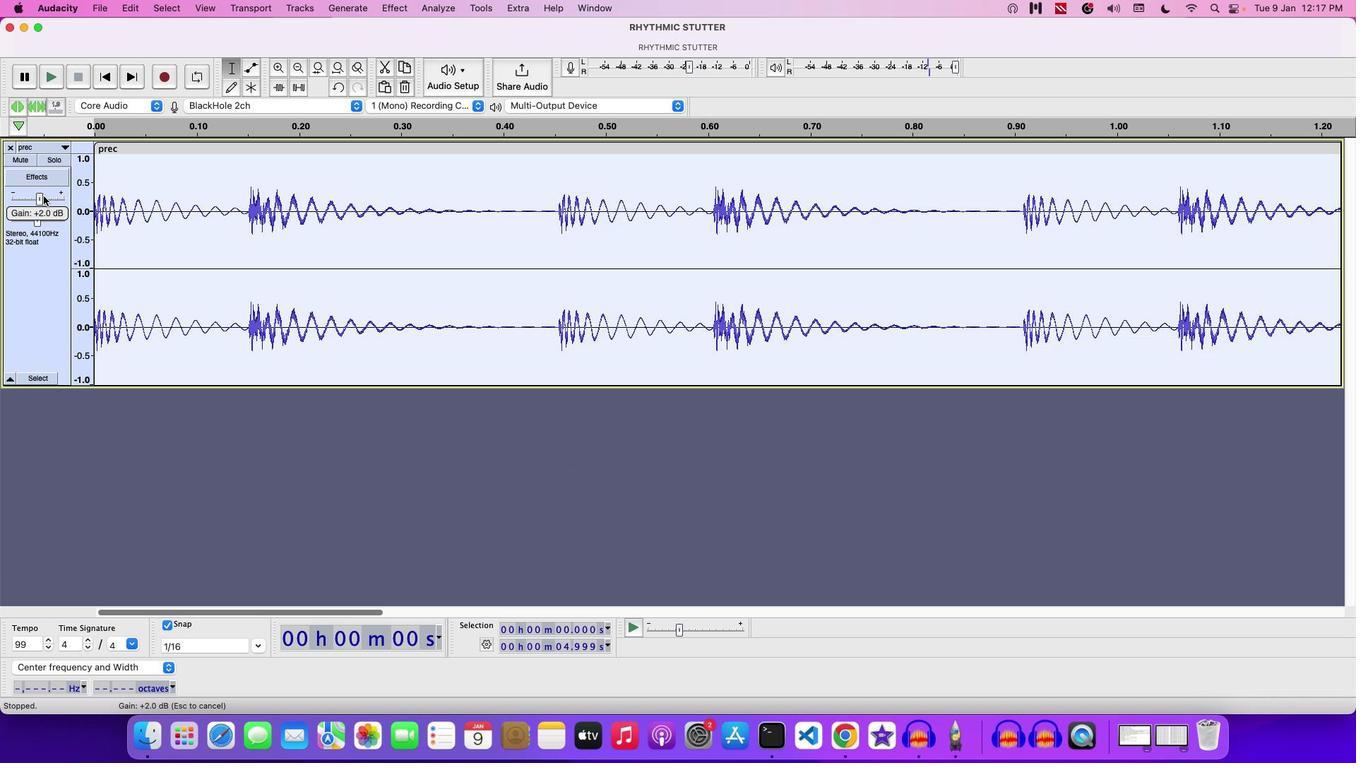 
Action: Mouse moved to (54, 78)
Screenshot: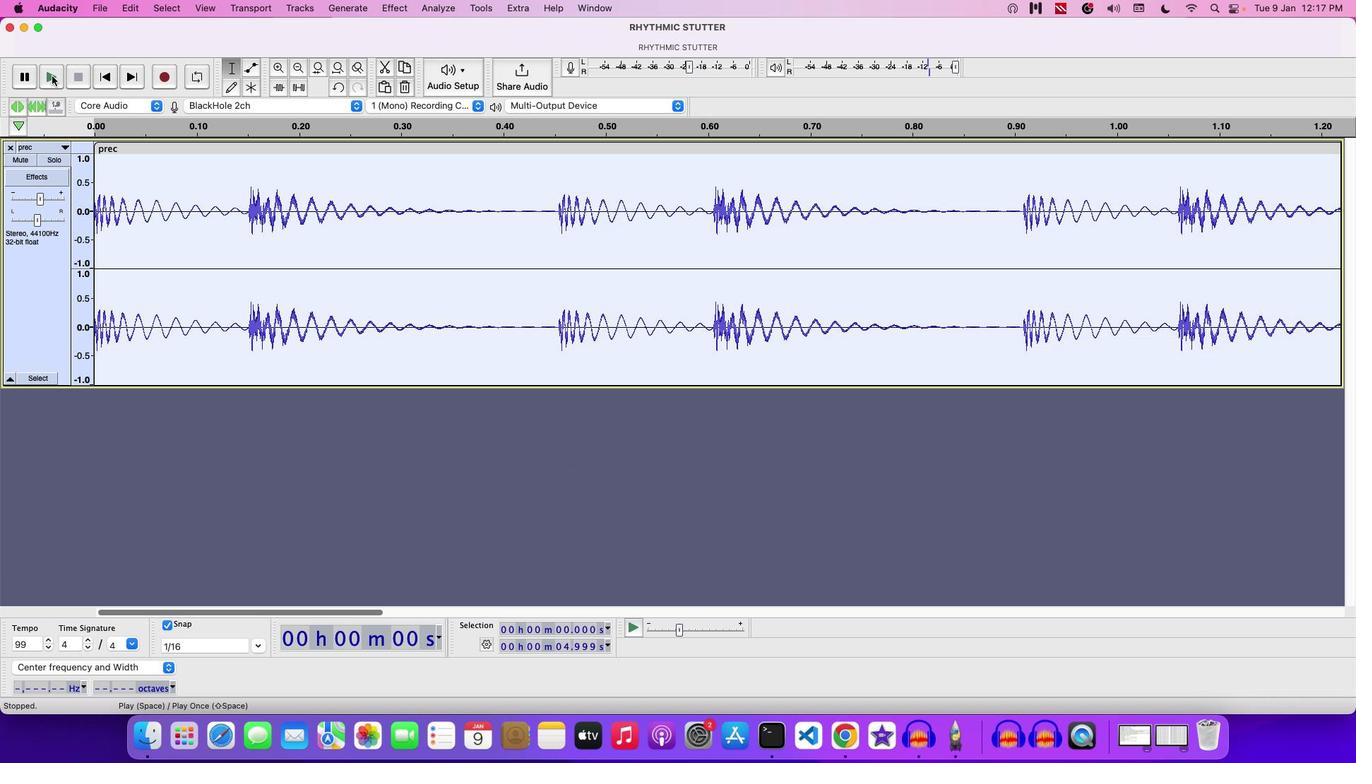 
Action: Mouse pressed left at (54, 78)
Screenshot: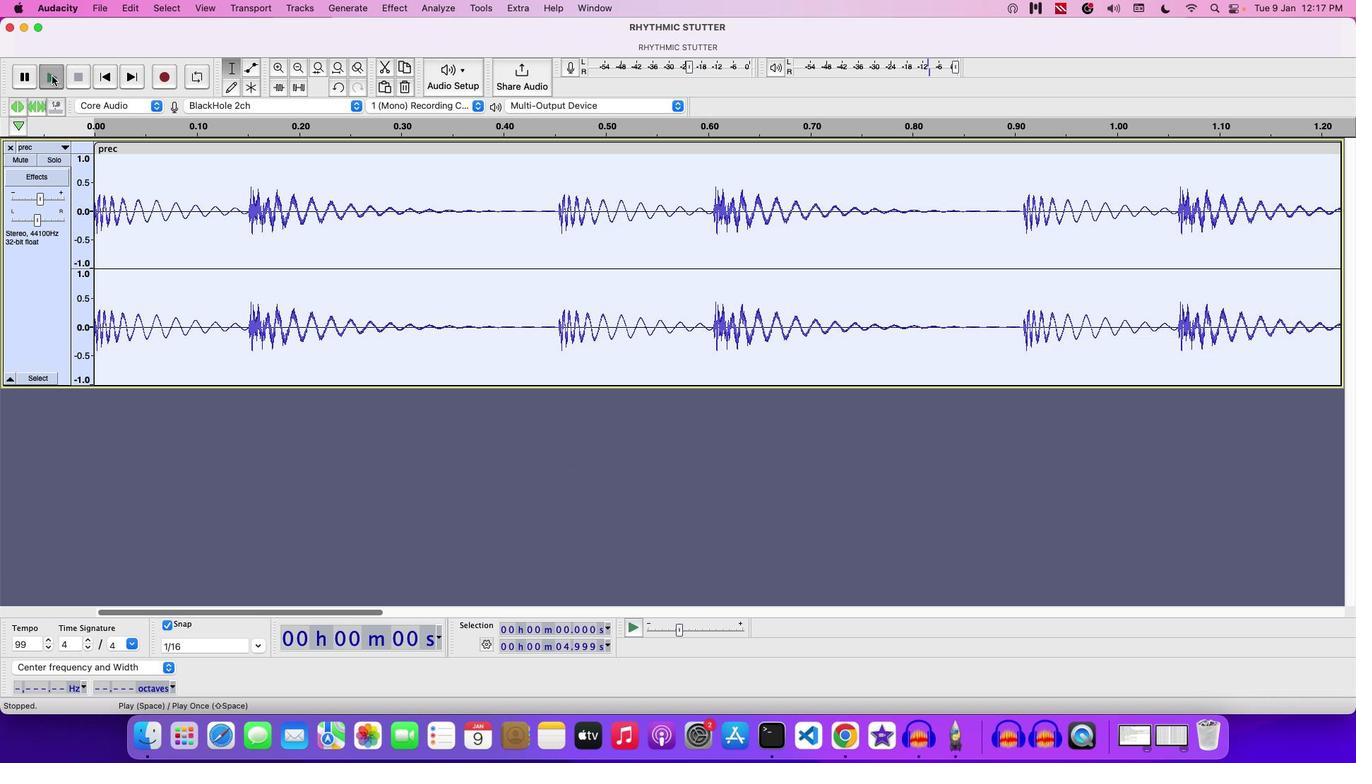 
Action: Mouse moved to (44, 201)
Screenshot: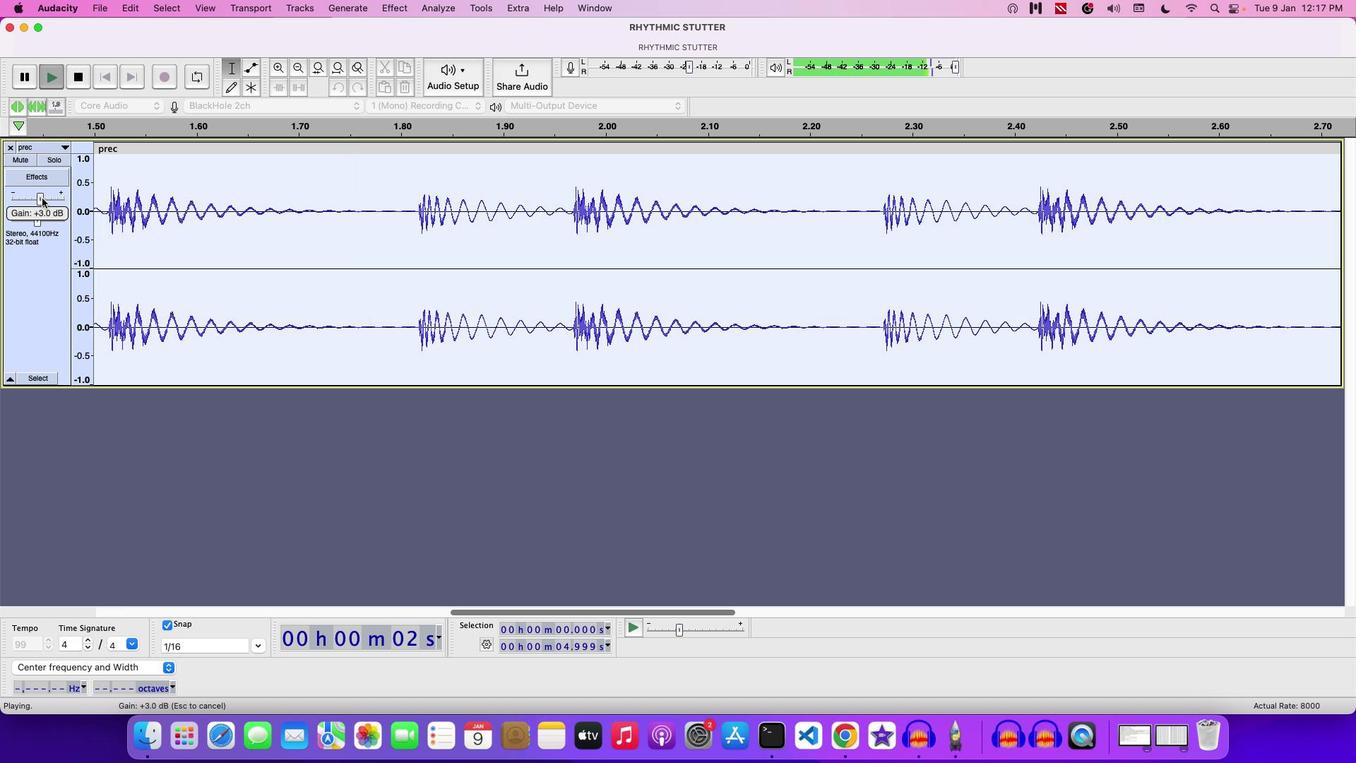 
Action: Mouse pressed left at (44, 201)
Screenshot: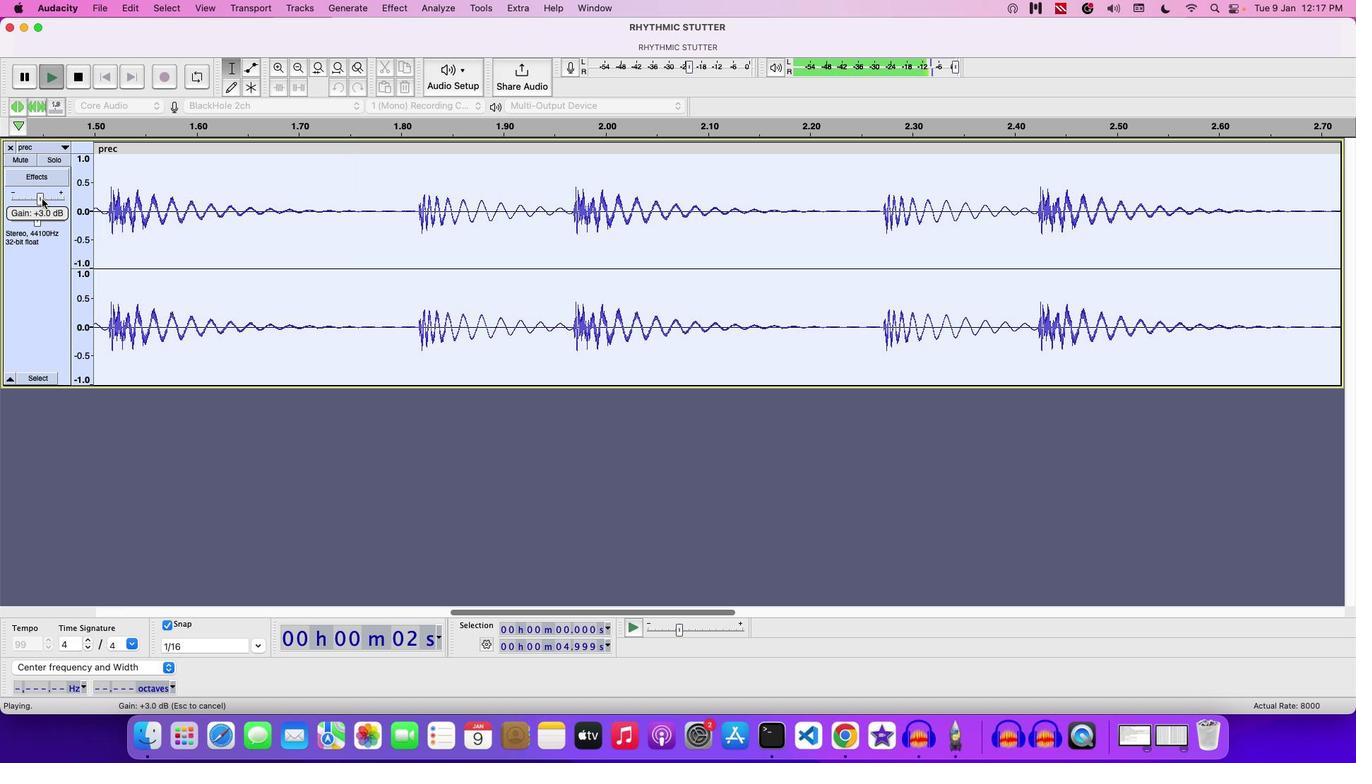 
Action: Mouse moved to (308, 68)
Screenshot: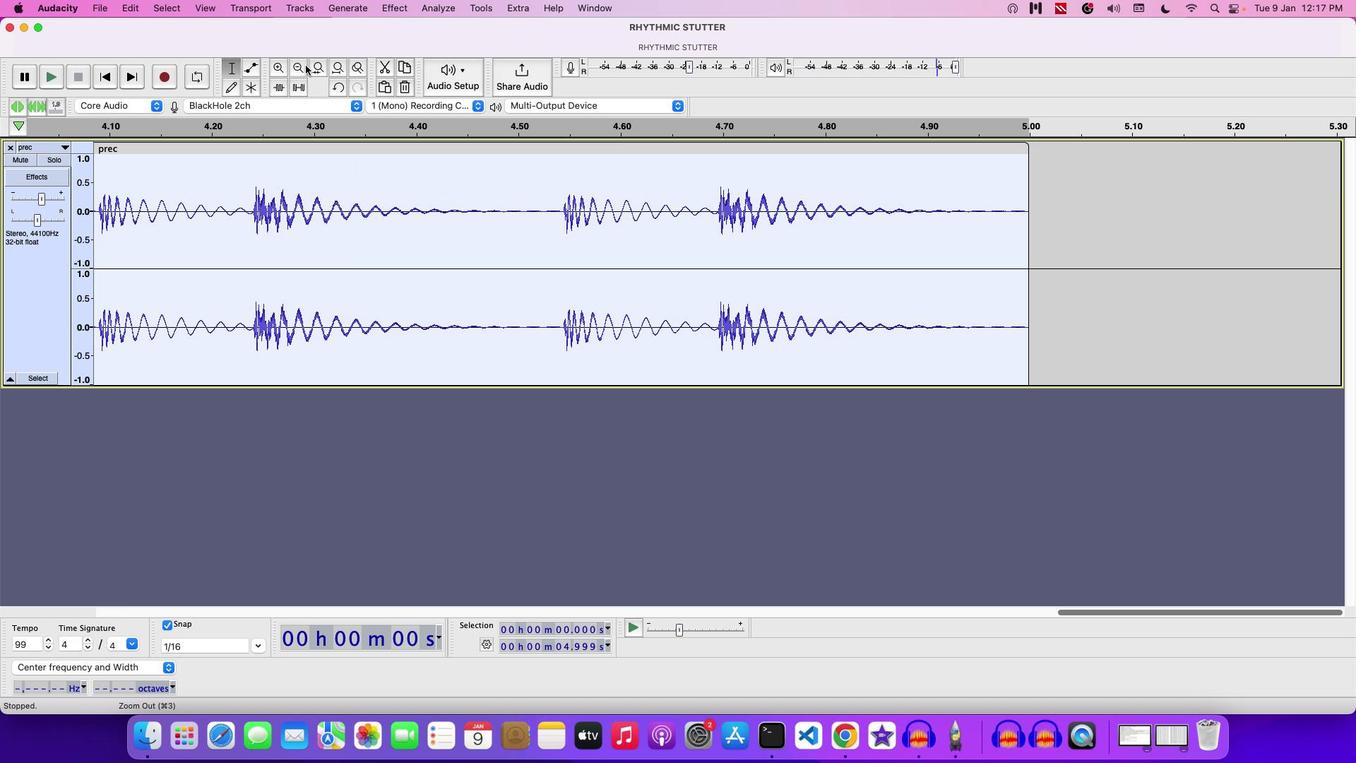 
Action: Mouse pressed left at (308, 68)
Screenshot: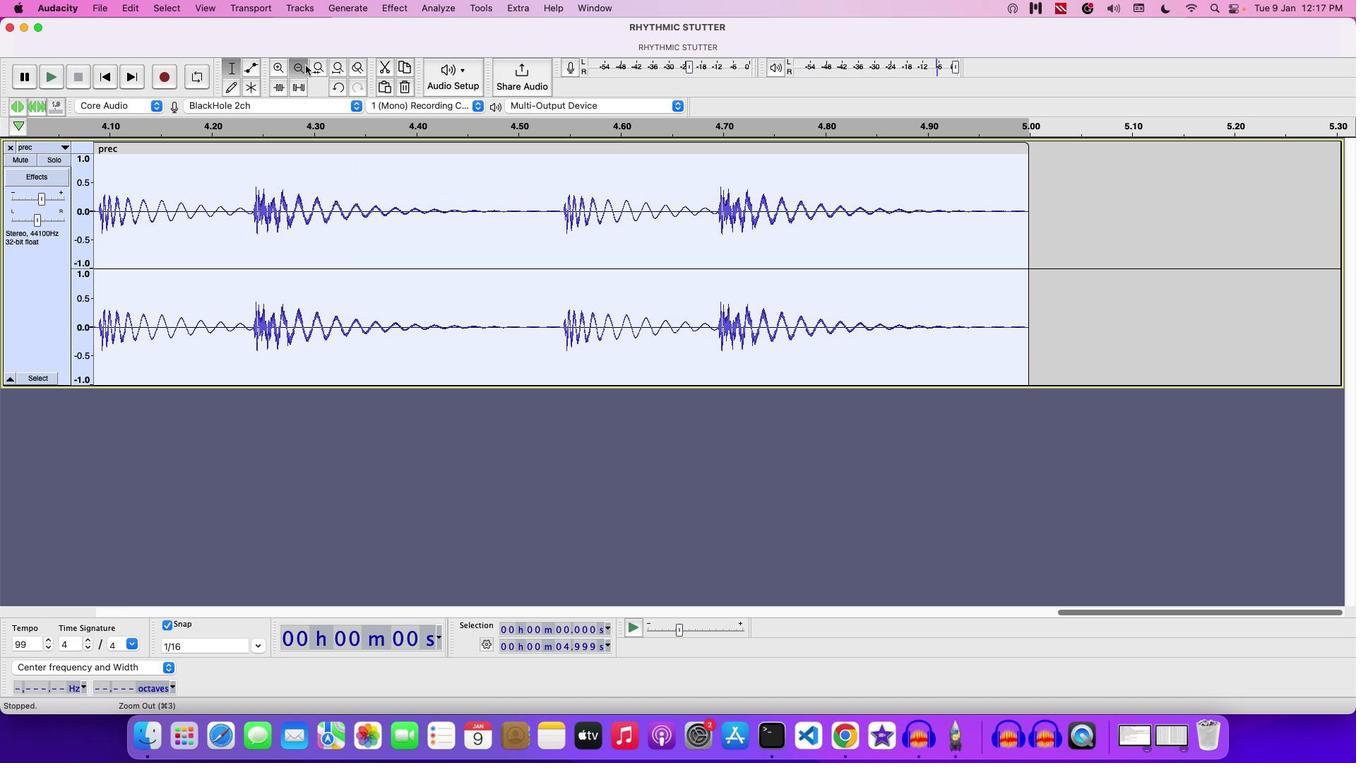 
Action: Mouse pressed left at (308, 68)
Screenshot: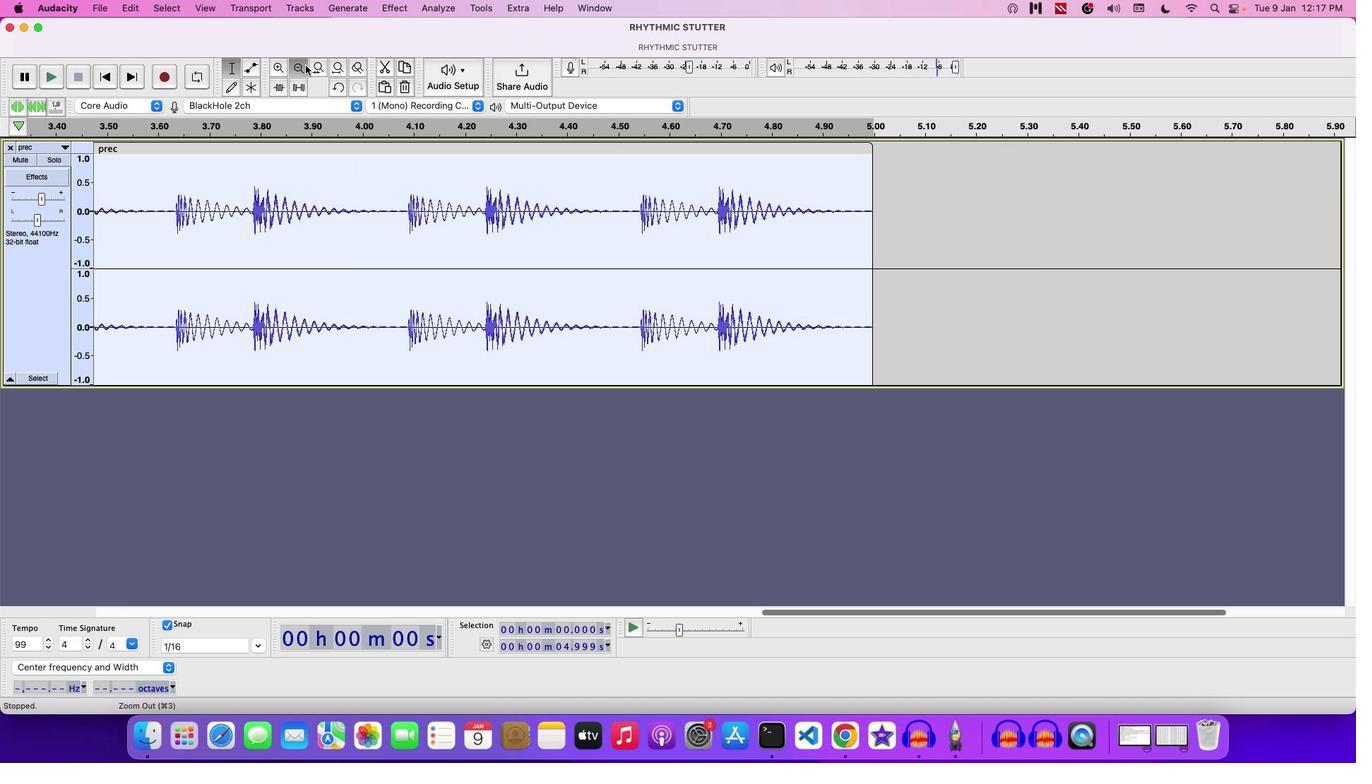 
Action: Mouse pressed left at (308, 68)
Screenshot: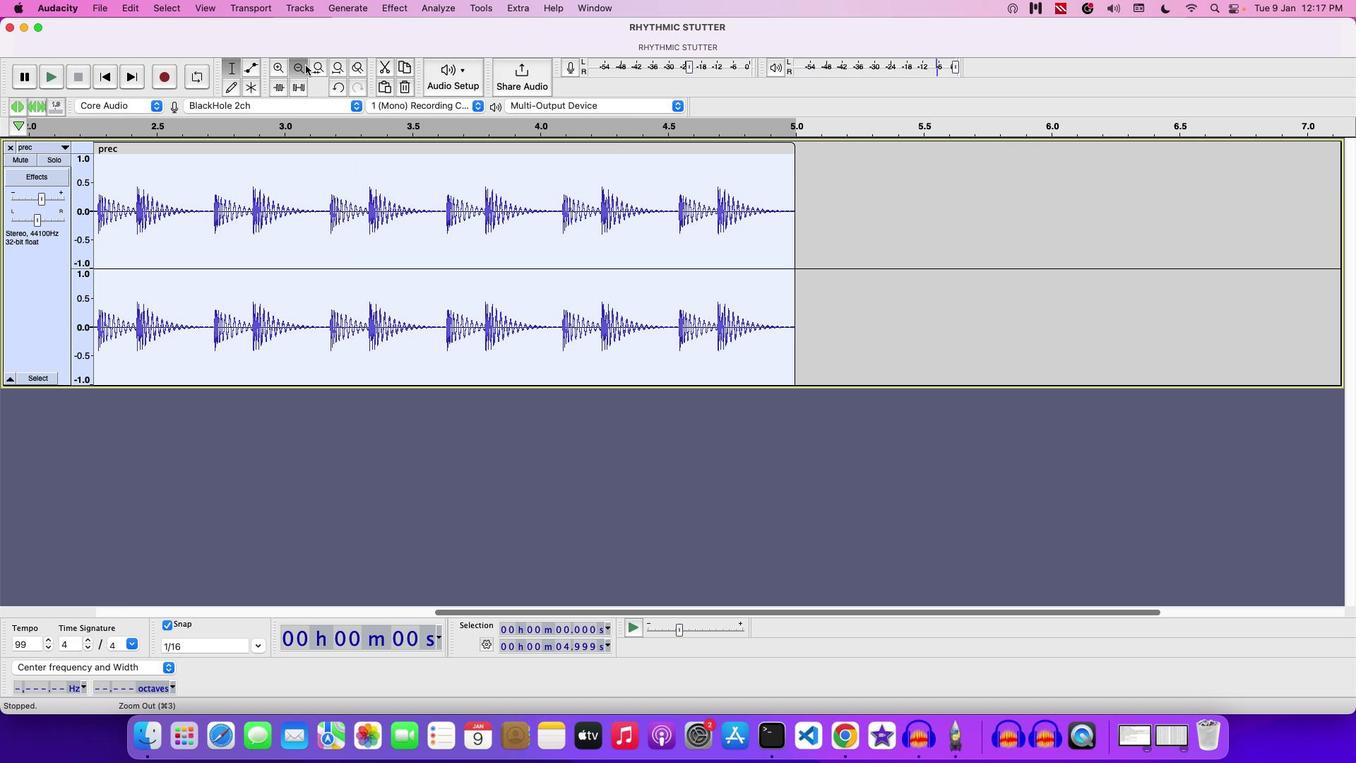
Action: Mouse pressed left at (308, 68)
Screenshot: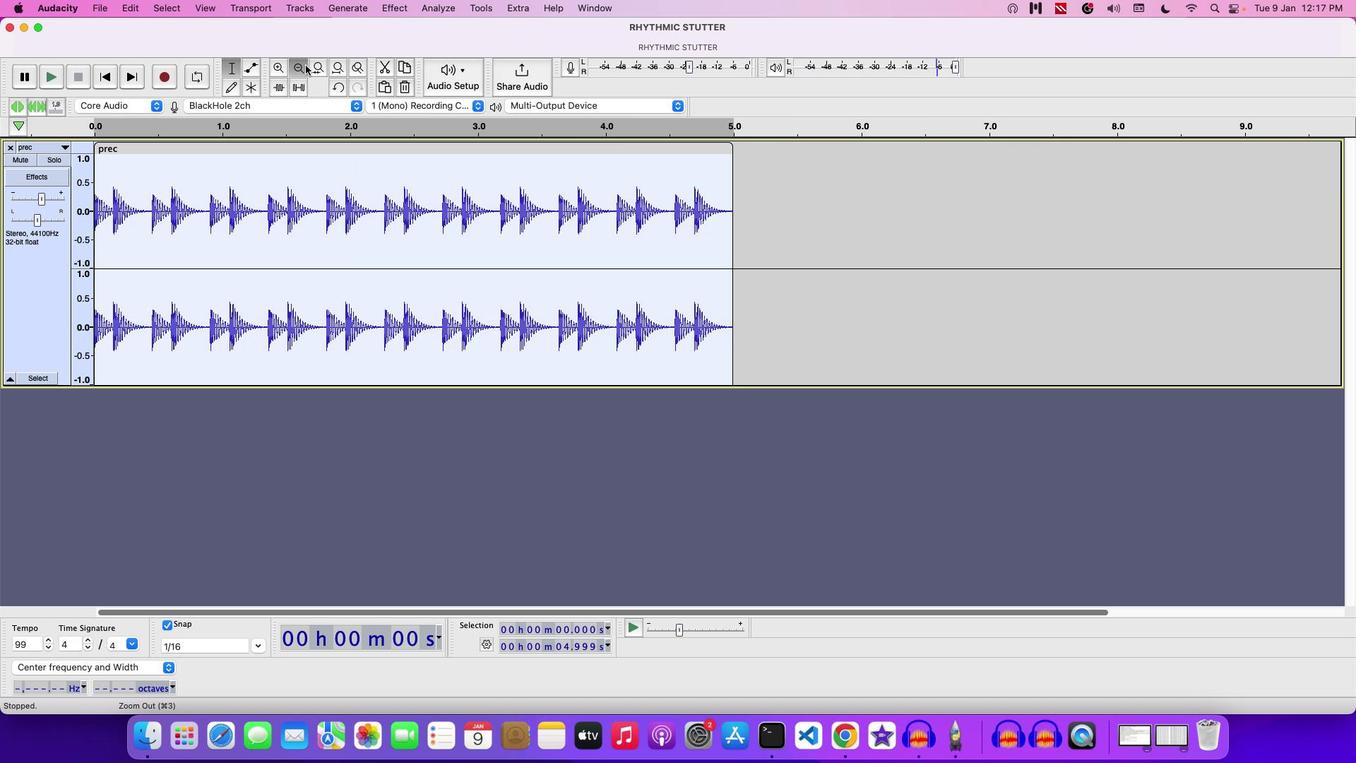 
Action: Mouse moved to (64, 79)
Screenshot: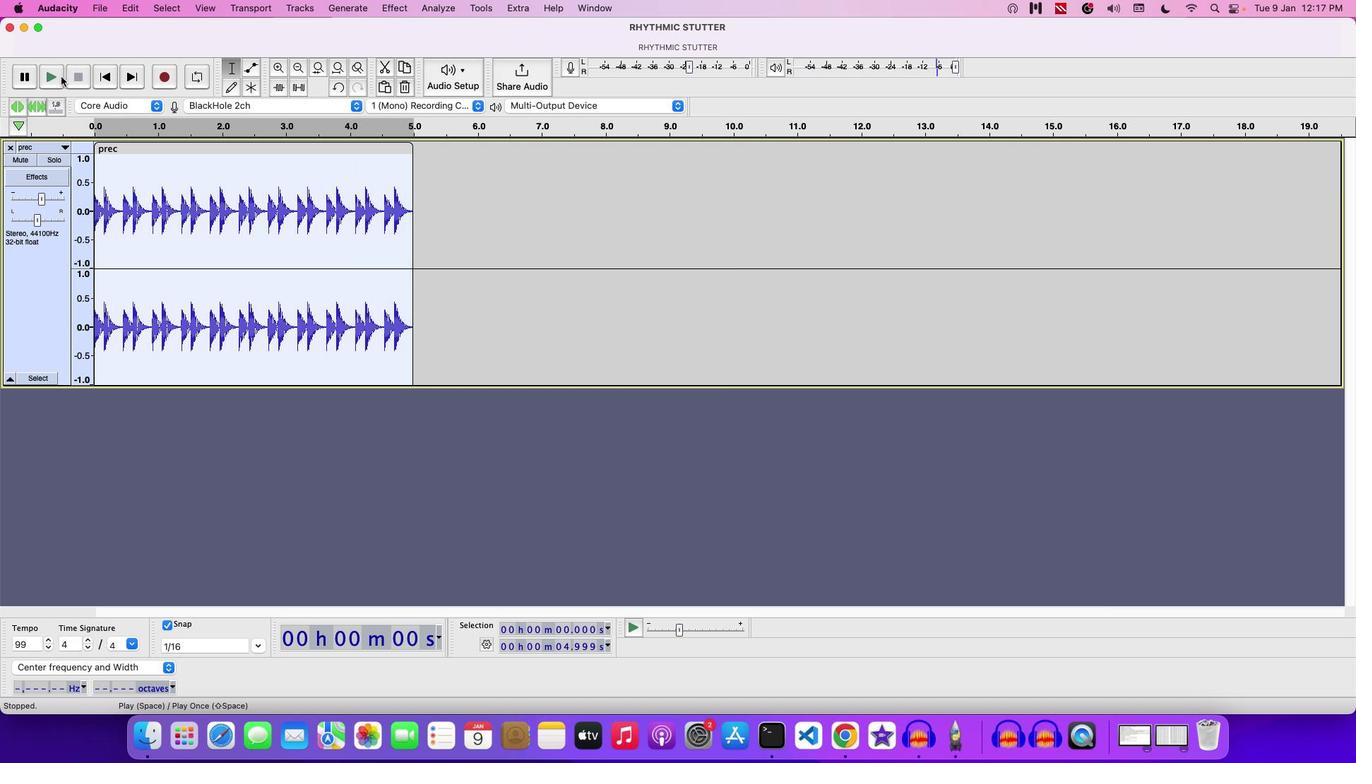 
Action: Mouse pressed left at (64, 79)
Screenshot: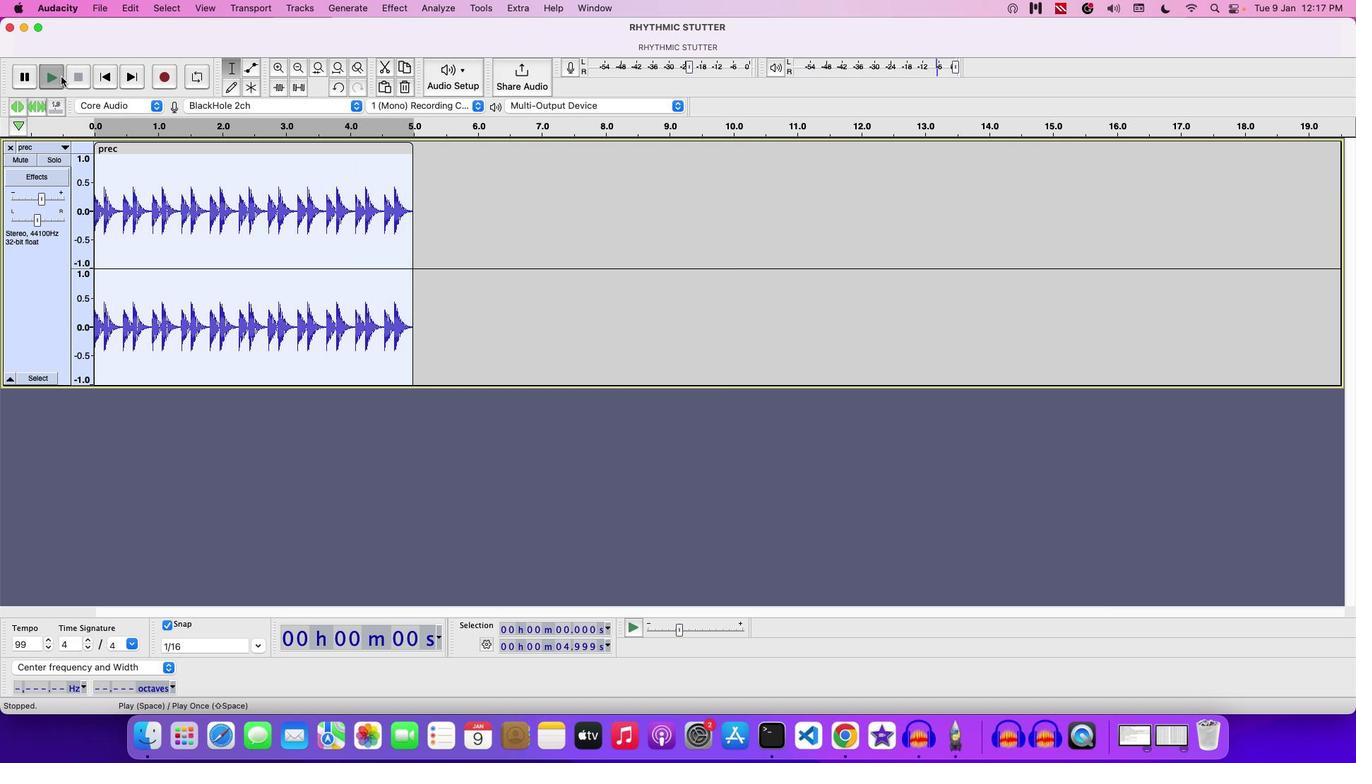
Action: Mouse moved to (96, 12)
Screenshot: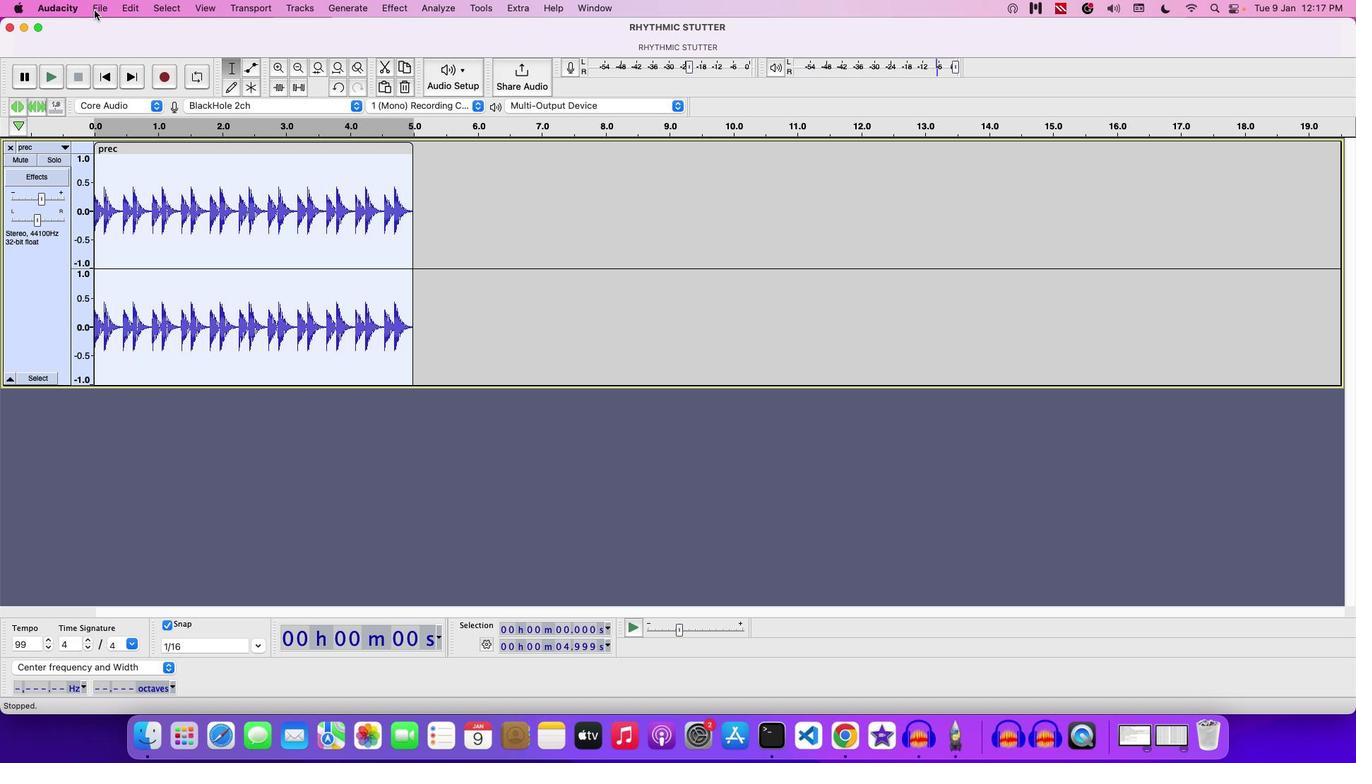 
Action: Mouse pressed left at (96, 12)
Screenshot: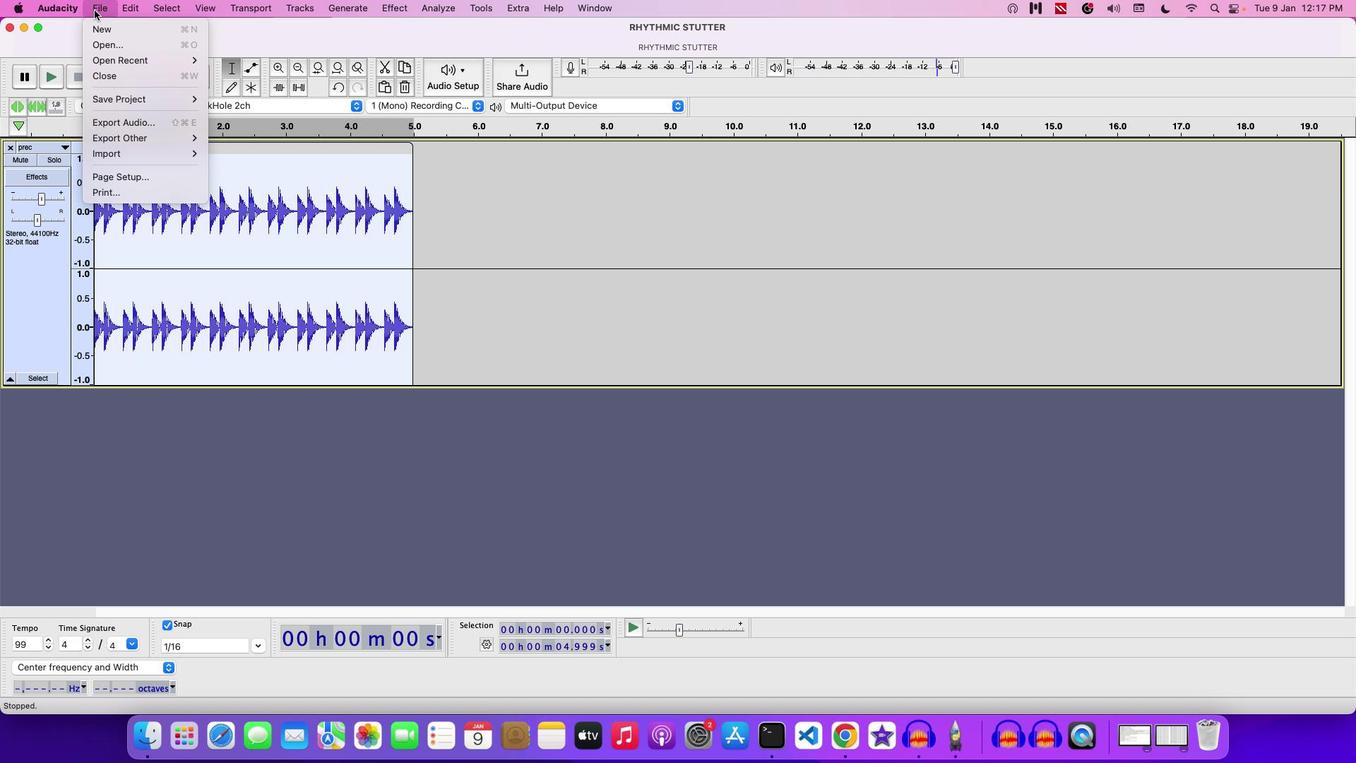 
Action: Mouse moved to (177, 99)
Screenshot: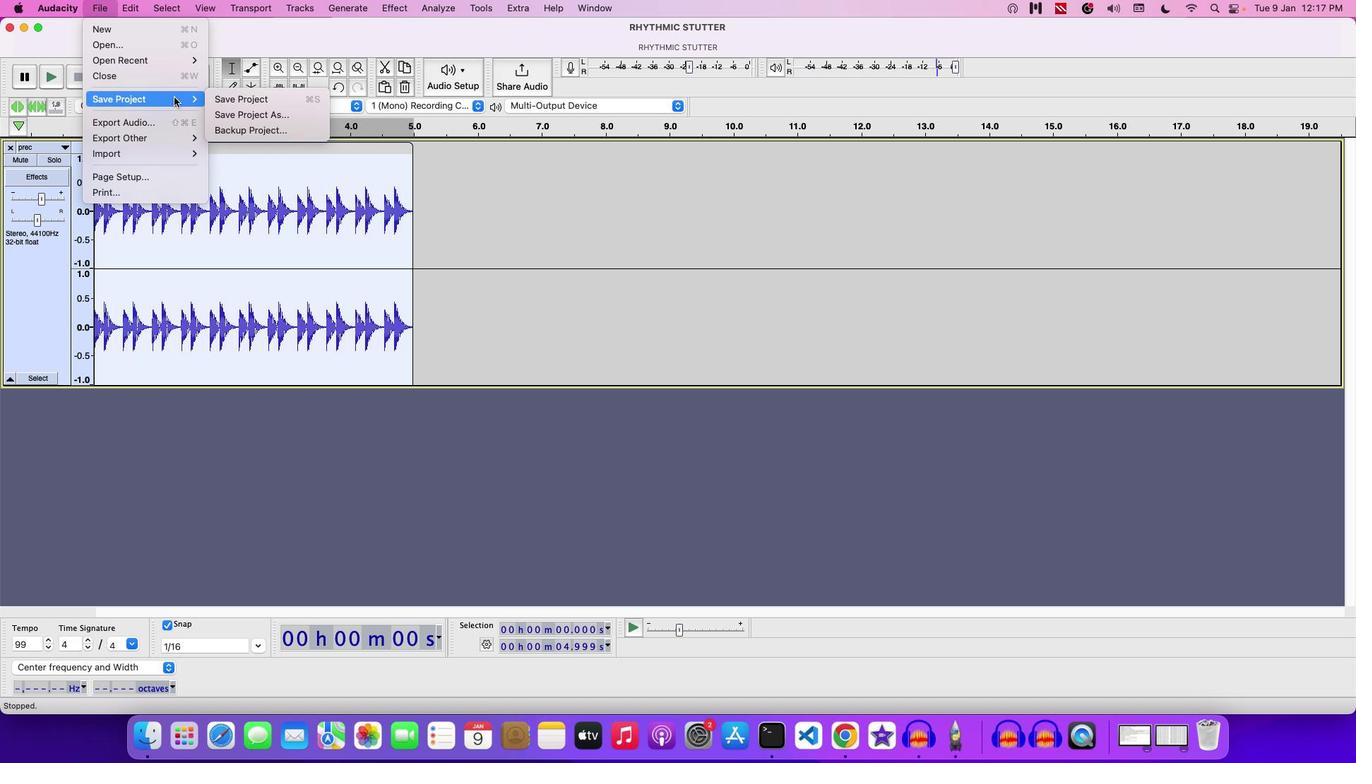 
Action: Mouse pressed left at (177, 99)
Screenshot: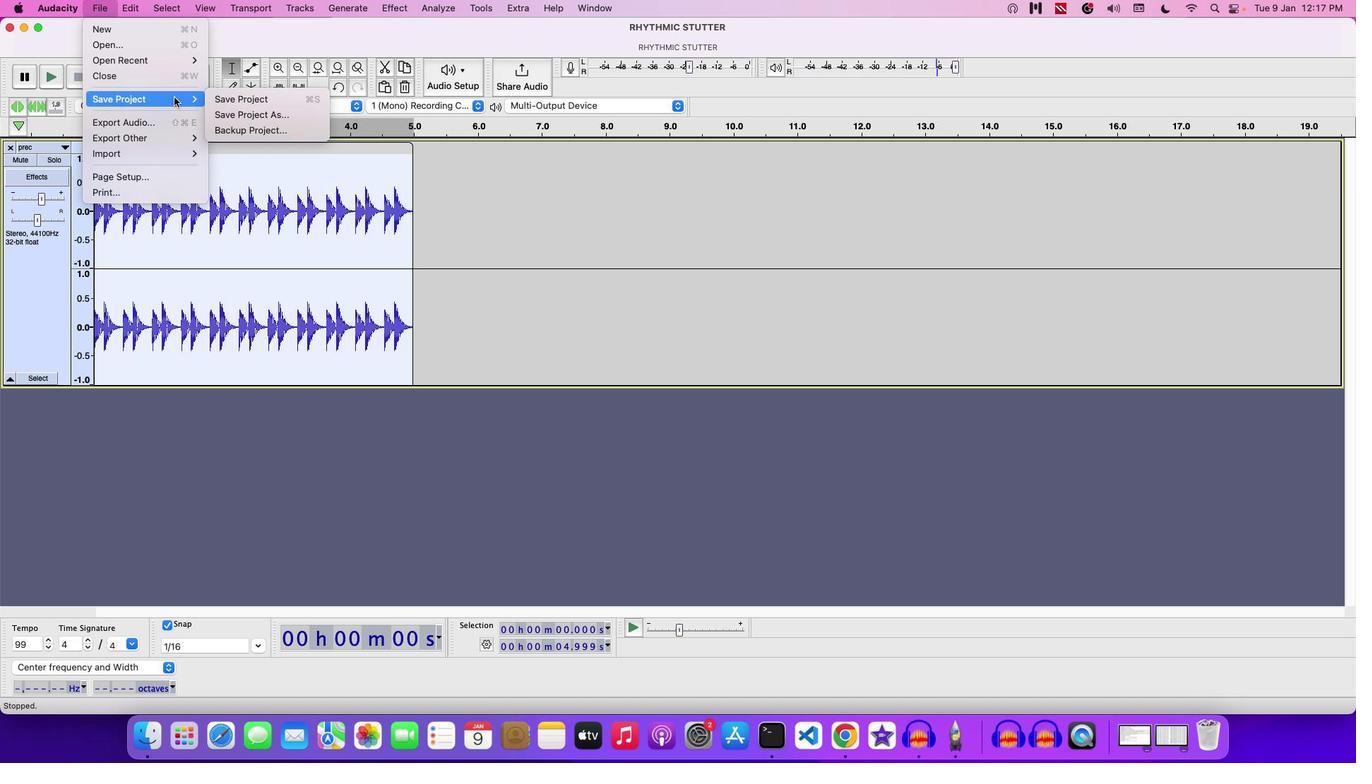 
Action: Mouse moved to (256, 113)
Screenshot: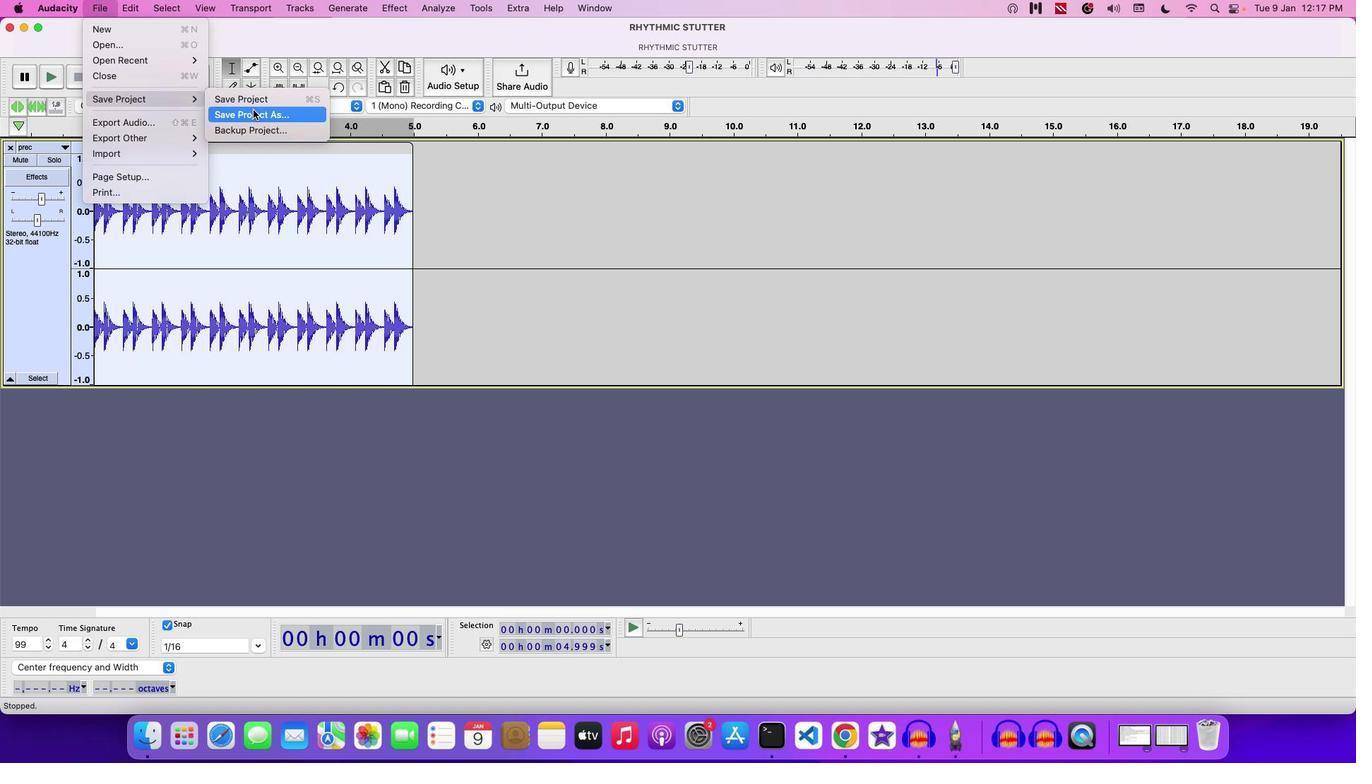
Action: Mouse pressed left at (256, 113)
Screenshot: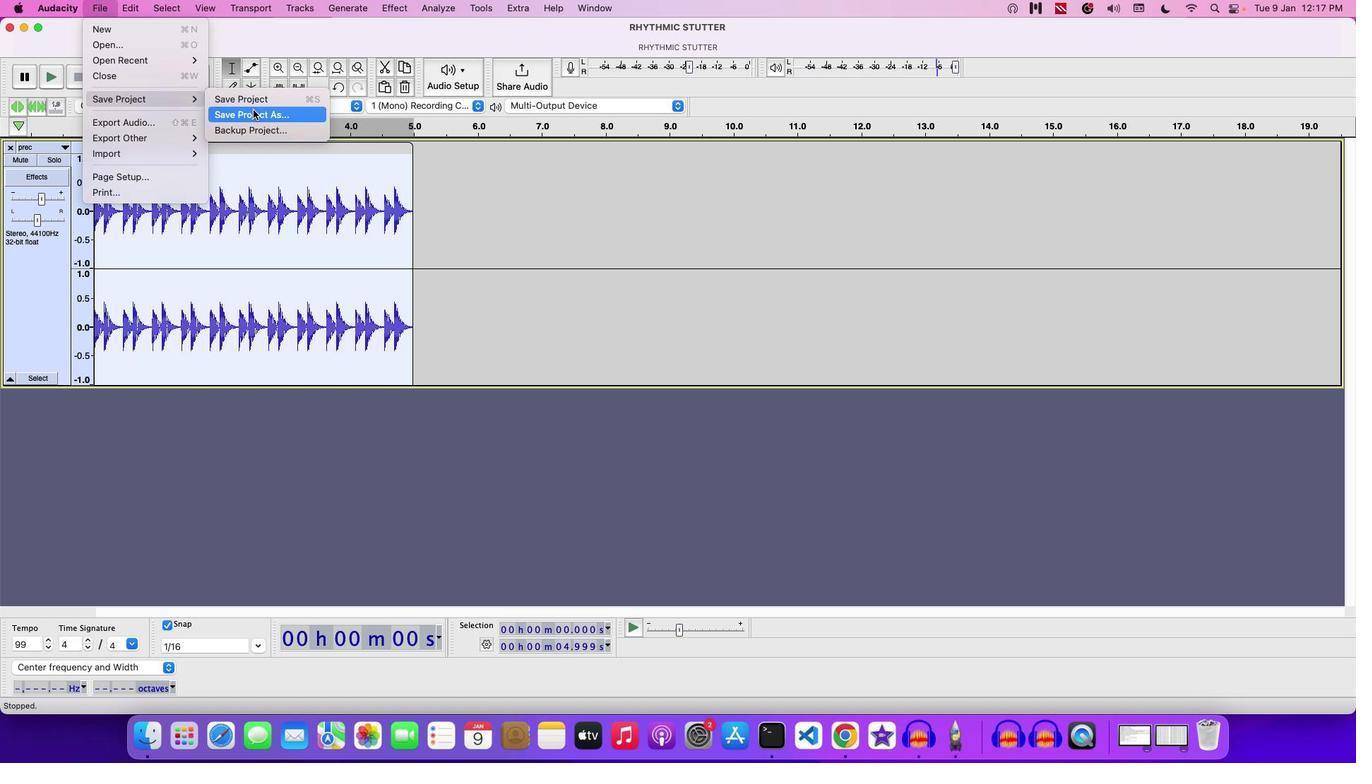 
Action: Mouse moved to (715, 206)
Screenshot: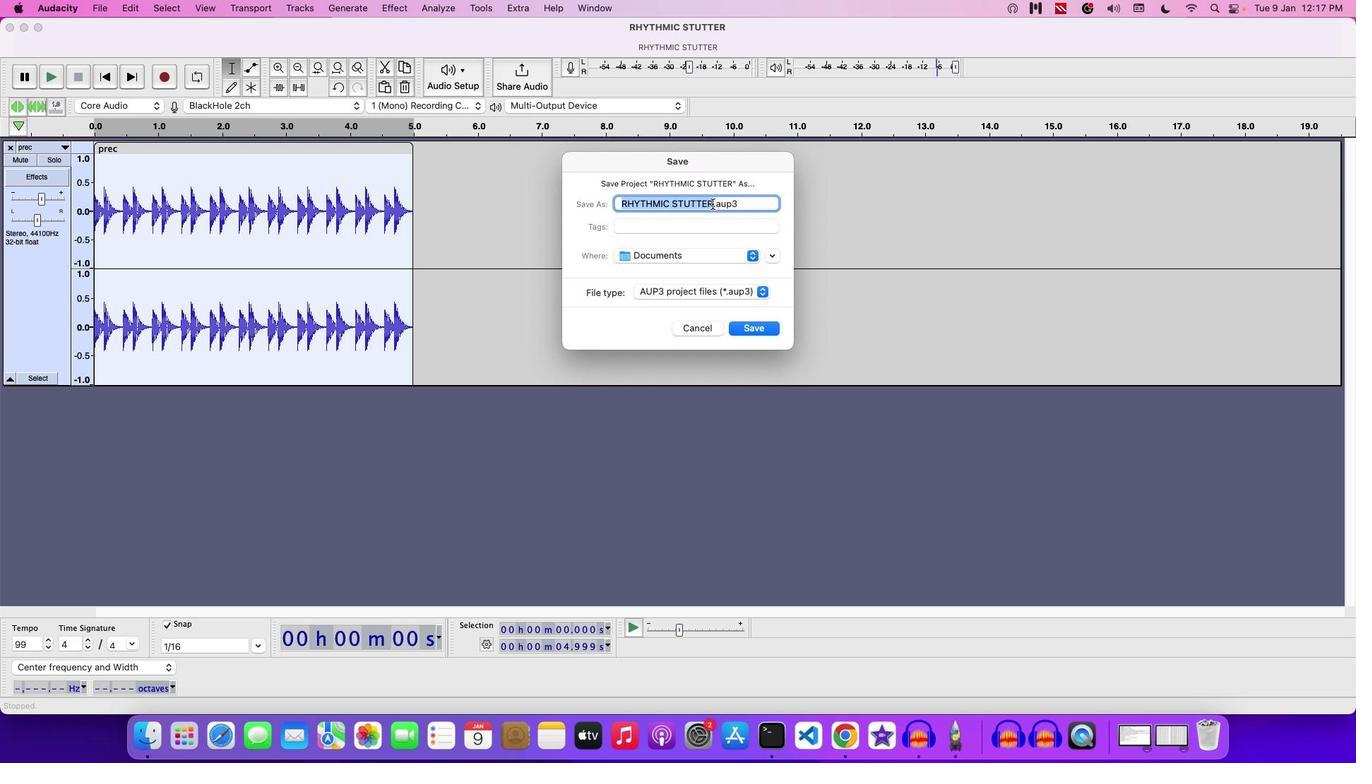 
Action: Mouse pressed left at (715, 206)
Screenshot: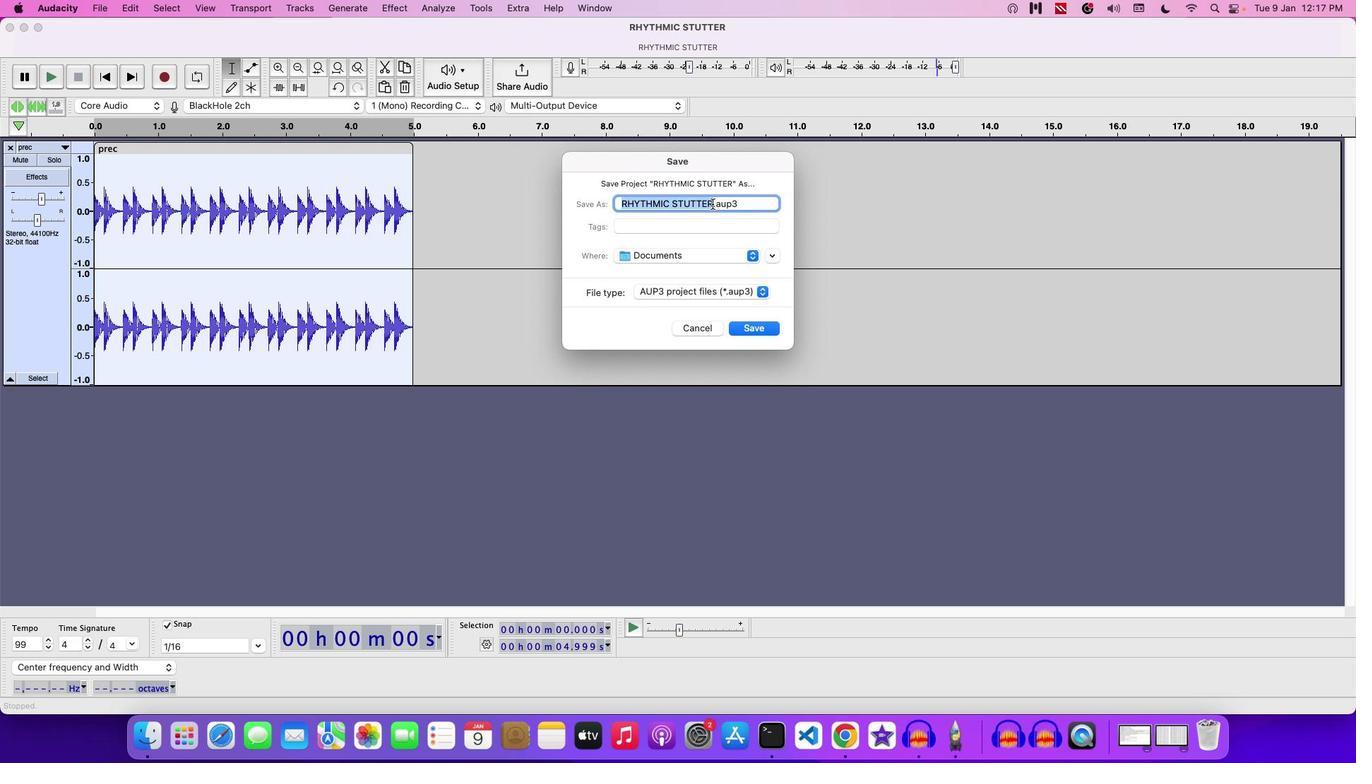 
Action: Mouse moved to (734, 193)
Screenshot: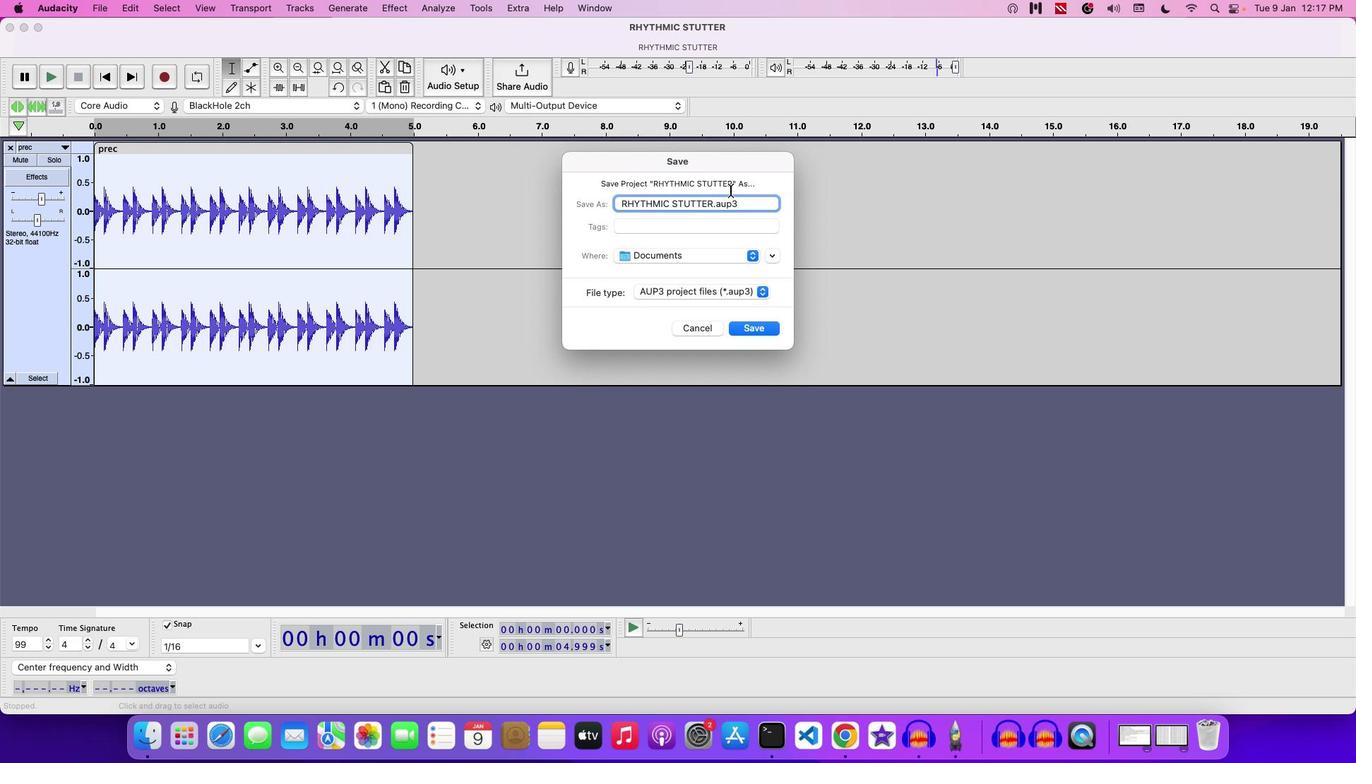 
Action: Key pressed Key.space'U''S''I''N''G''R''E'Key.backspaceKey.backspaceKey.space'R''E''P''E''A''T'Key.space'C''O''M''M''A''N''D'
Screenshot: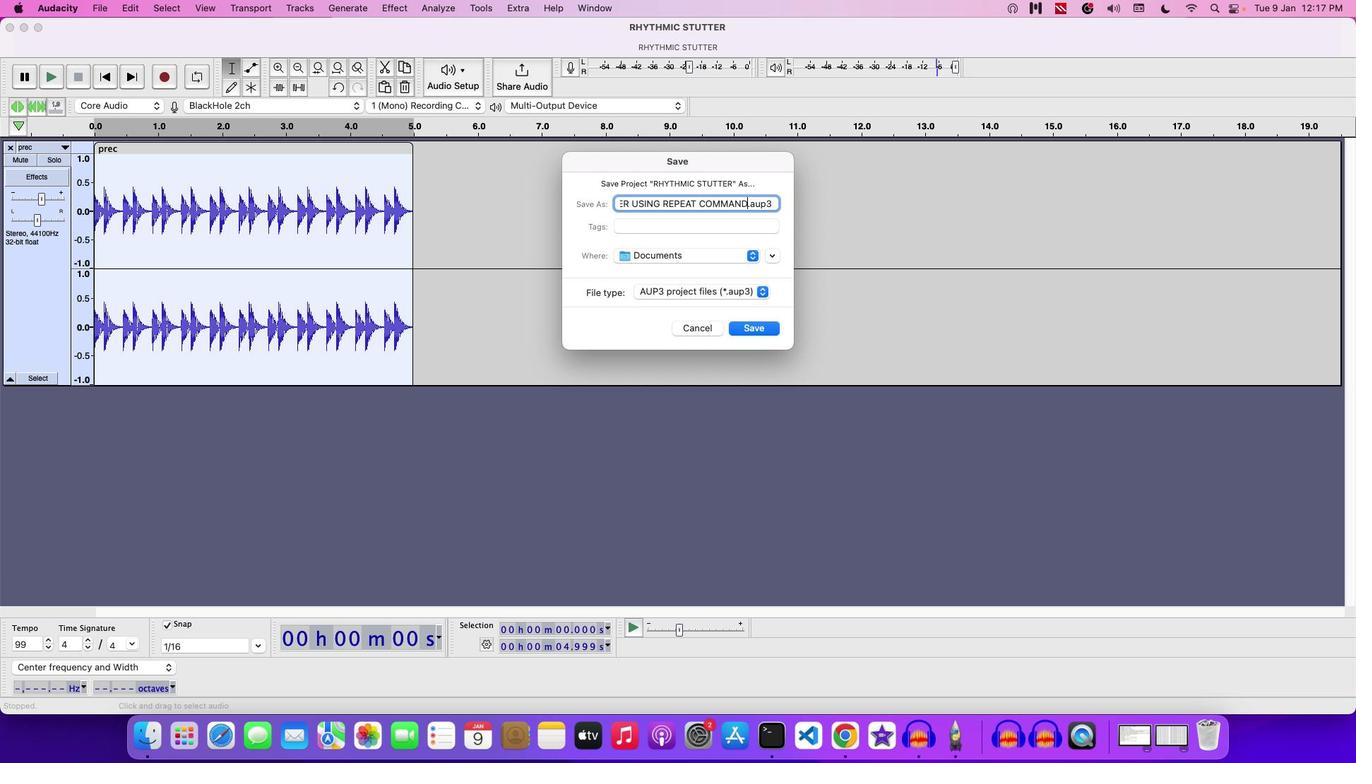 
Action: Mouse moved to (748, 328)
Screenshot: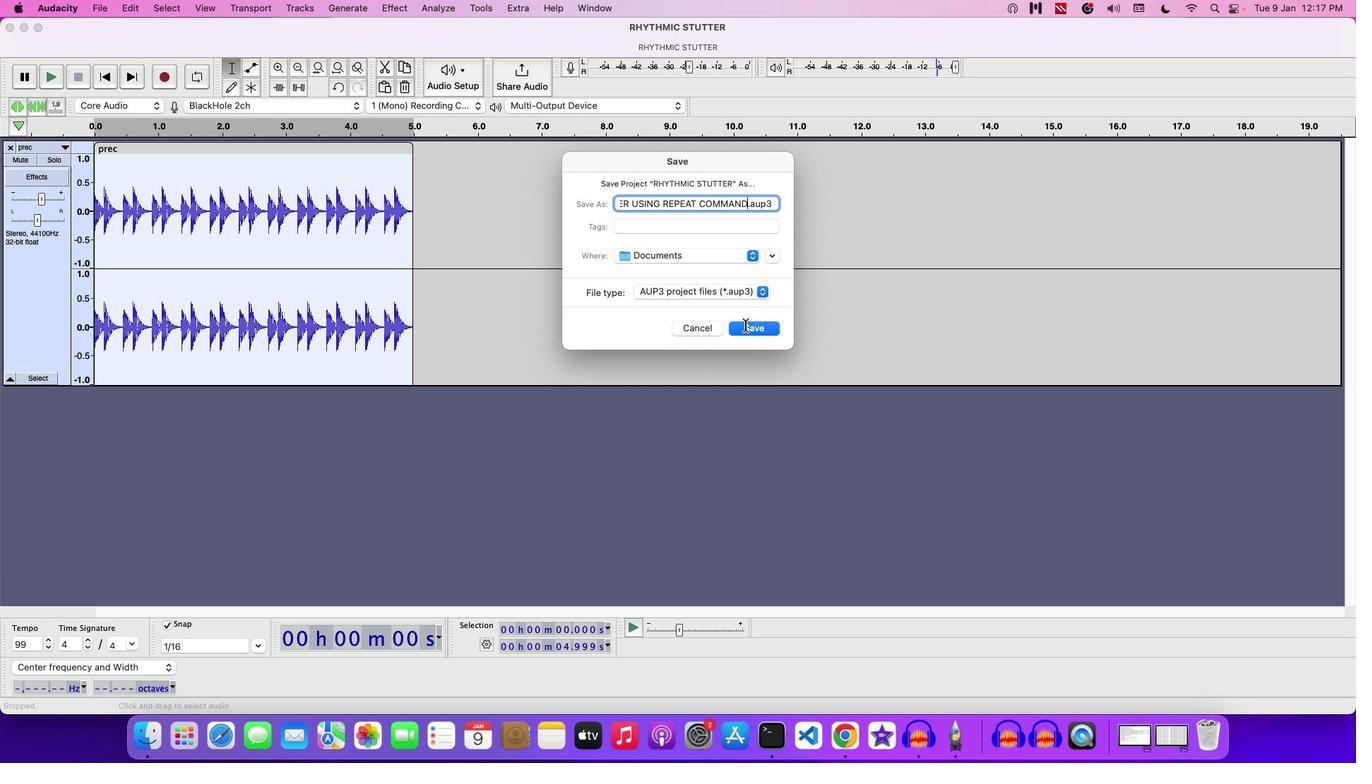 
Action: Mouse pressed left at (748, 328)
Screenshot: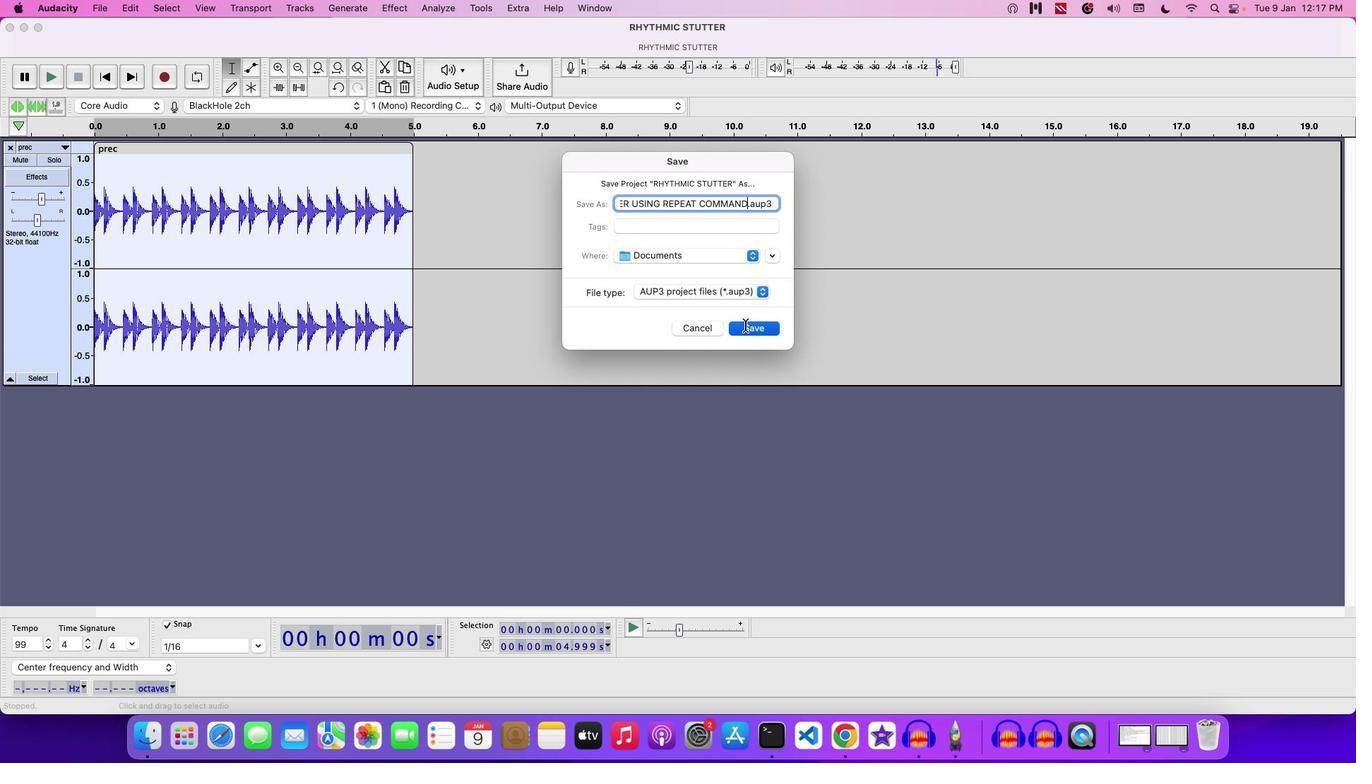 
Action: Mouse moved to (742, 319)
Screenshot: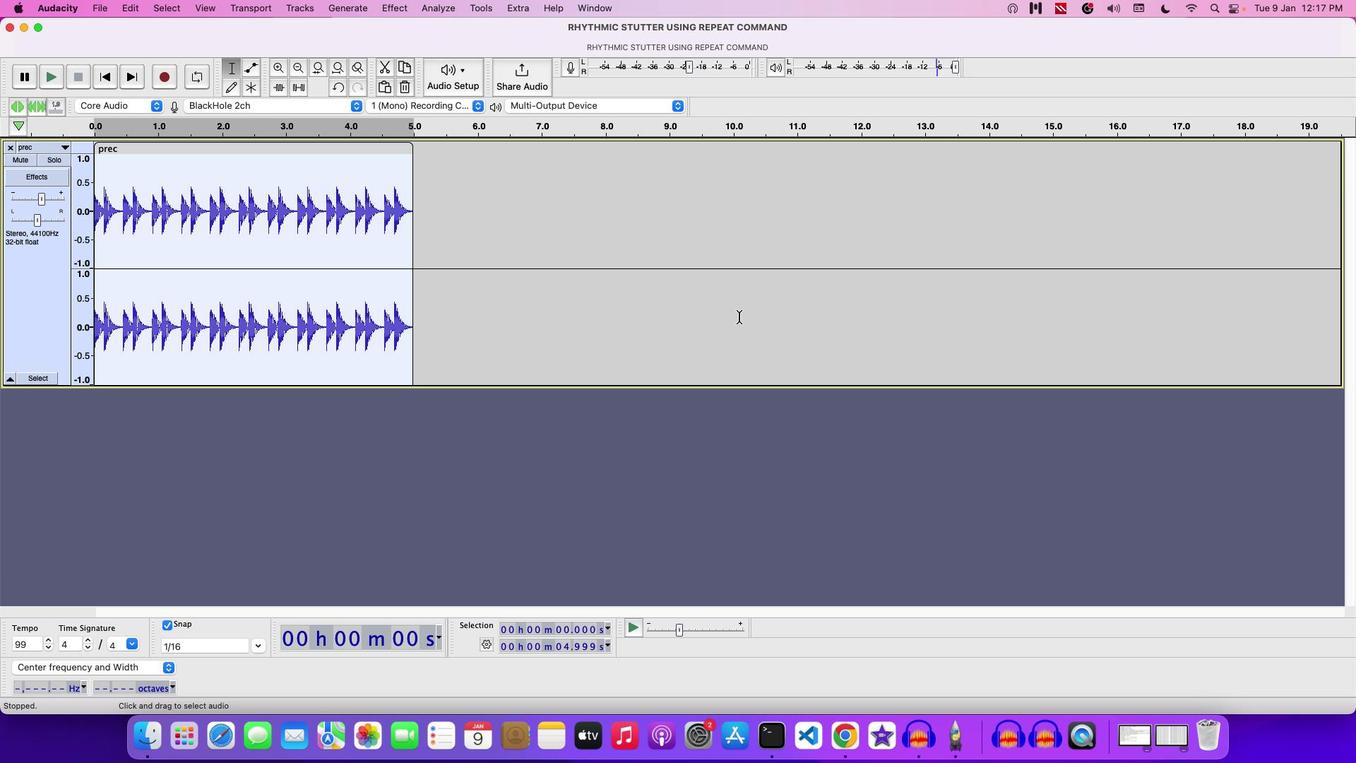 
